 Task: Configure the Slack.
Action: Mouse moved to (1249, 90)
Screenshot: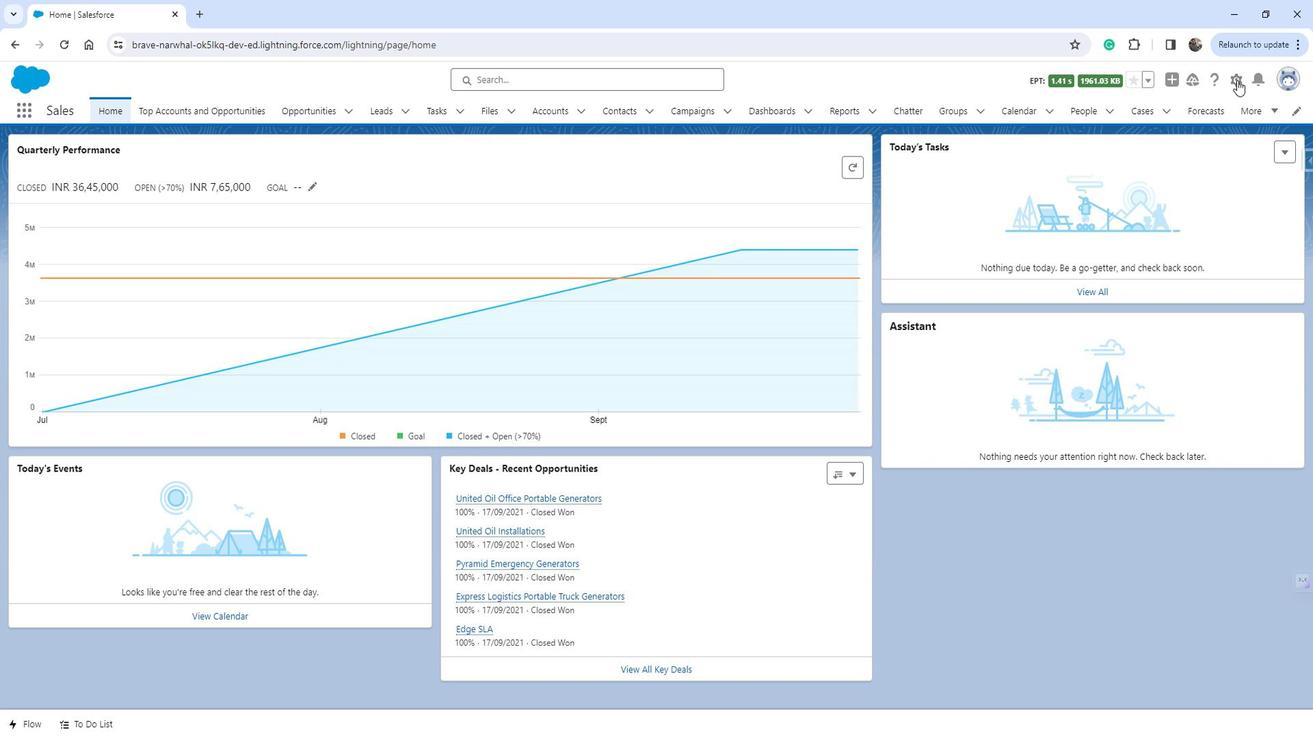 
Action: Mouse pressed left at (1249, 90)
Screenshot: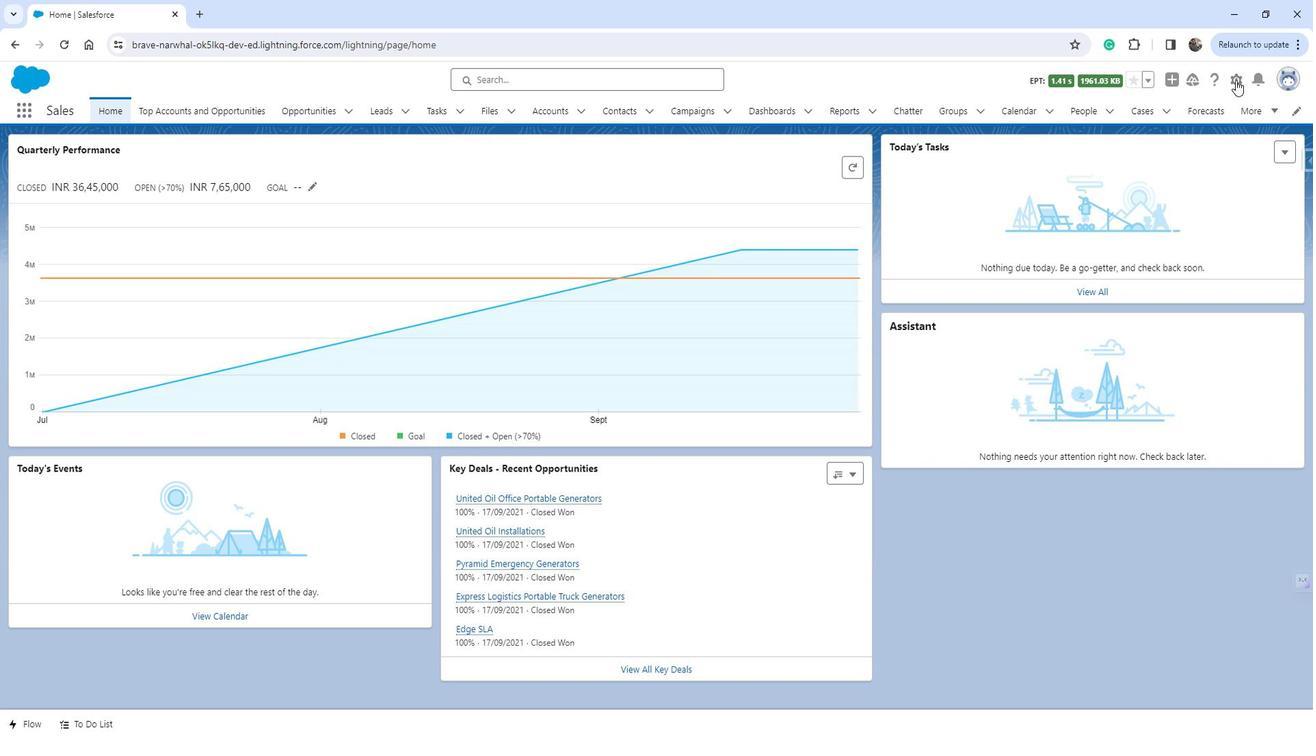 
Action: Mouse moved to (1210, 128)
Screenshot: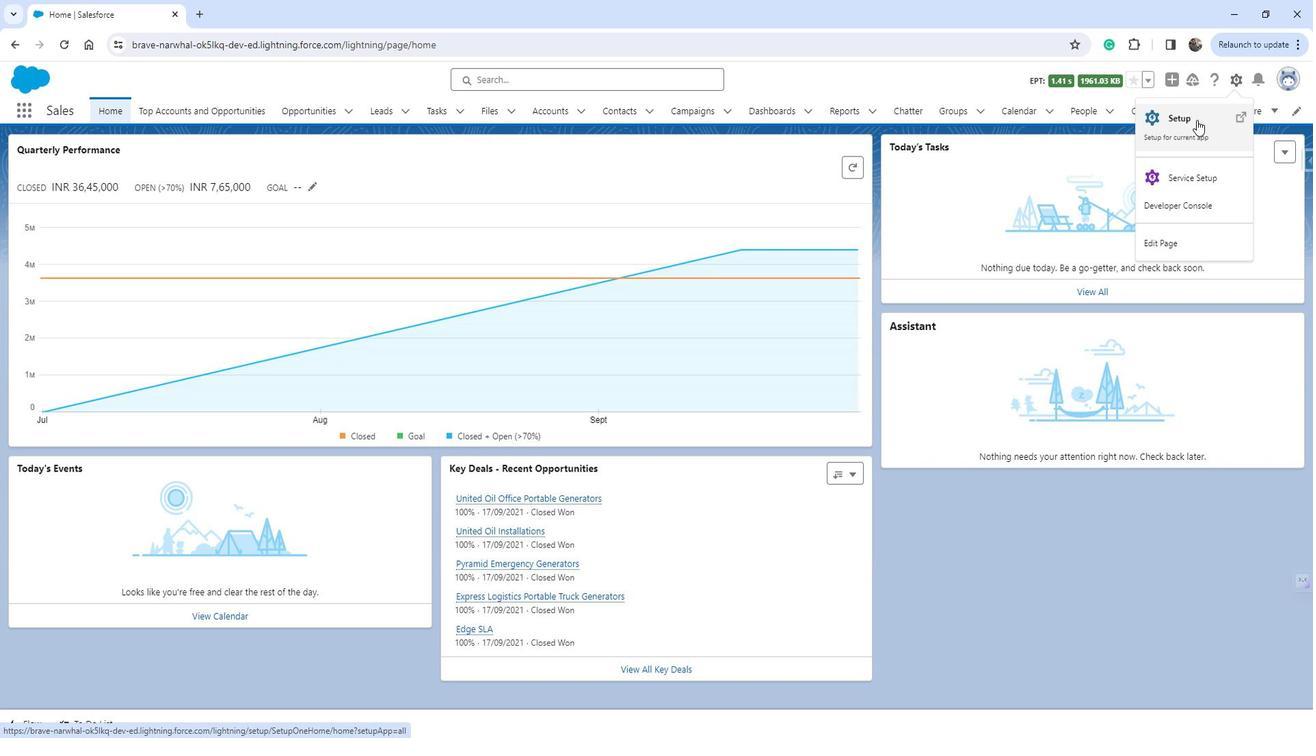 
Action: Mouse pressed left at (1210, 128)
Screenshot: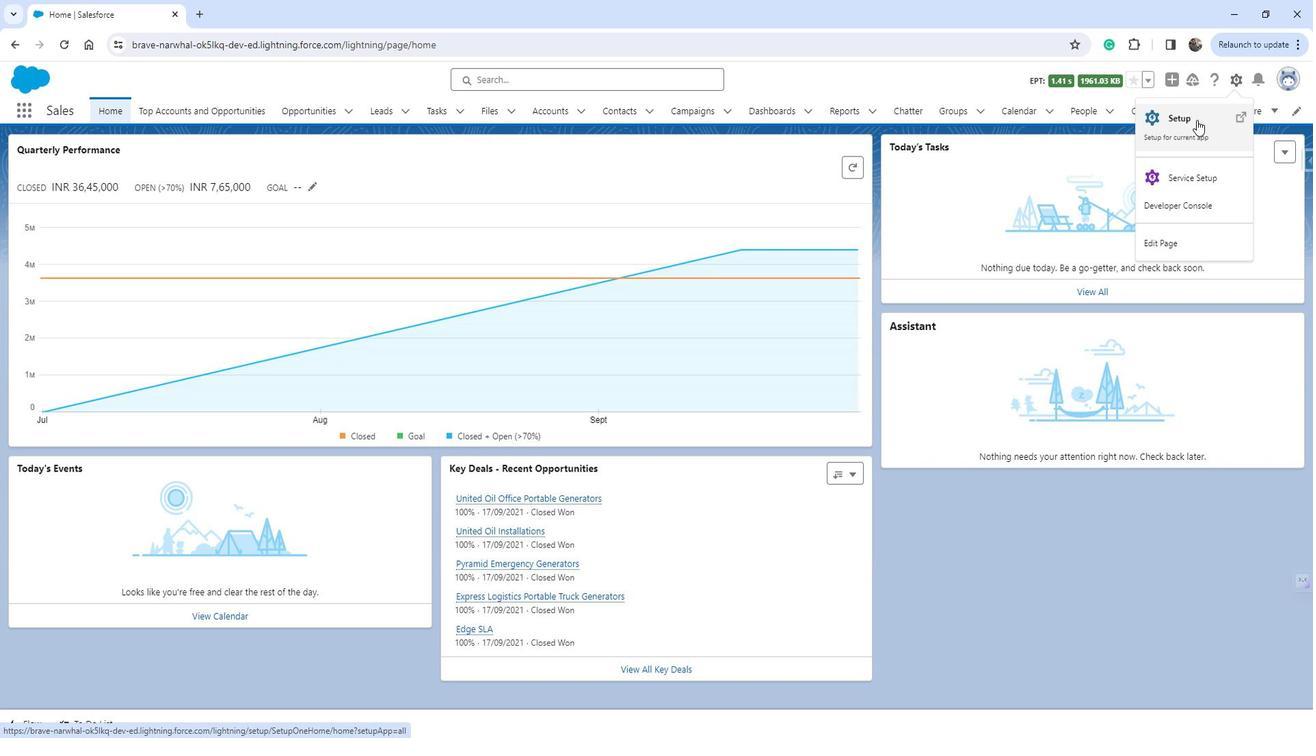 
Action: Mouse moved to (131, 435)
Screenshot: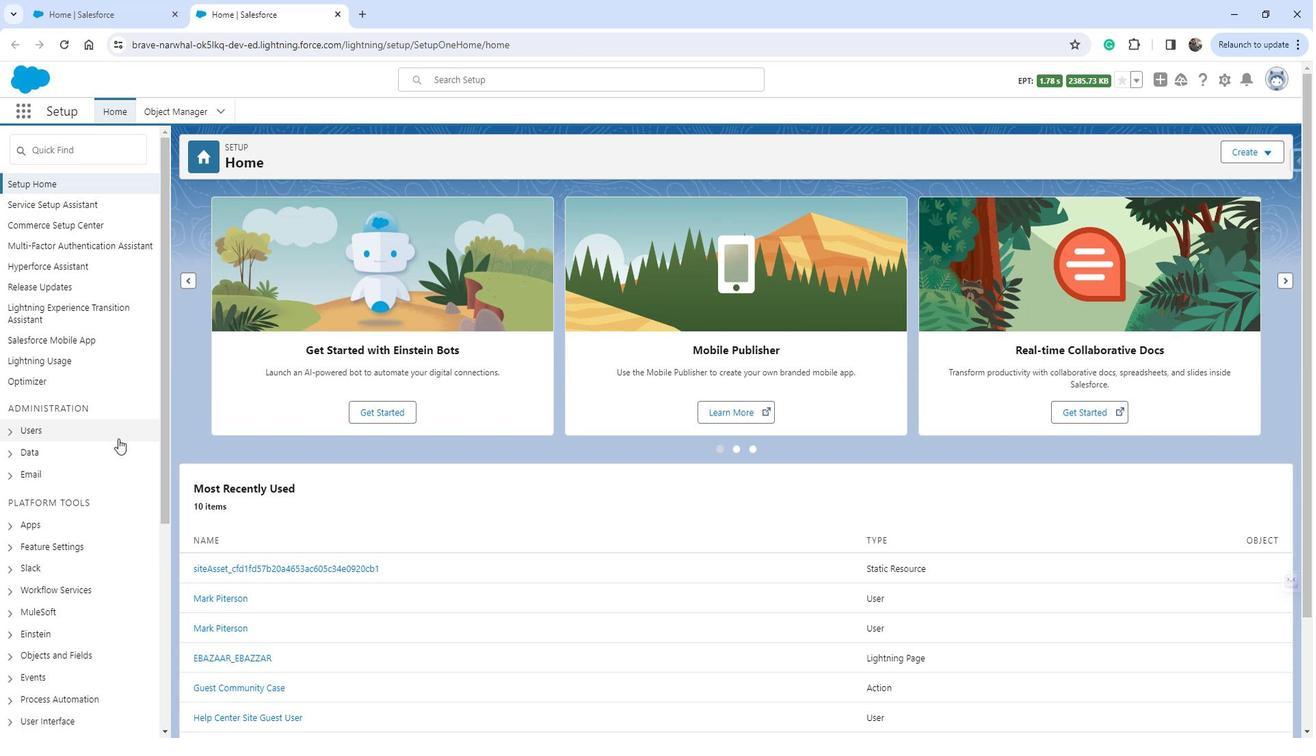 
Action: Mouse scrolled (131, 435) with delta (0, 0)
Screenshot: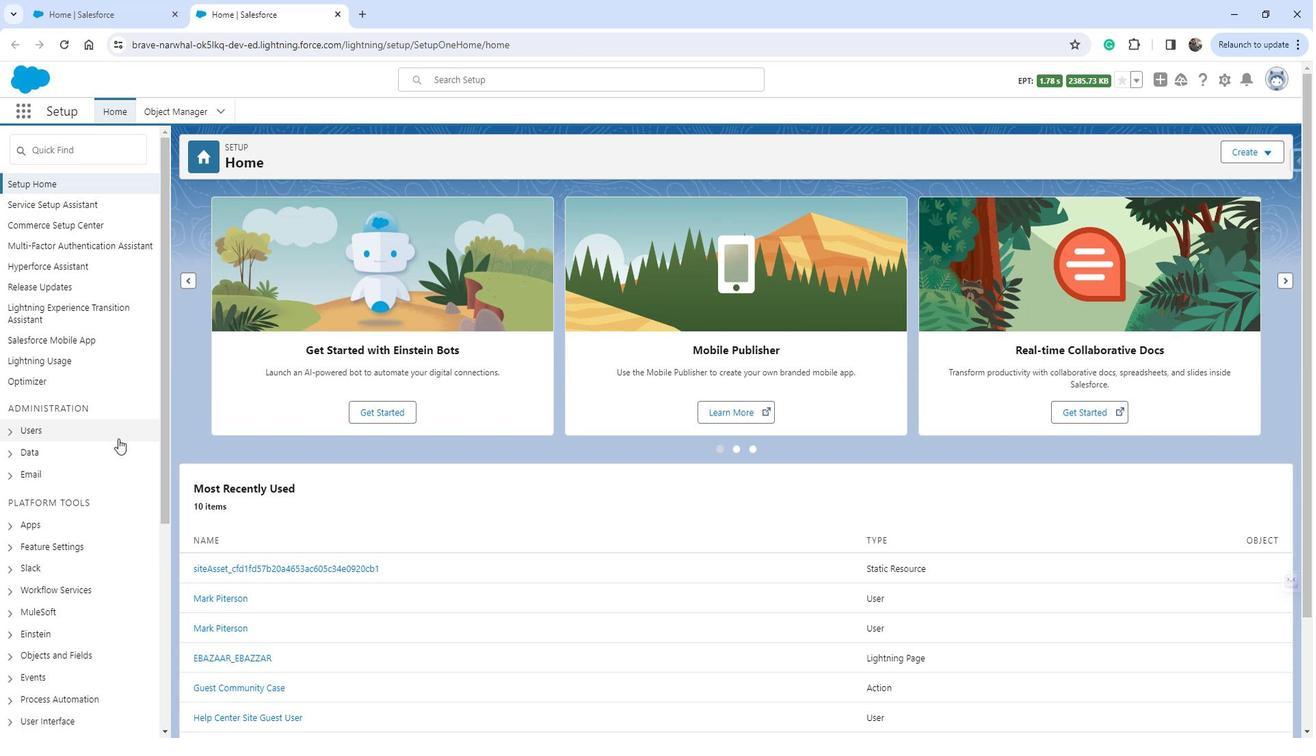
Action: Mouse moved to (130, 436)
Screenshot: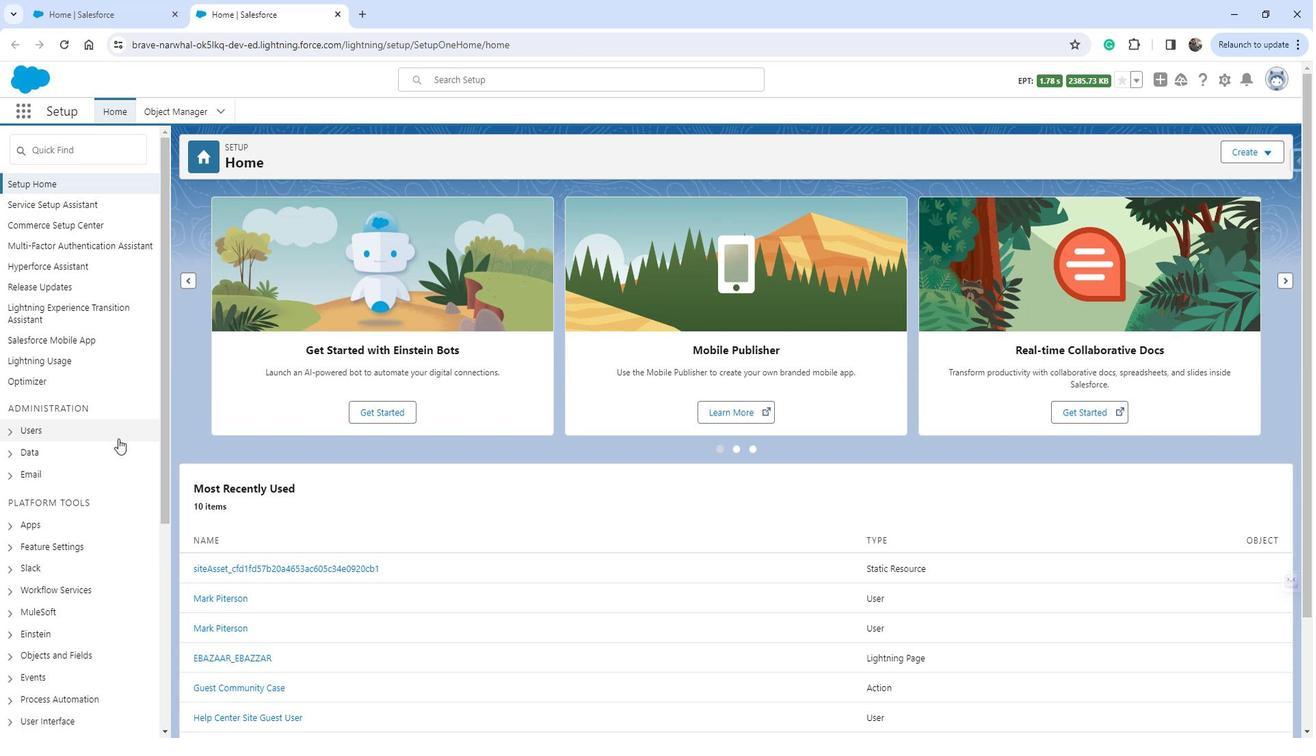 
Action: Mouse scrolled (130, 435) with delta (0, 0)
Screenshot: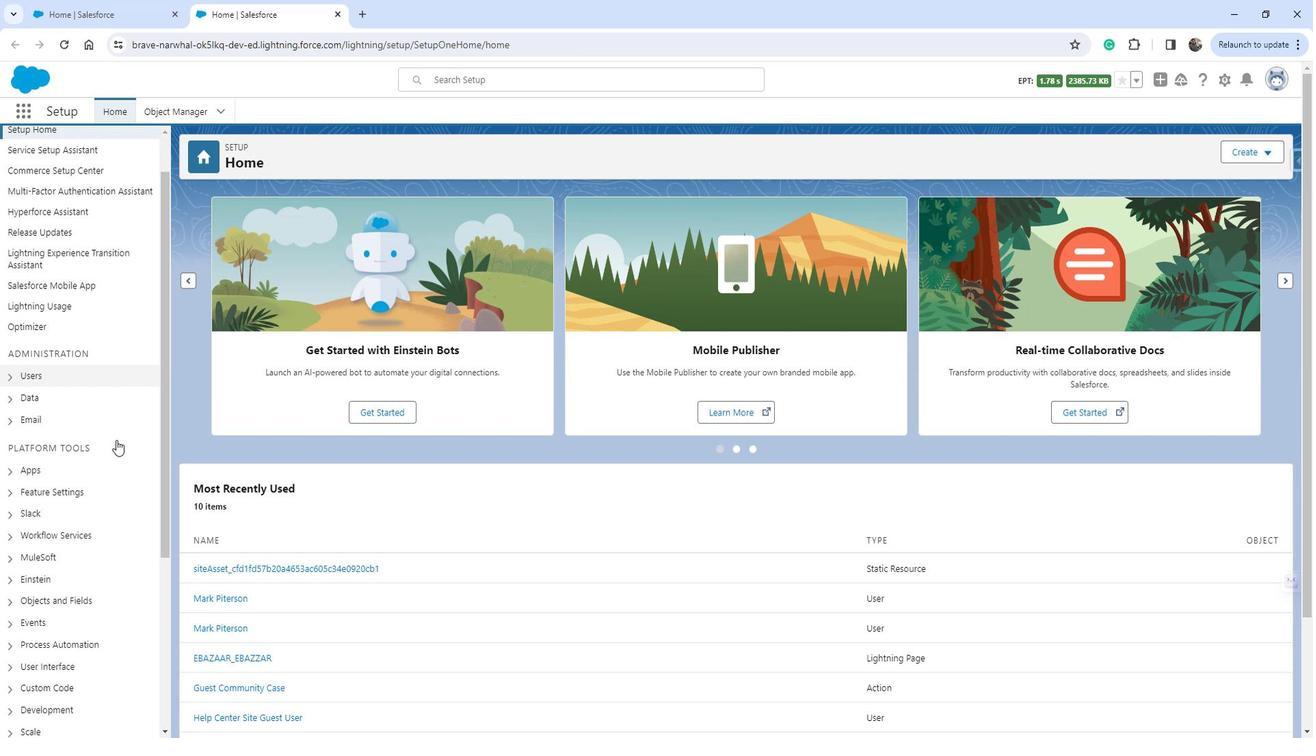 
Action: Mouse moved to (129, 437)
Screenshot: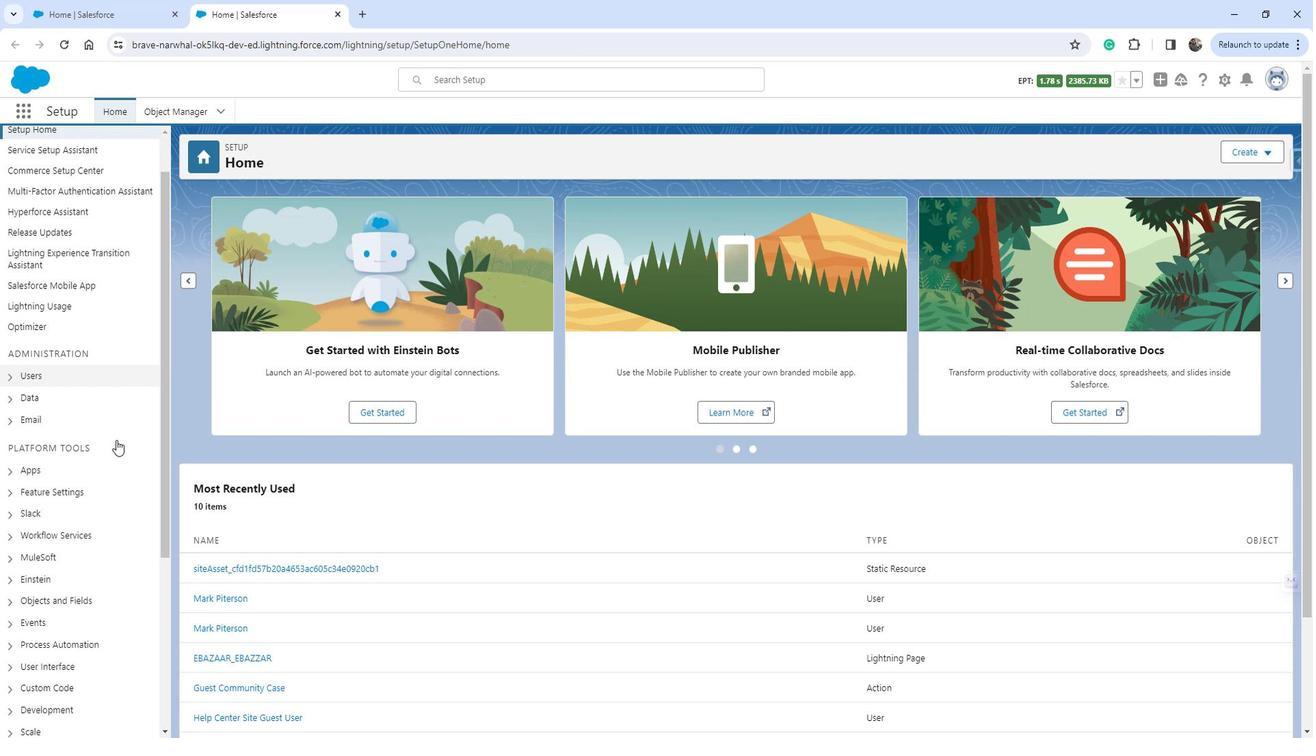 
Action: Mouse scrolled (129, 436) with delta (0, 0)
Screenshot: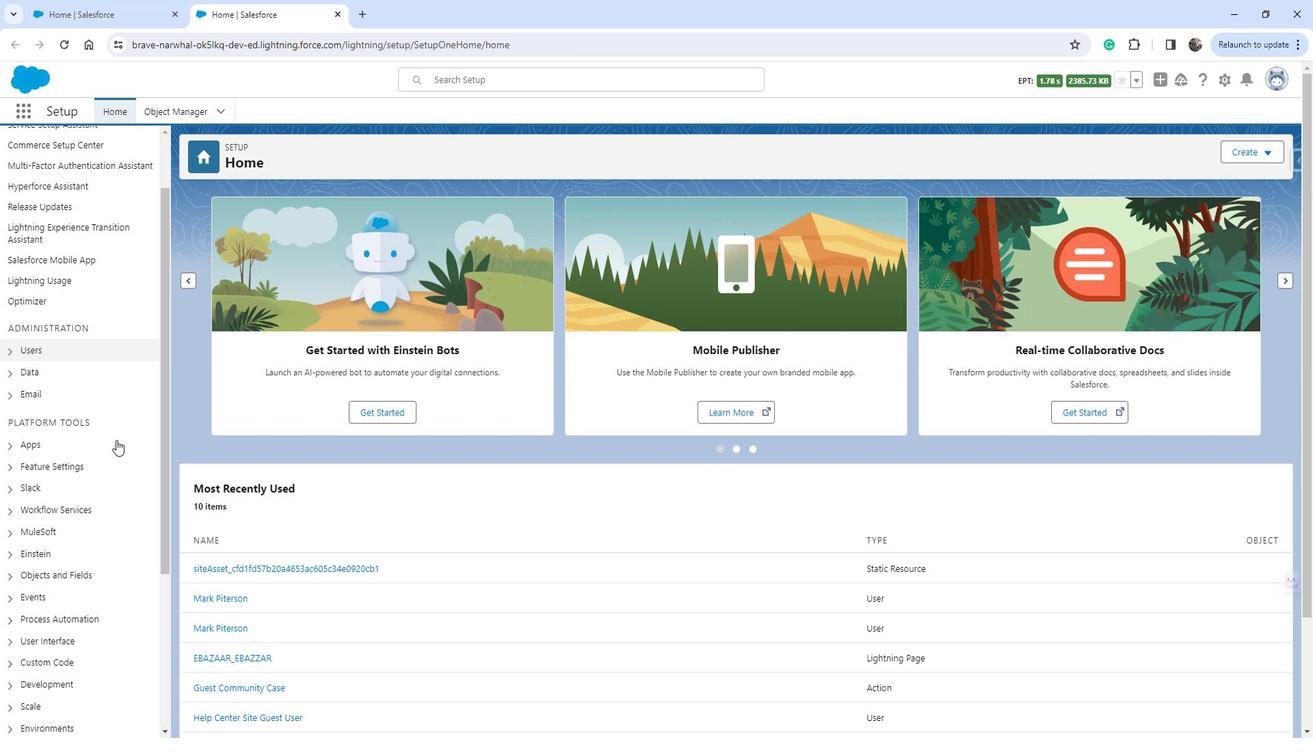 
Action: Mouse moved to (95, 433)
Screenshot: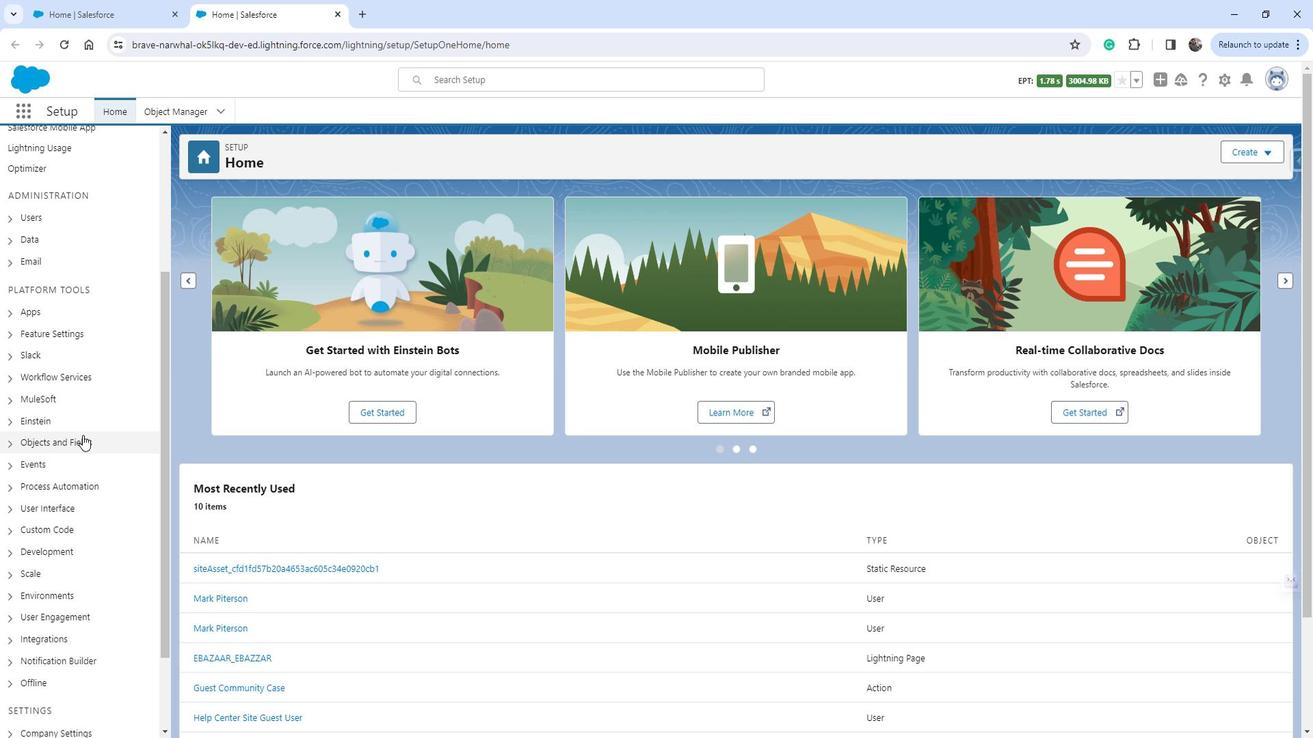
Action: Mouse scrolled (95, 433) with delta (0, 0)
Screenshot: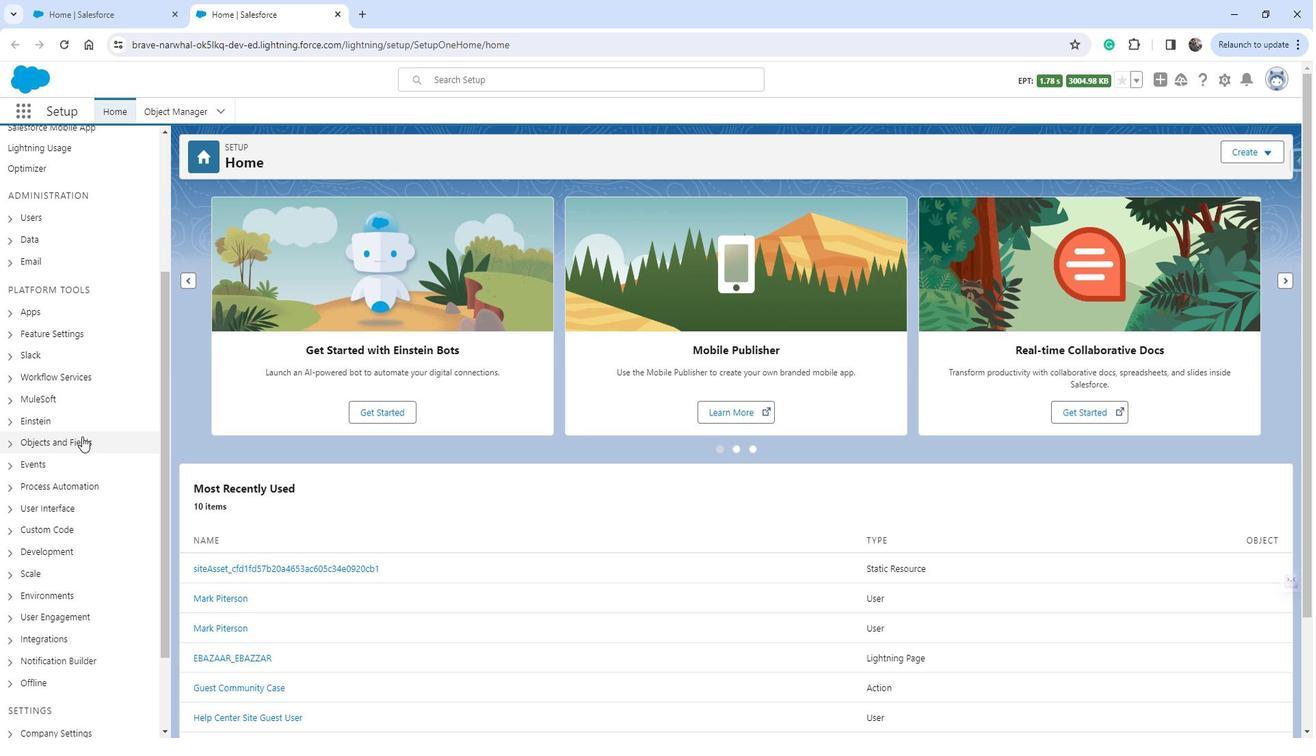
Action: Mouse moved to (40, 288)
Screenshot: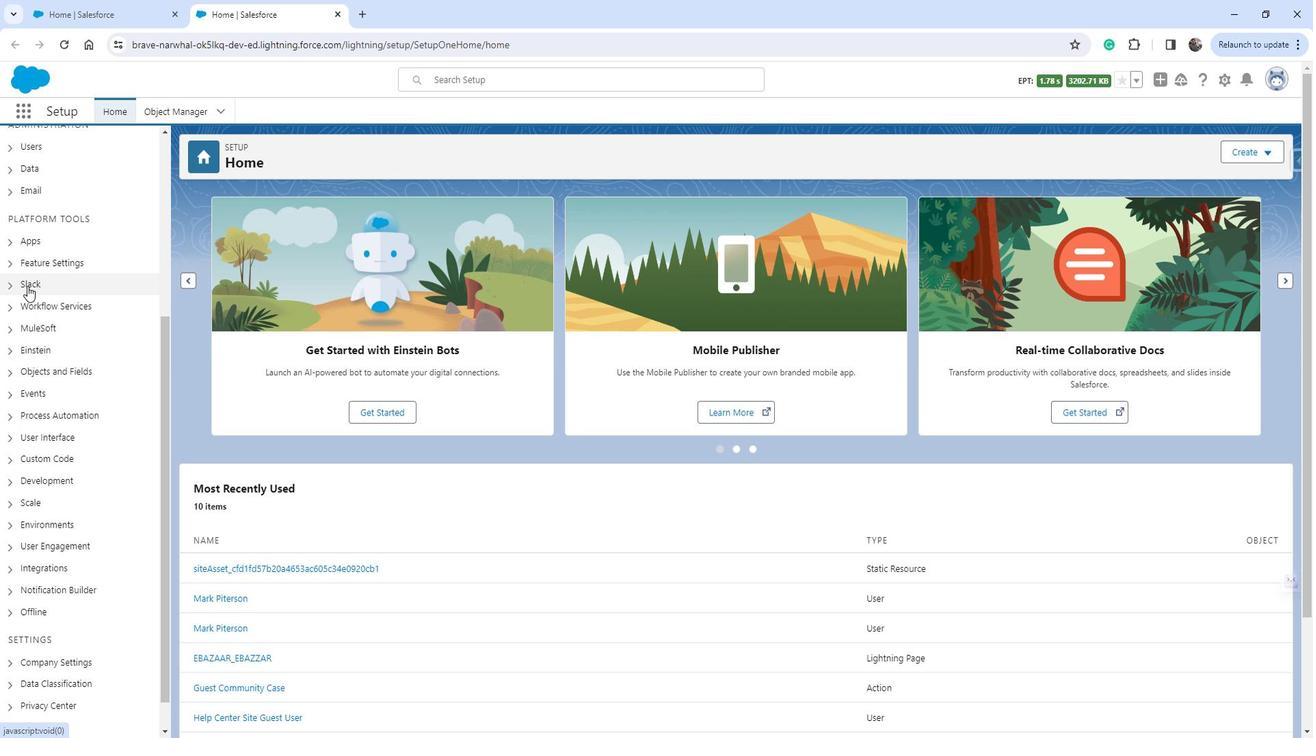 
Action: Mouse pressed left at (40, 288)
Screenshot: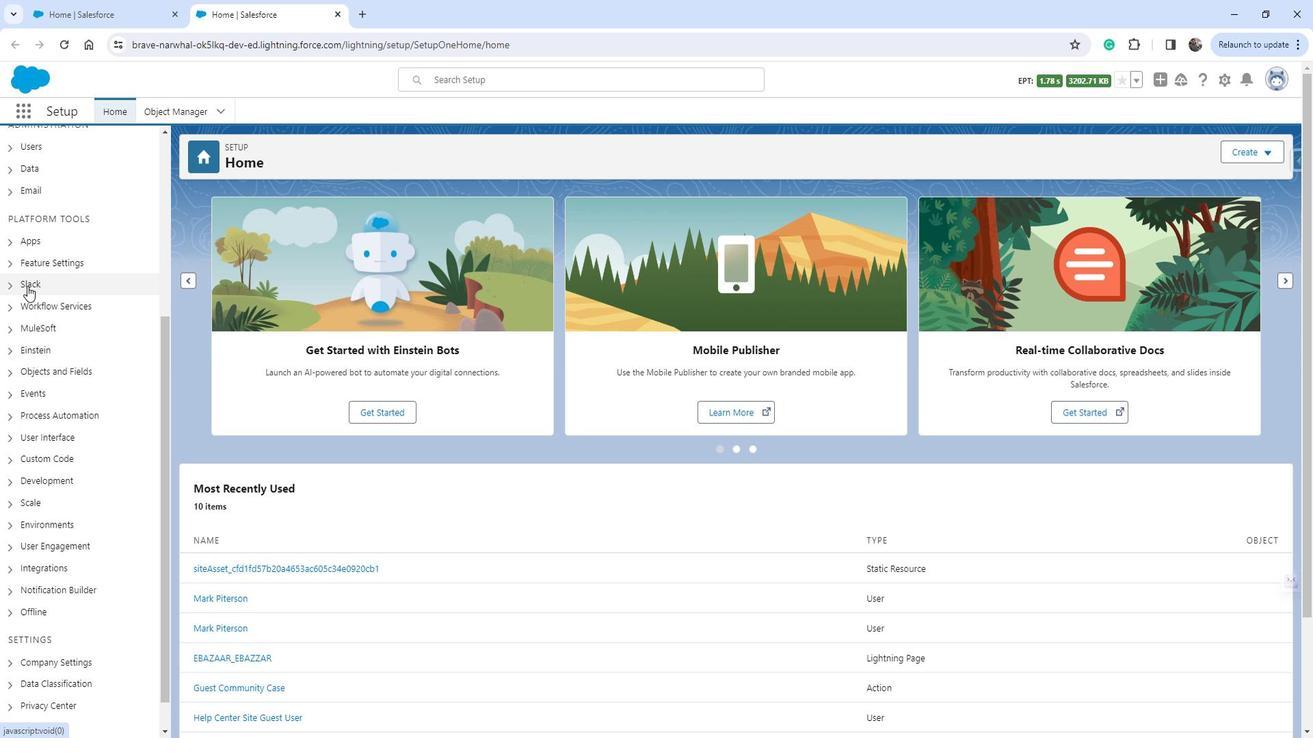 
Action: Mouse moved to (86, 305)
Screenshot: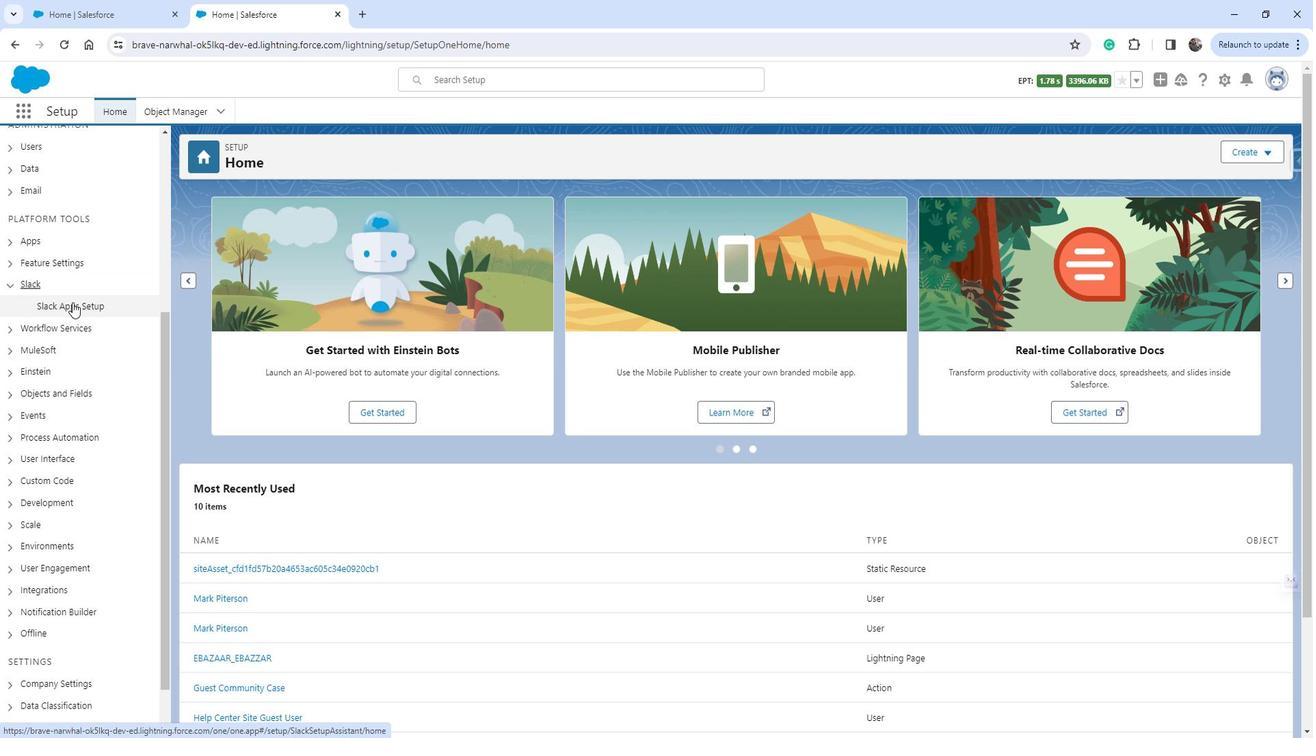 
Action: Mouse pressed left at (86, 305)
Screenshot: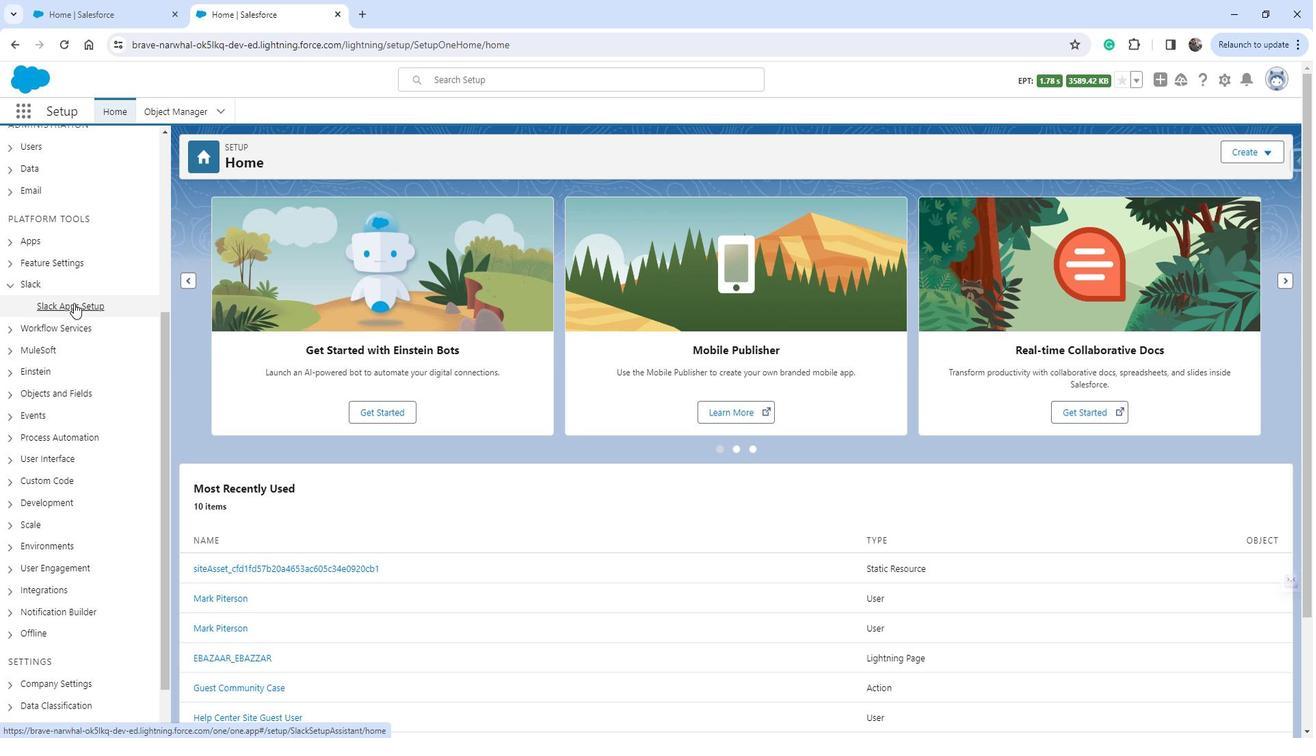 
Action: Mouse moved to (238, 460)
Screenshot: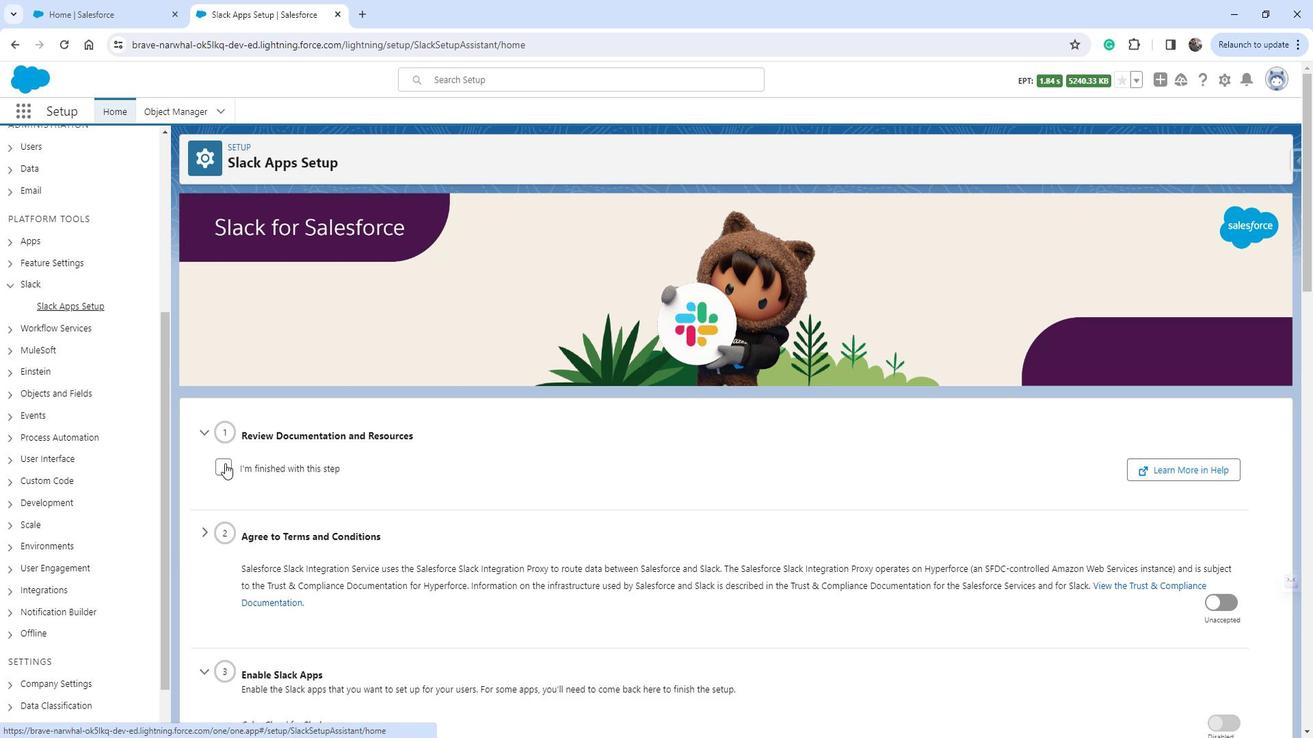 
Action: Mouse pressed left at (238, 460)
Screenshot: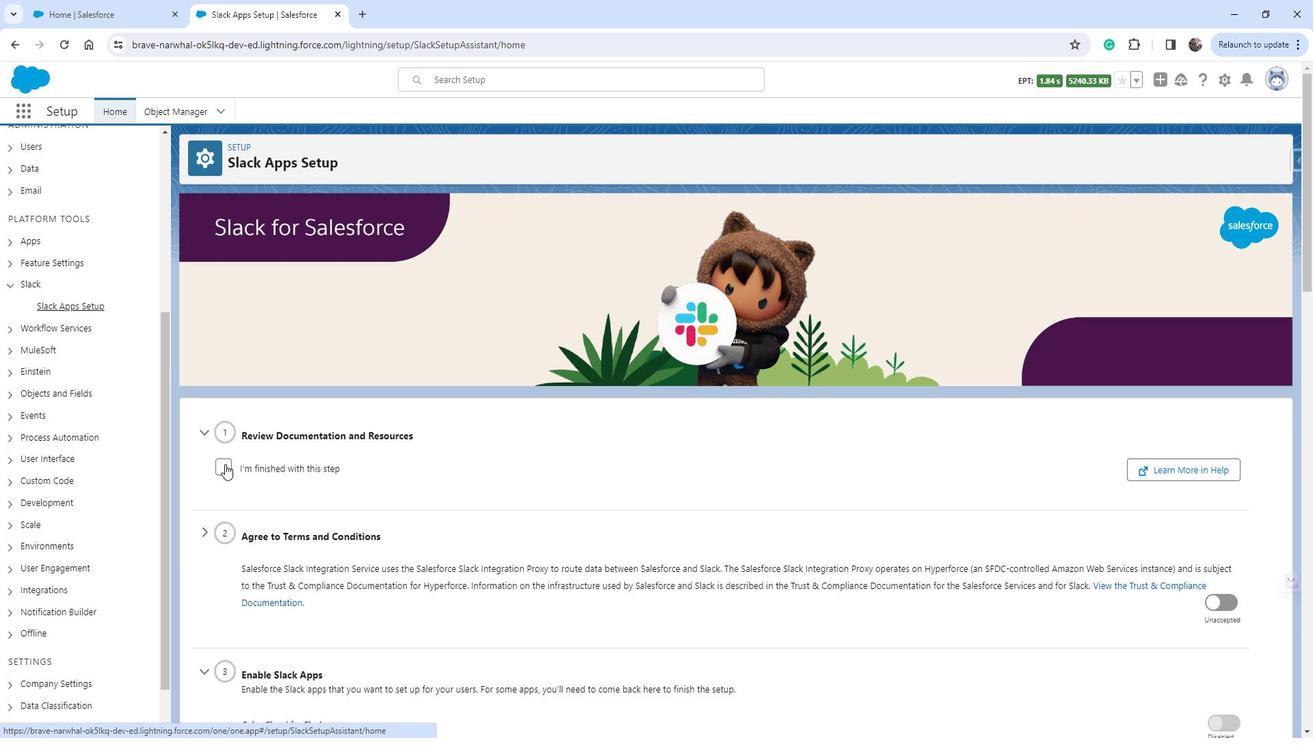 
Action: Mouse moved to (1031, 518)
Screenshot: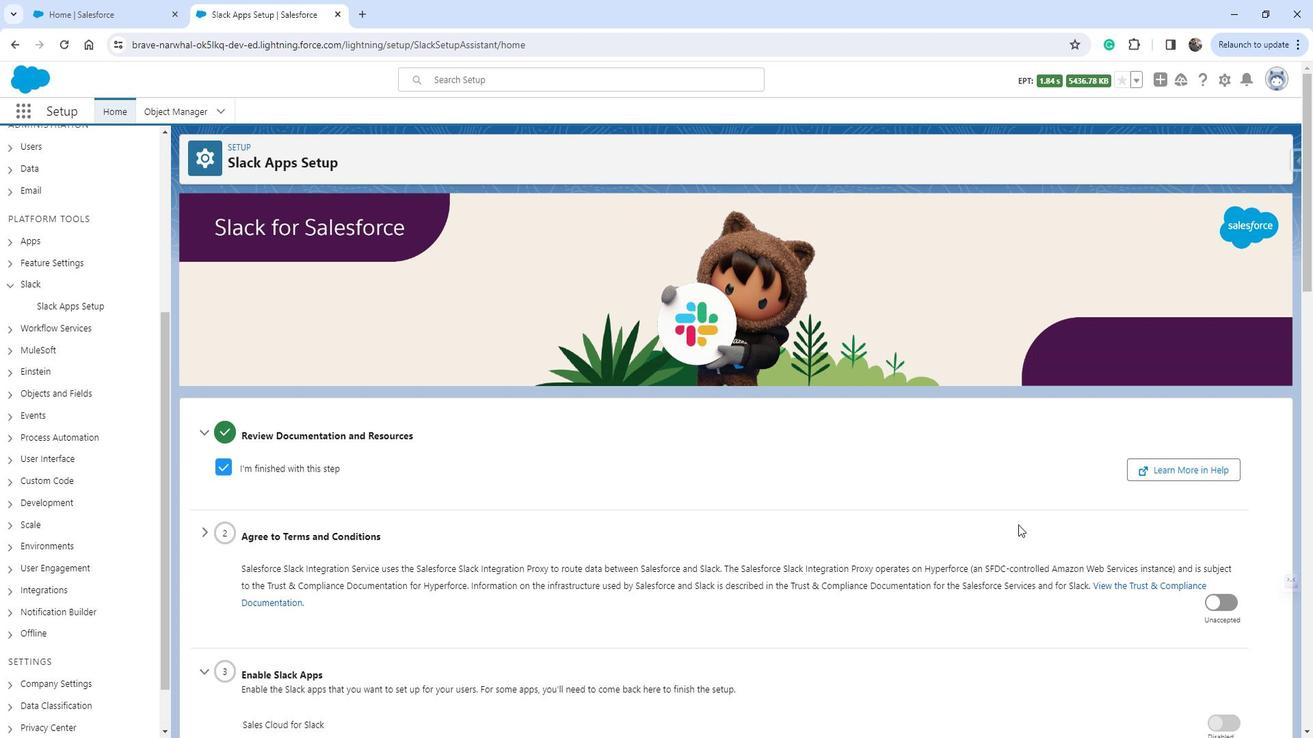 
Action: Mouse scrolled (1031, 517) with delta (0, 0)
Screenshot: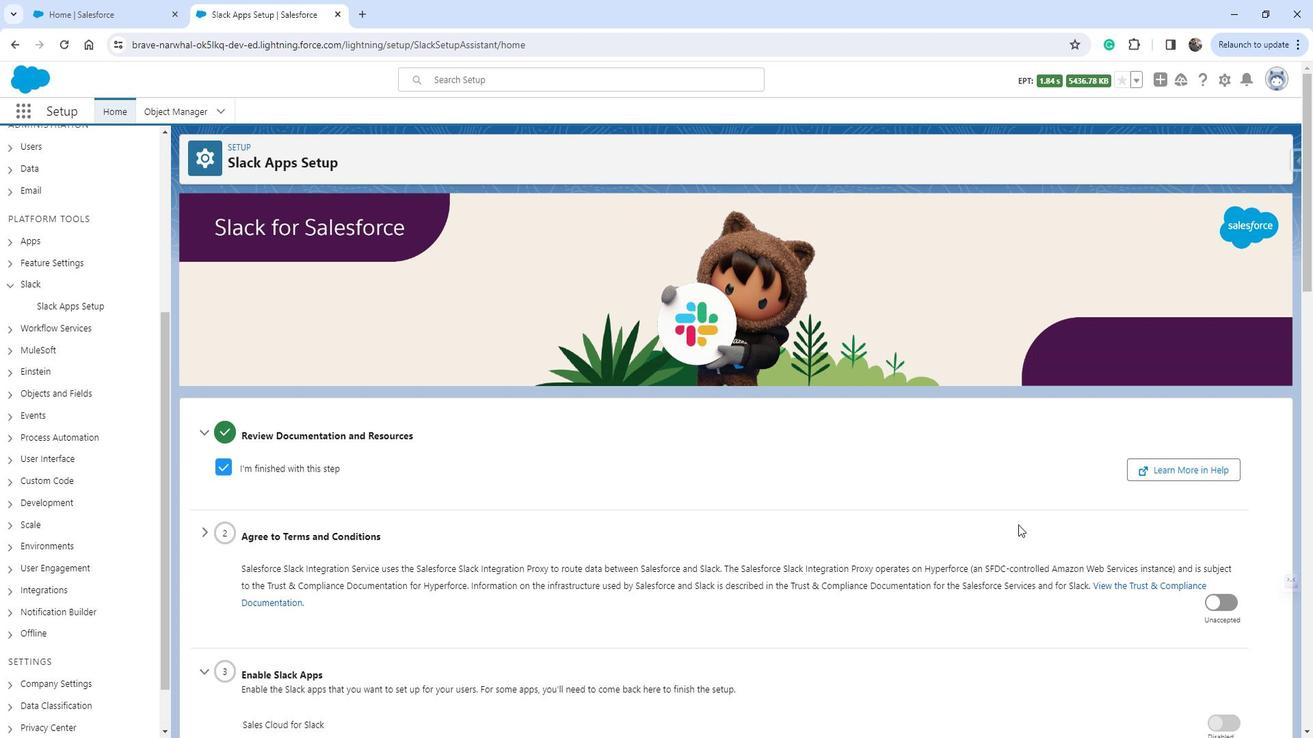 
Action: Mouse moved to (1031, 520)
Screenshot: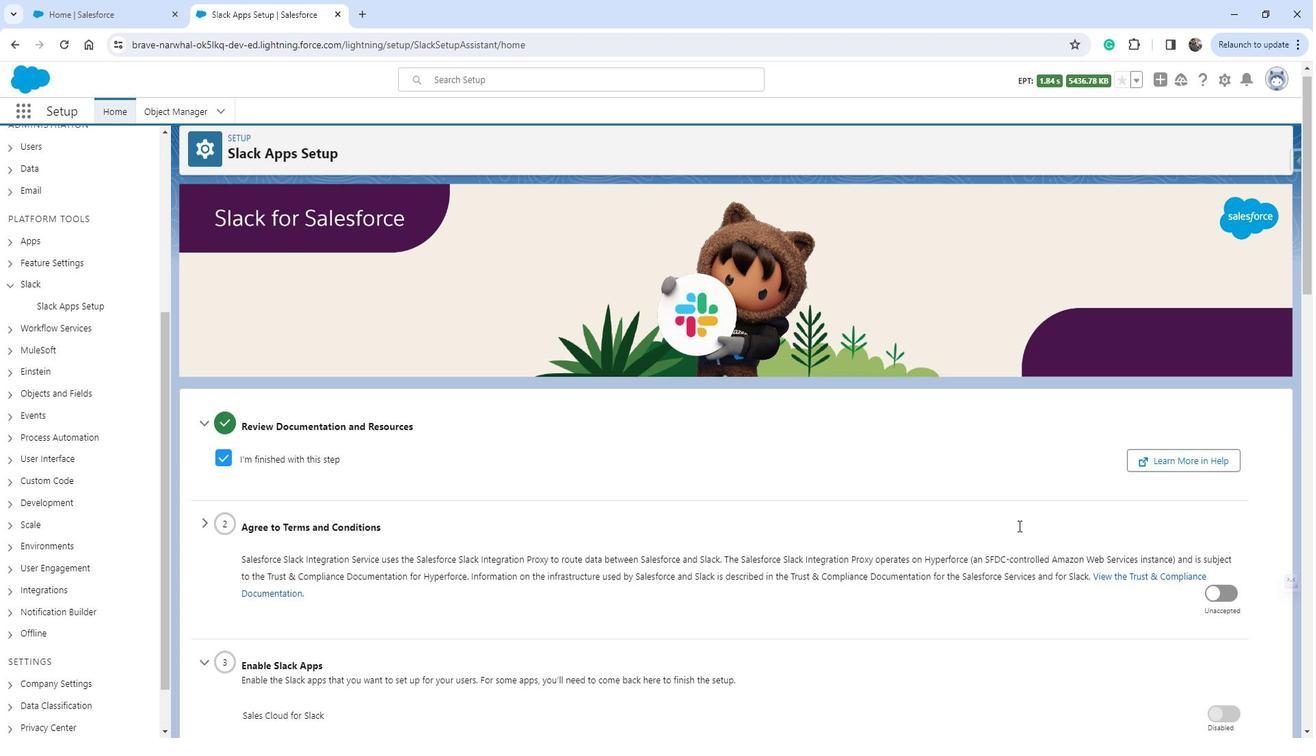 
Action: Mouse scrolled (1031, 519) with delta (0, 0)
Screenshot: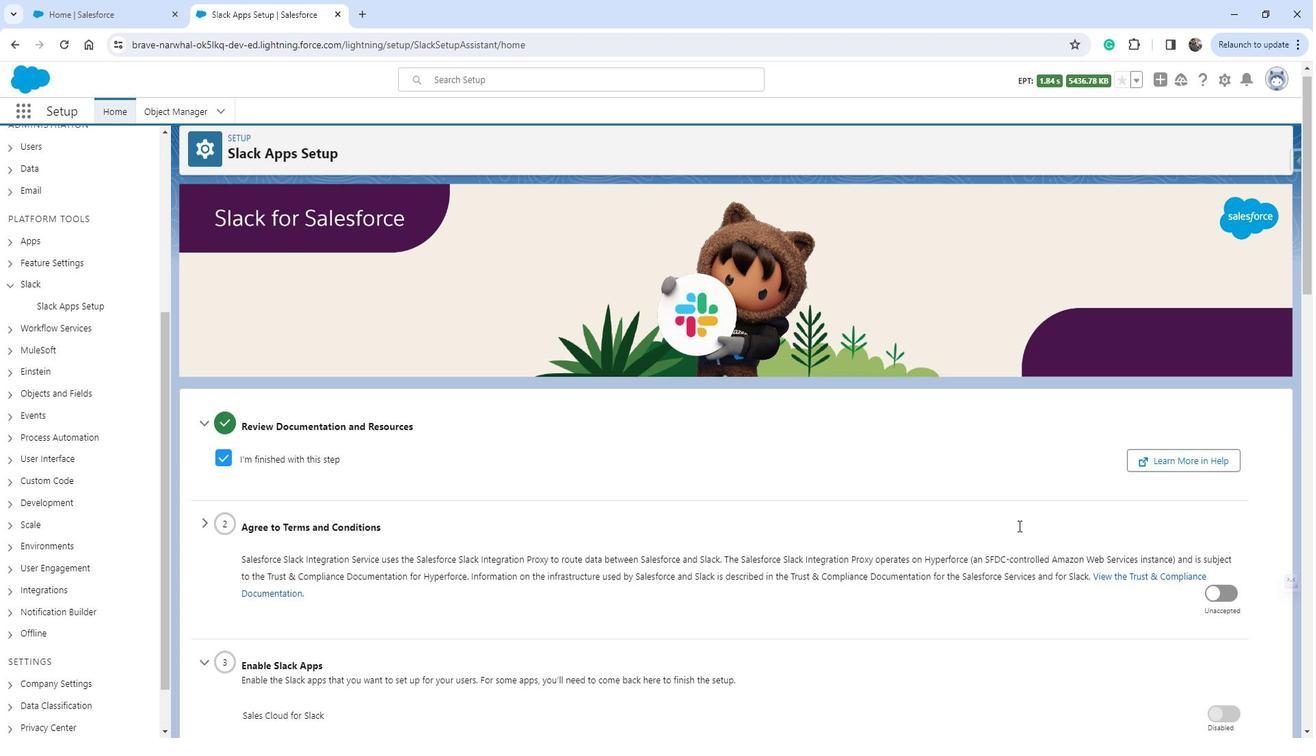 
Action: Mouse moved to (1239, 457)
Screenshot: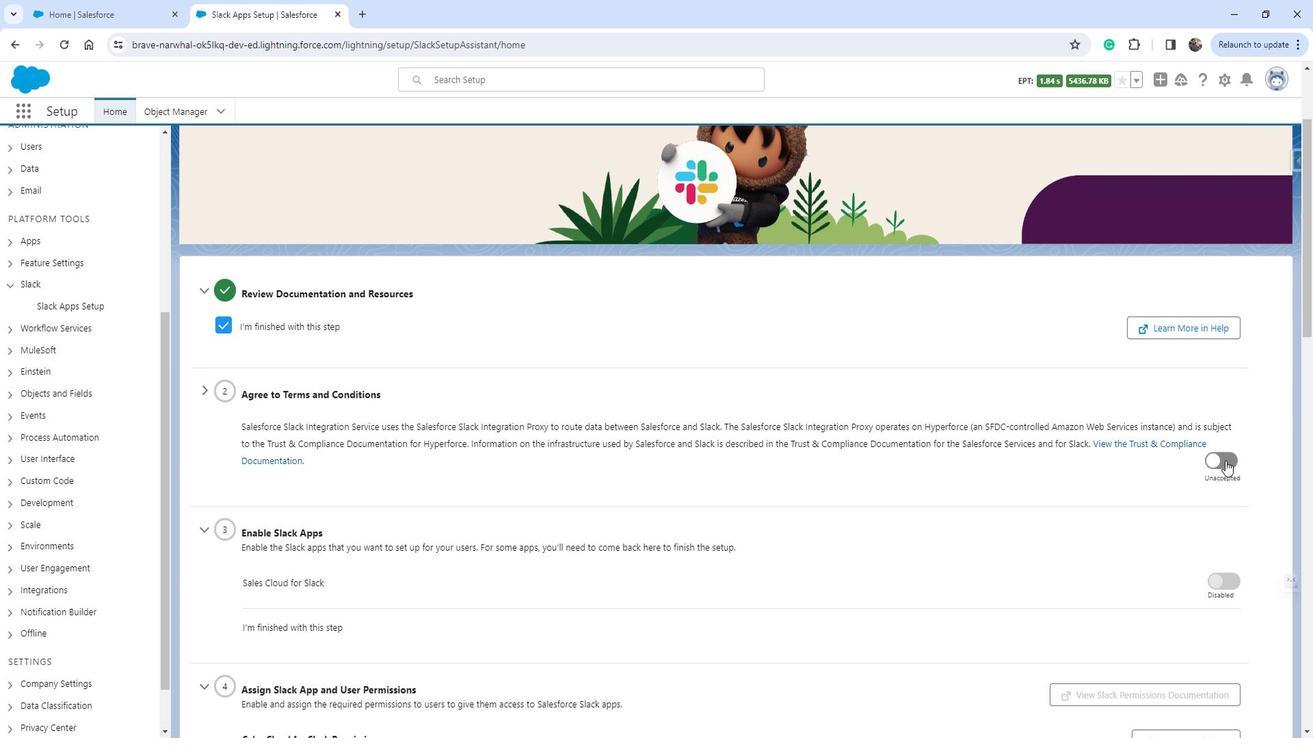 
Action: Mouse pressed left at (1239, 457)
Screenshot: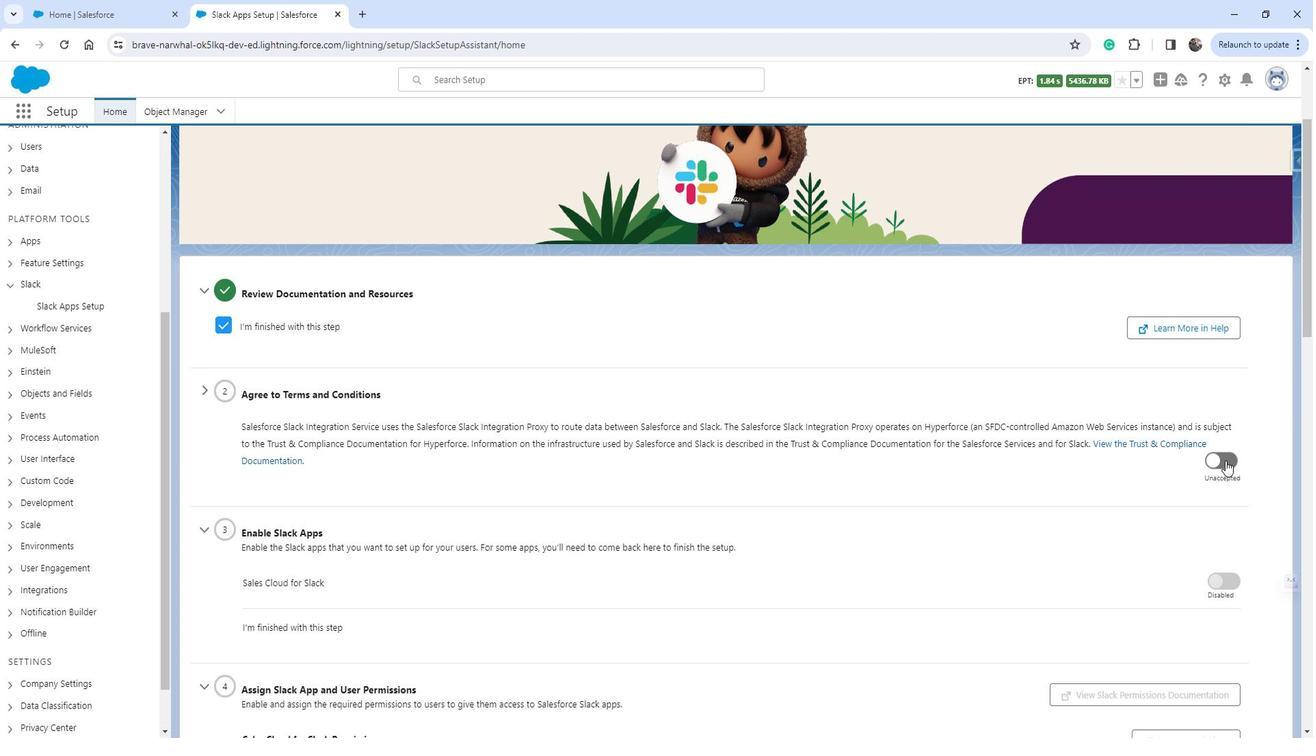 
Action: Mouse moved to (871, 517)
Screenshot: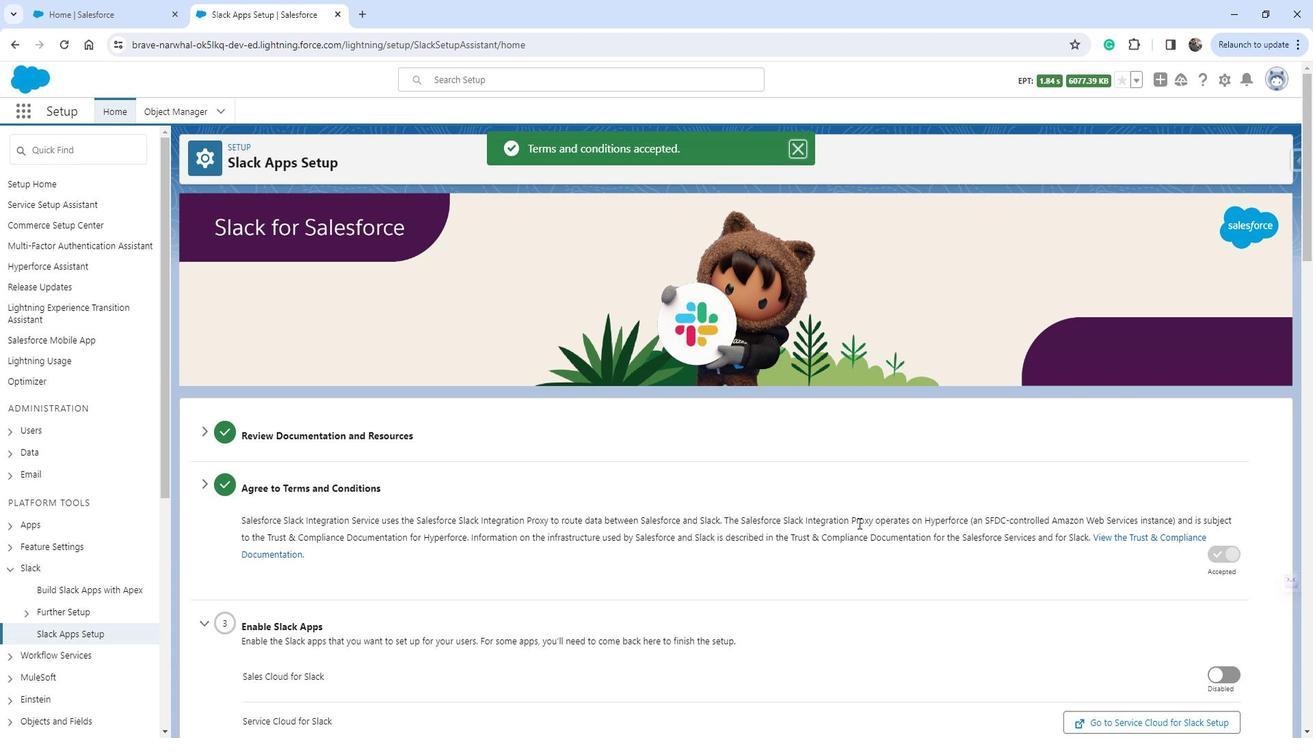 
Action: Mouse scrolled (871, 516) with delta (0, 0)
Screenshot: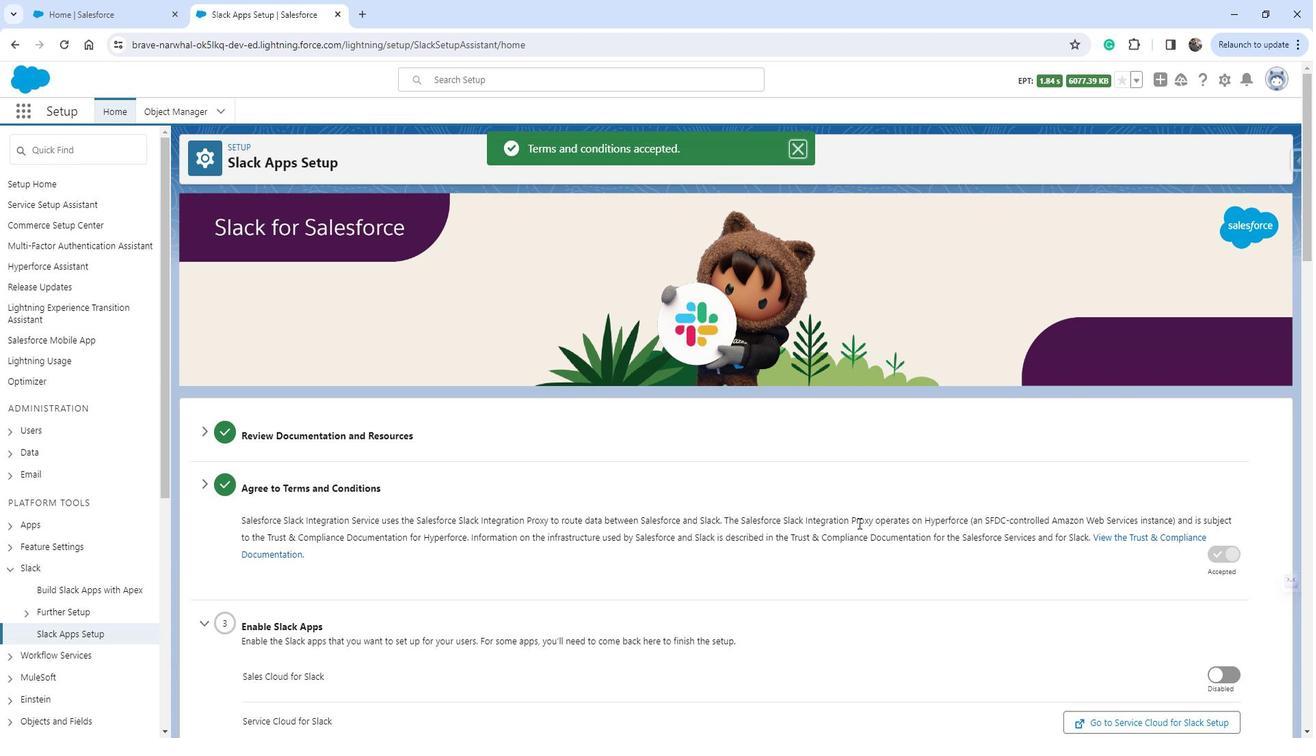 
Action: Mouse scrolled (871, 516) with delta (0, 0)
Screenshot: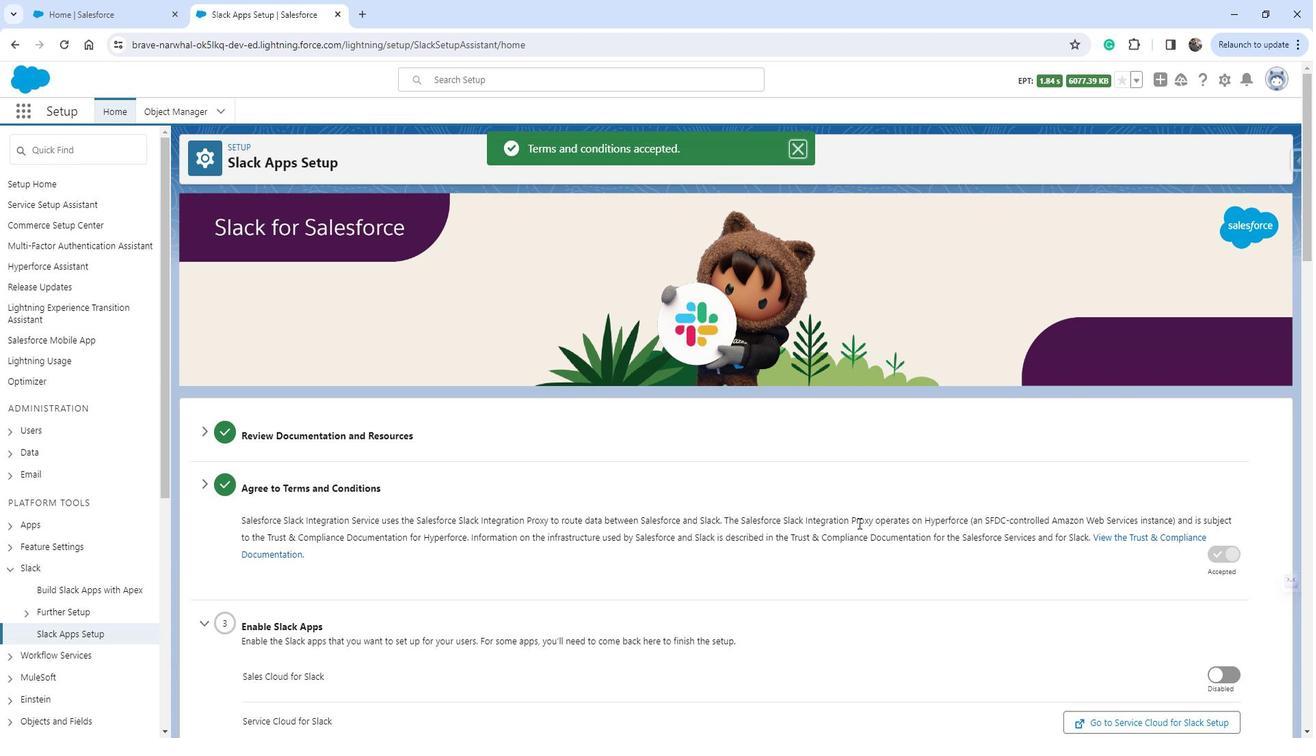 
Action: Mouse scrolled (871, 516) with delta (0, 0)
Screenshot: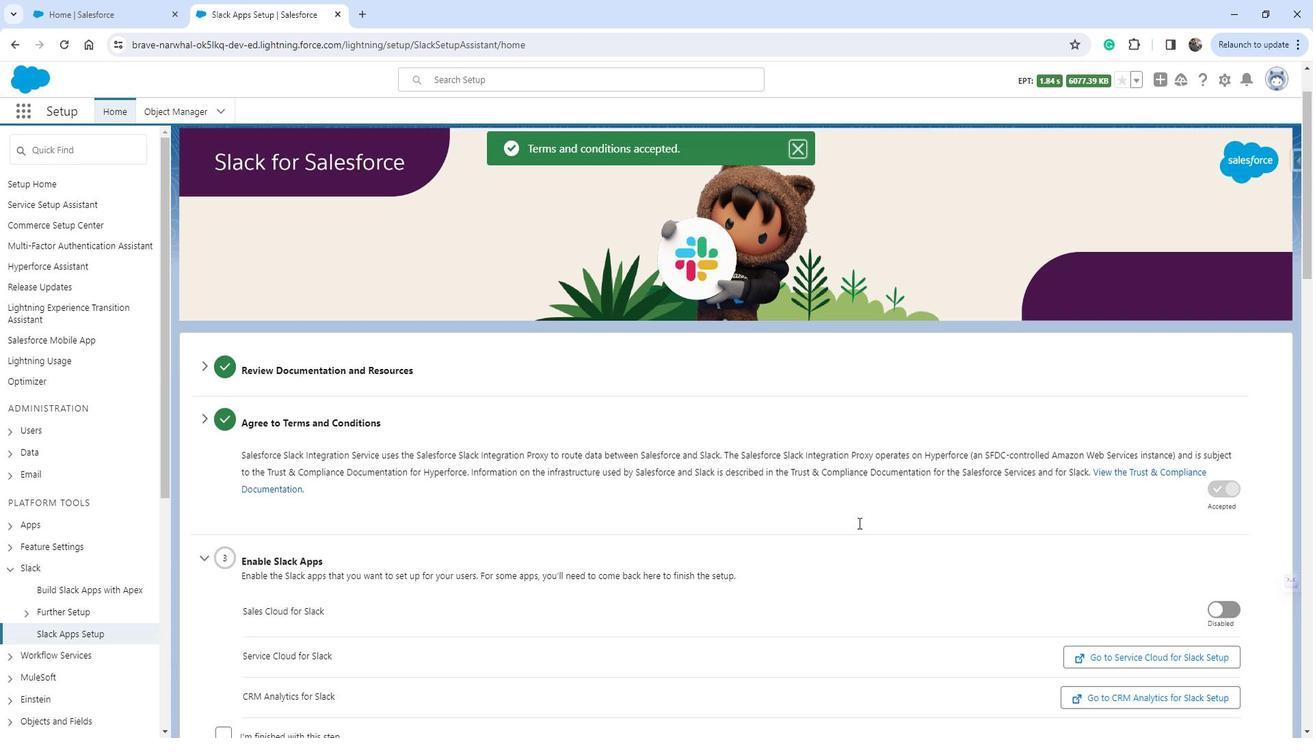
Action: Mouse moved to (1242, 459)
Screenshot: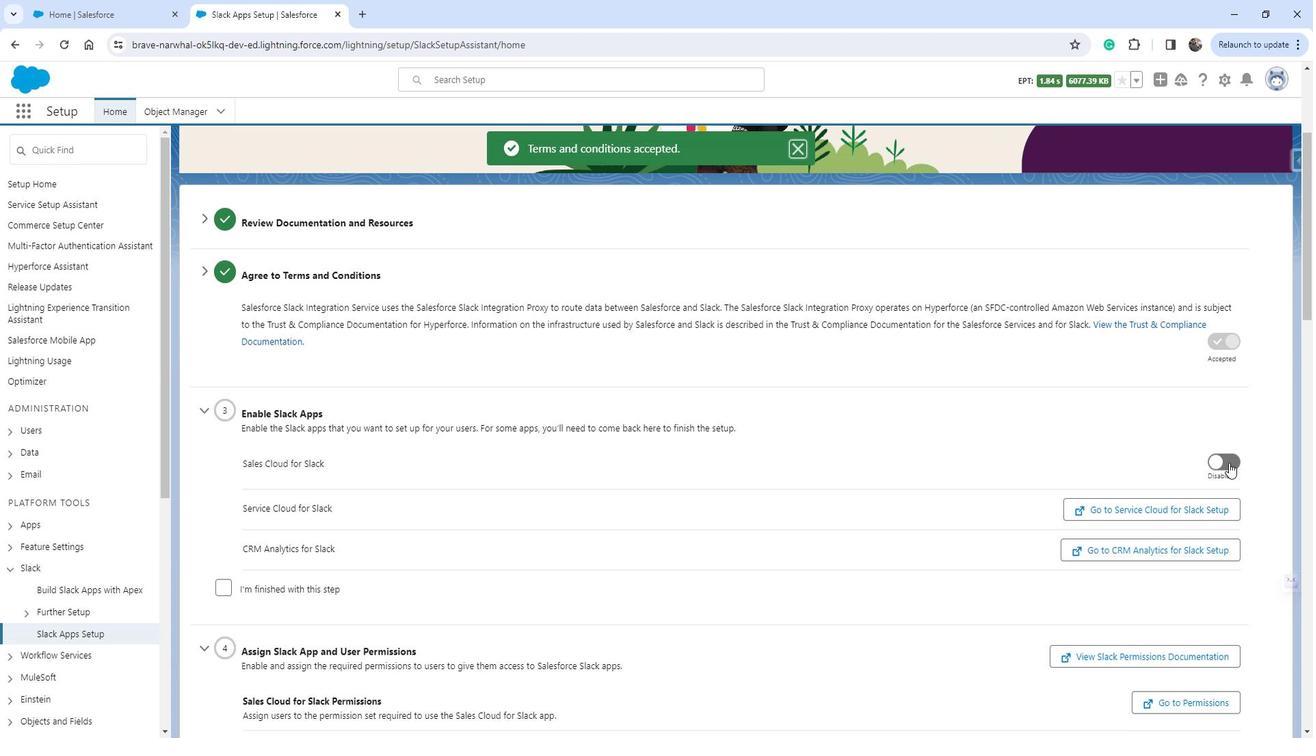 
Action: Mouse pressed left at (1242, 459)
Screenshot: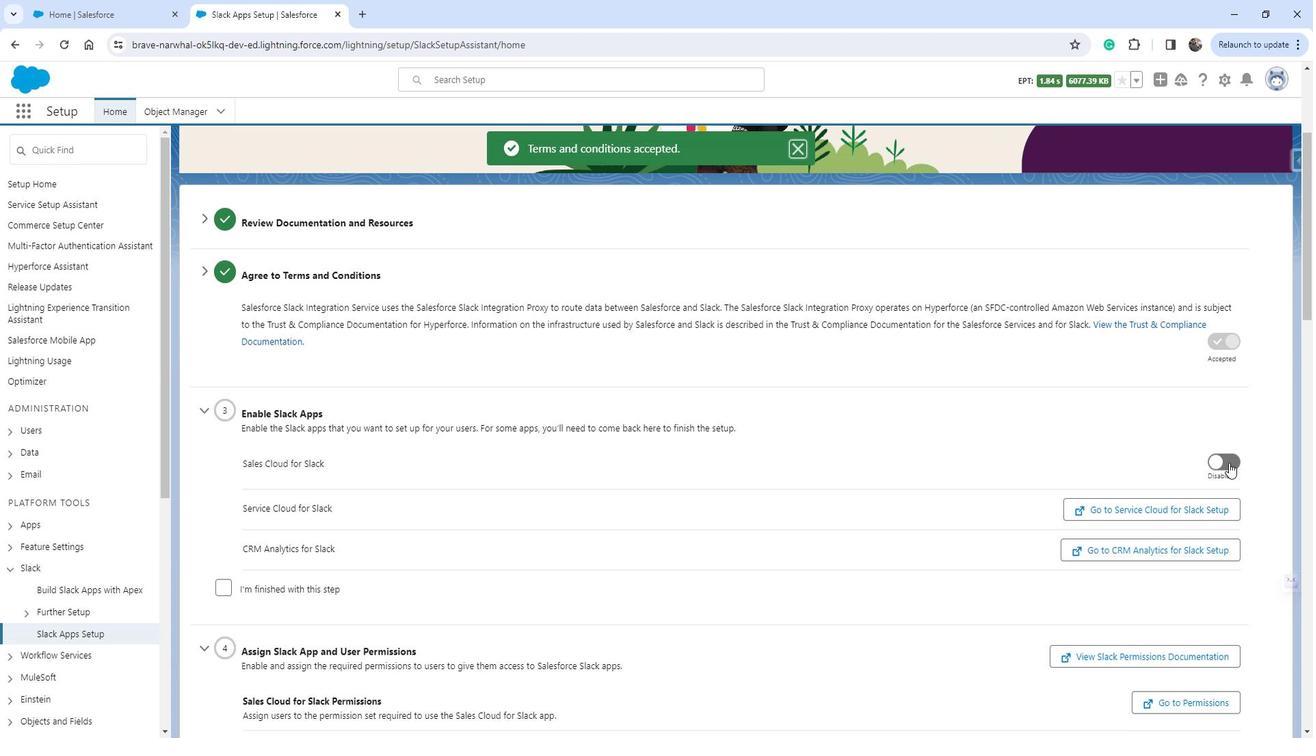
Action: Mouse moved to (567, 604)
Screenshot: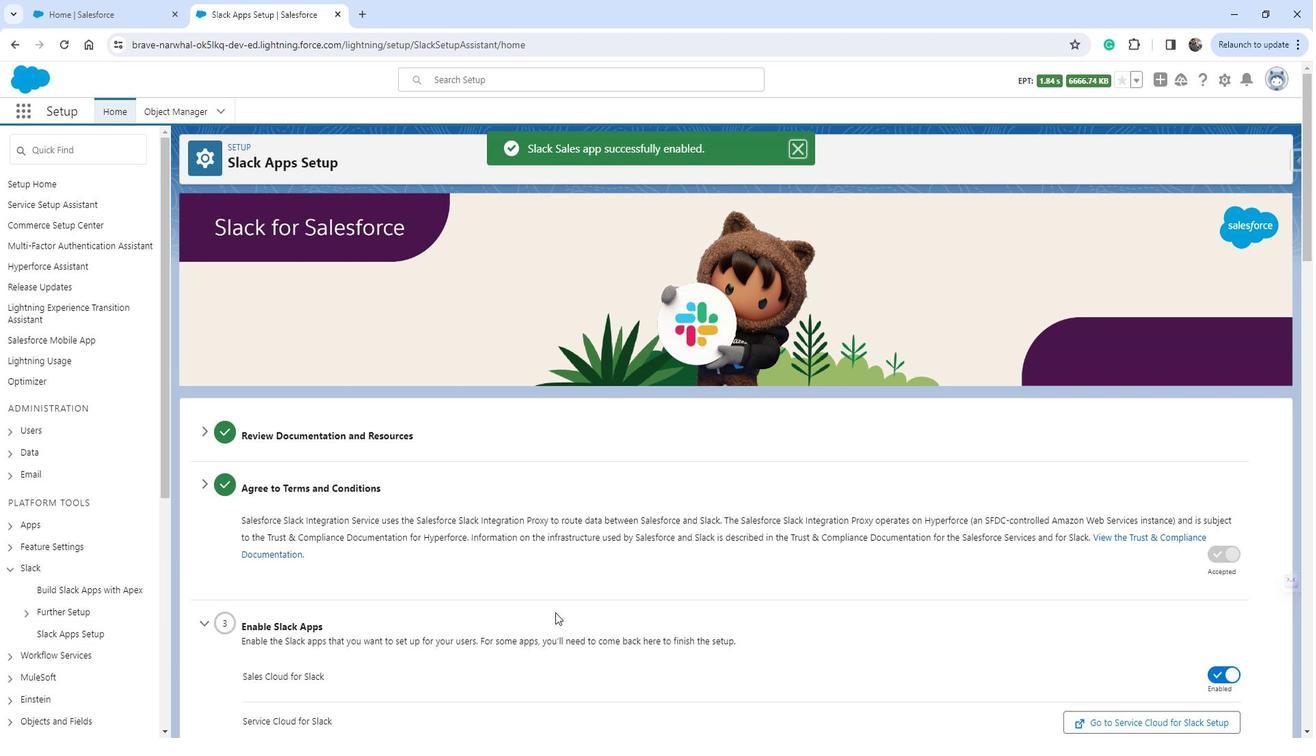 
Action: Mouse scrolled (567, 604) with delta (0, 0)
Screenshot: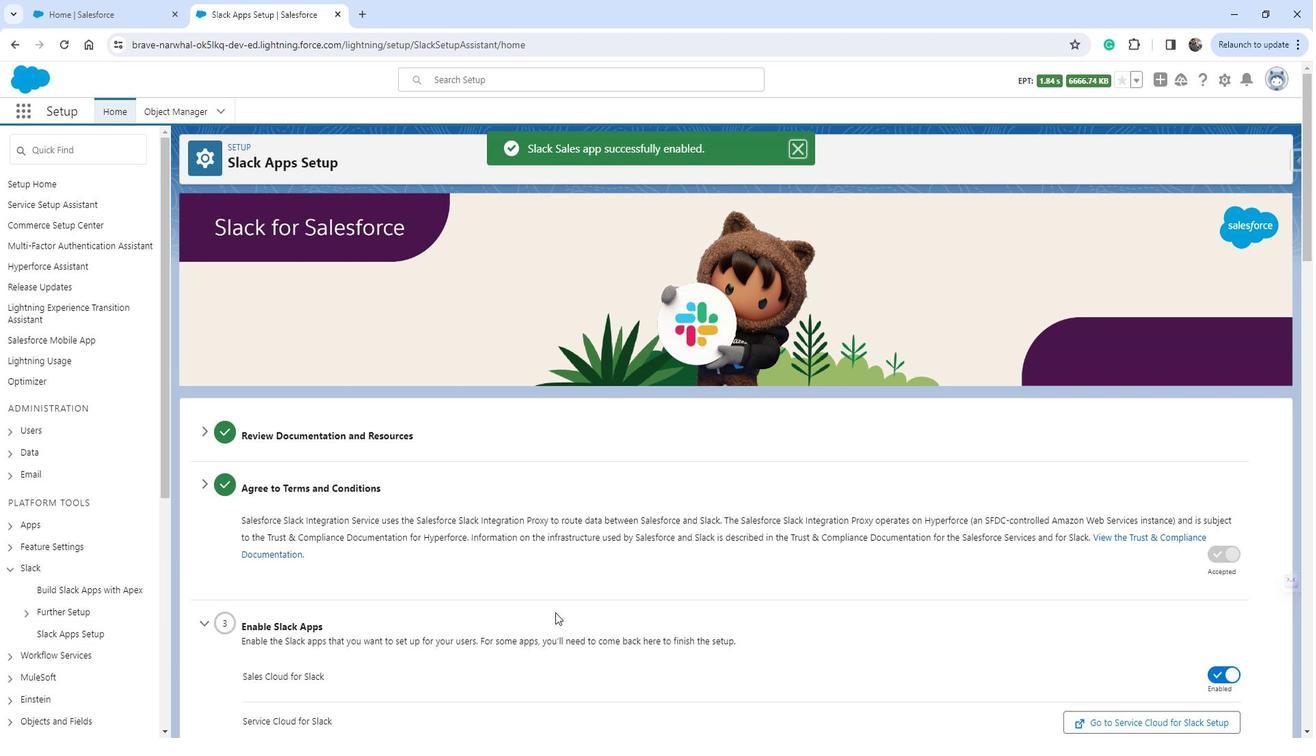 
Action: Mouse moved to (559, 609)
Screenshot: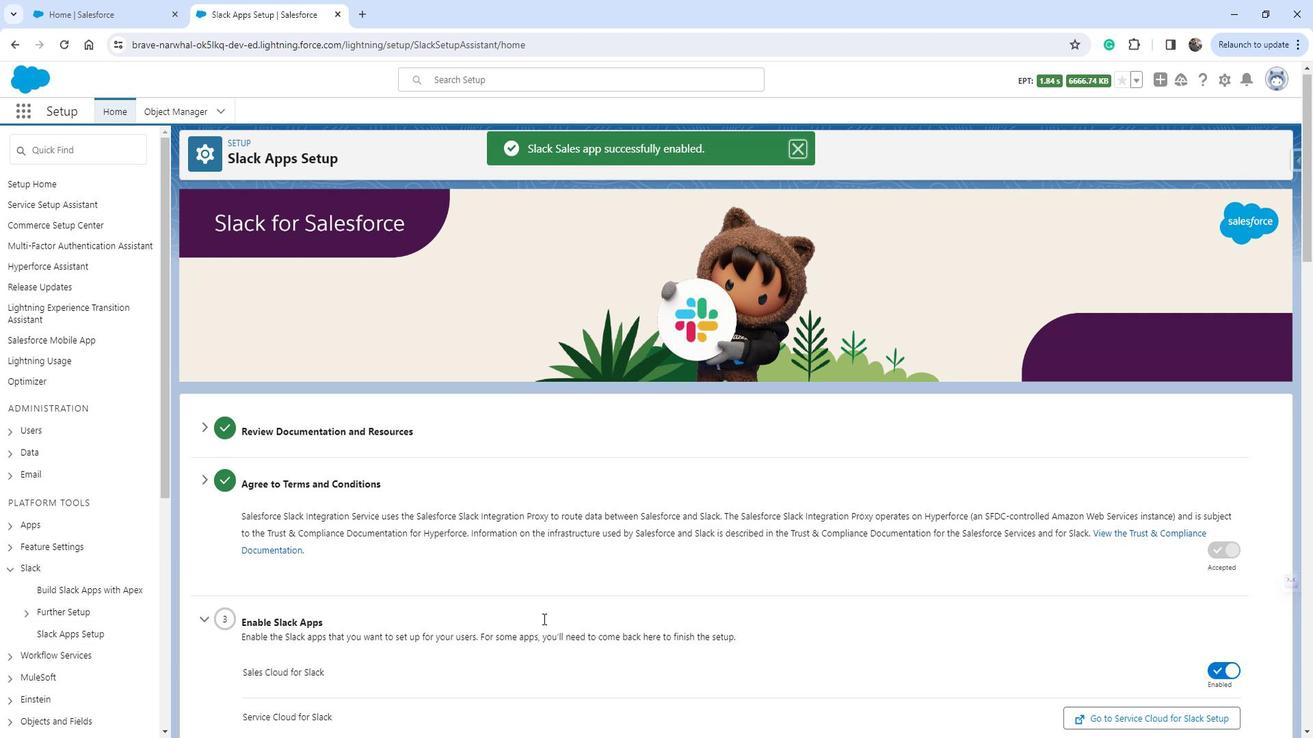 
Action: Mouse scrolled (559, 608) with delta (0, 0)
Screenshot: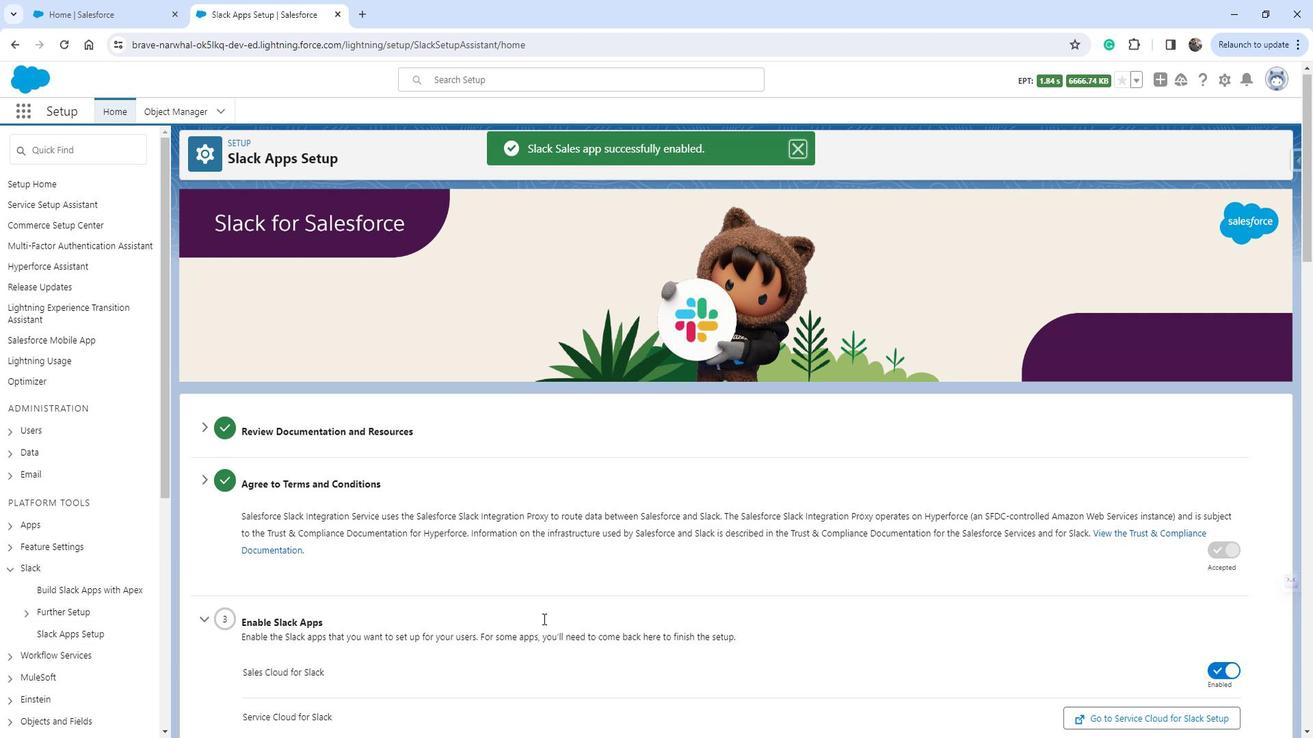 
Action: Mouse moved to (541, 609)
Screenshot: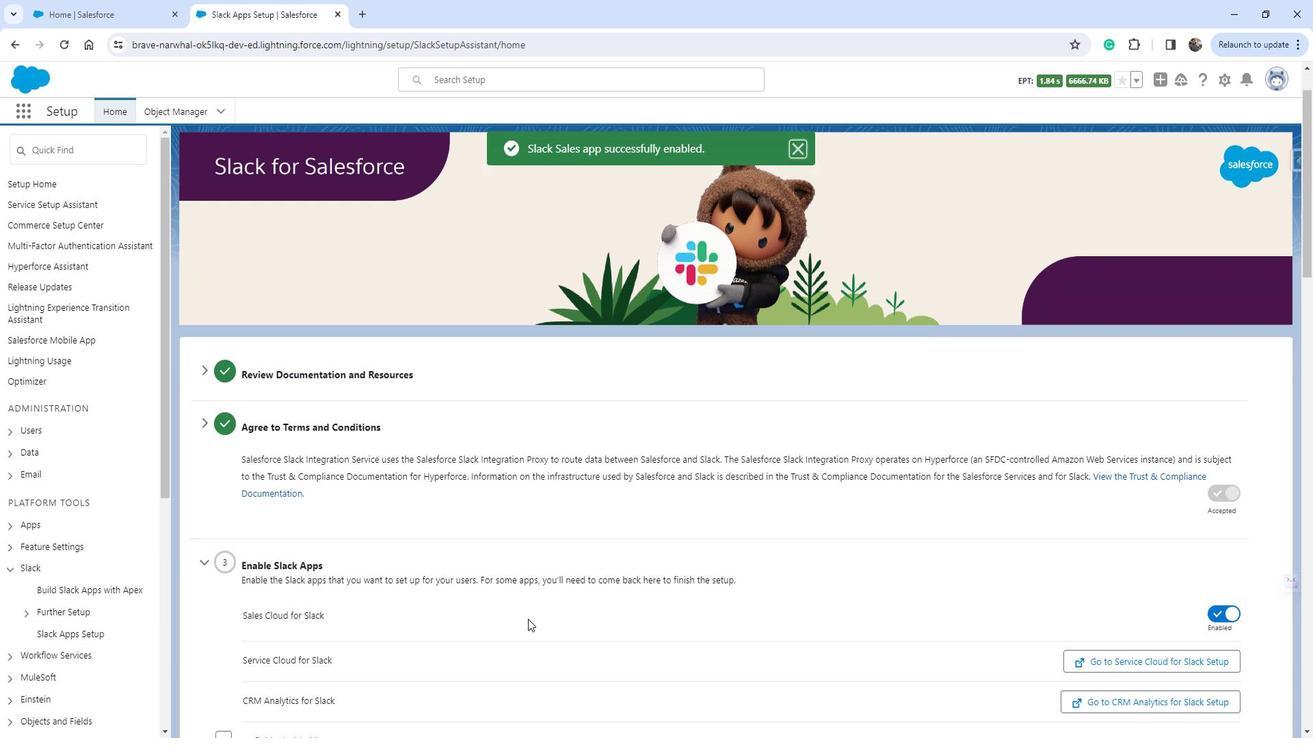 
Action: Mouse scrolled (541, 608) with delta (0, 0)
Screenshot: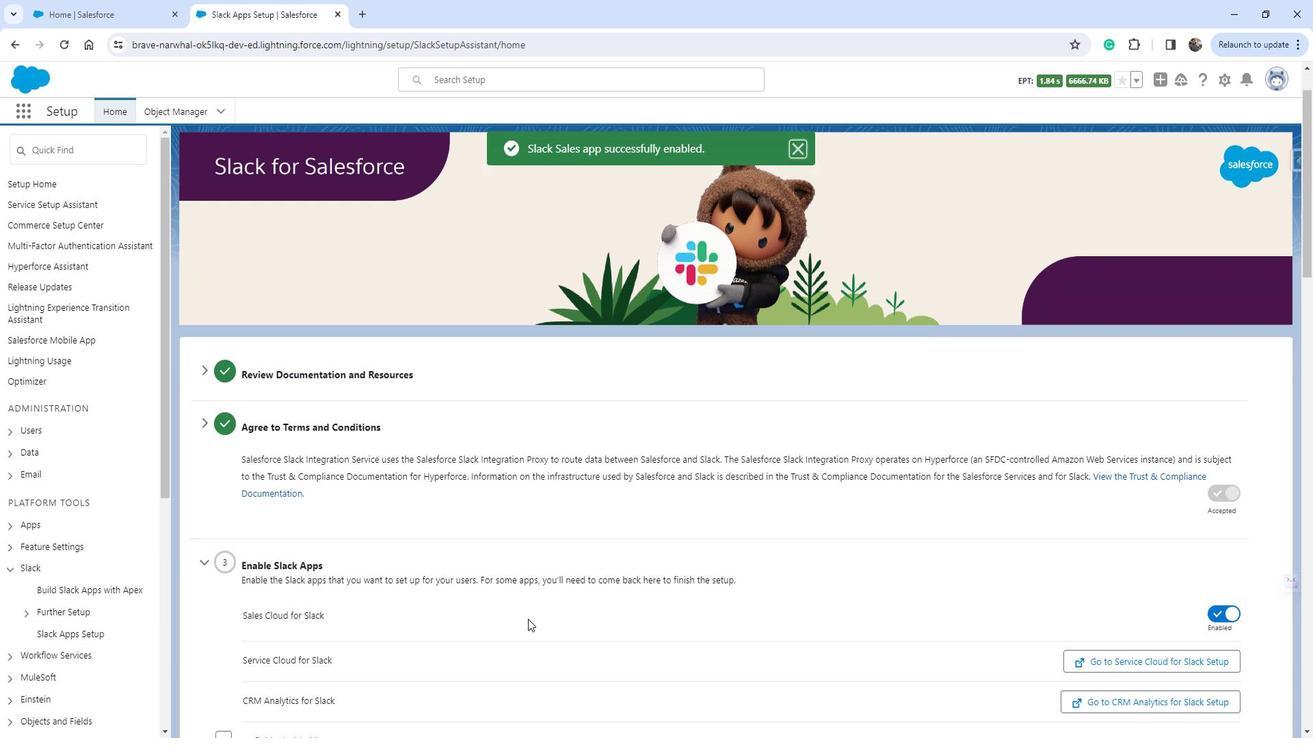 
Action: Mouse moved to (516, 606)
Screenshot: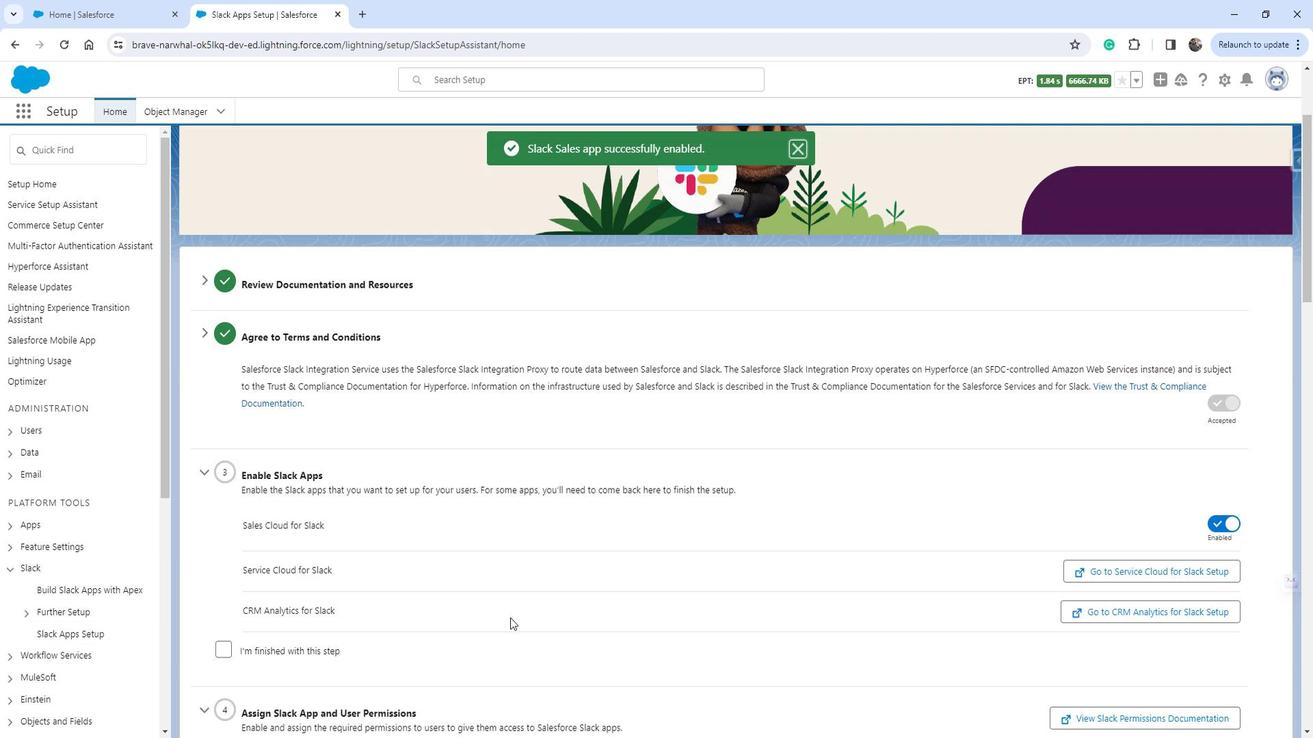 
Action: Mouse scrolled (516, 605) with delta (0, 0)
Screenshot: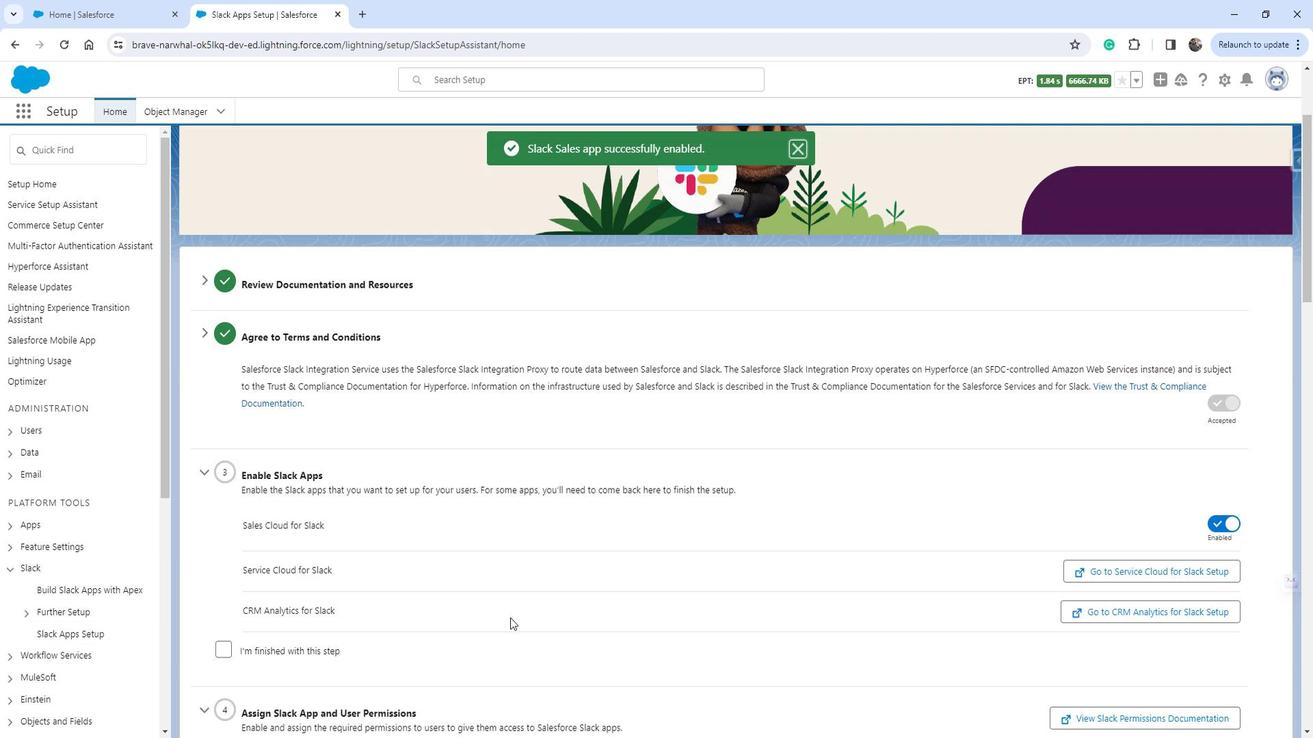 
Action: Mouse moved to (234, 507)
Screenshot: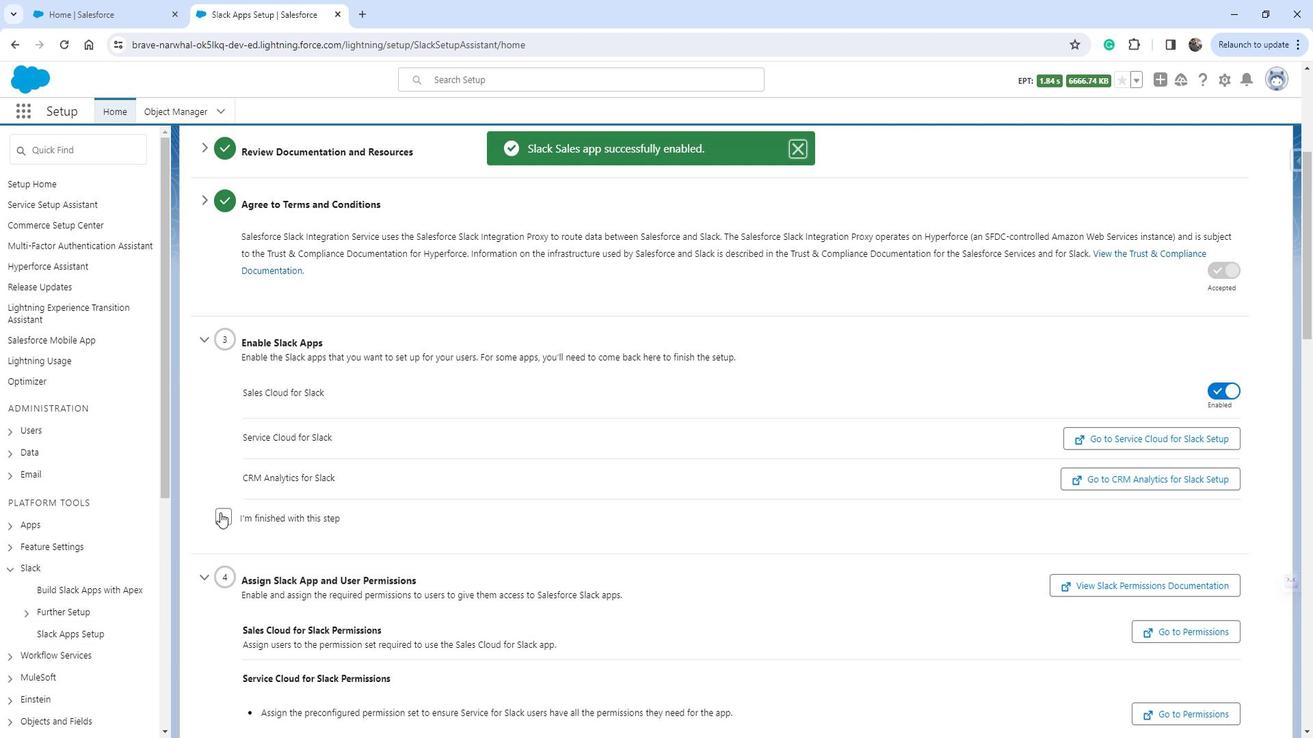 
Action: Mouse pressed left at (234, 507)
Screenshot: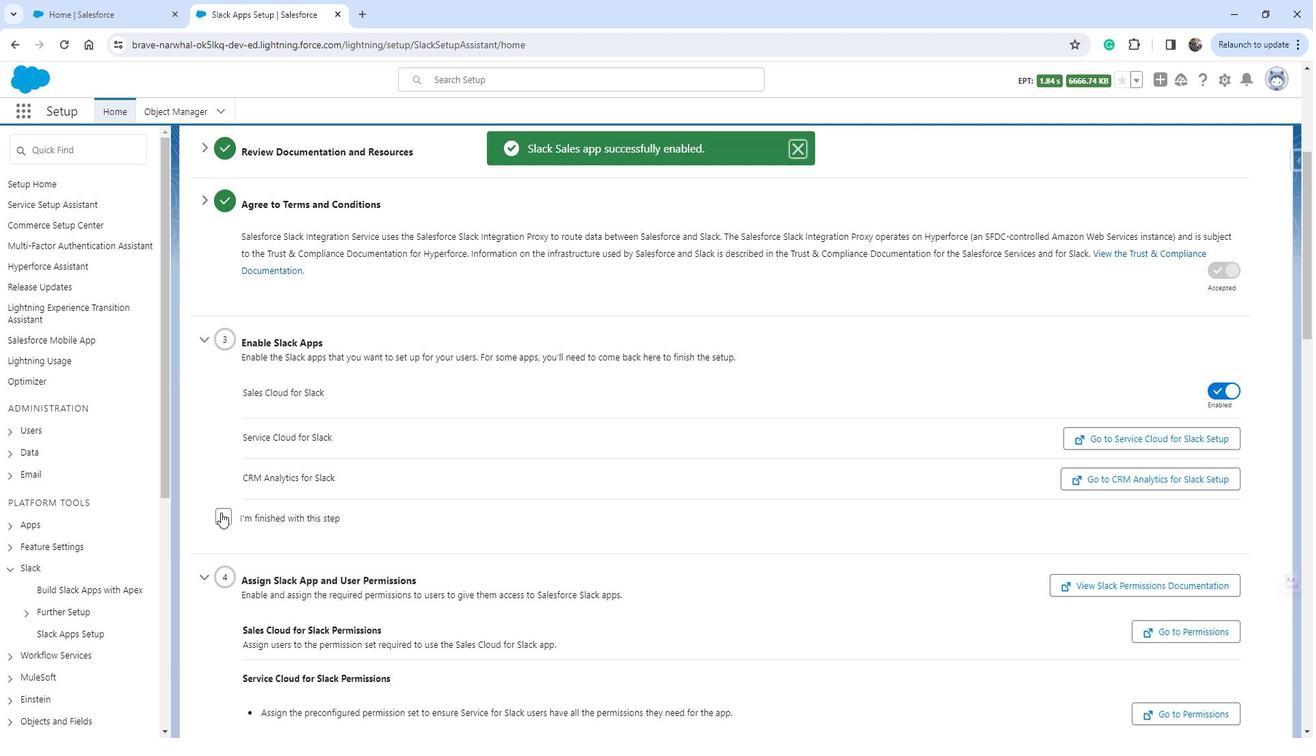 
Action: Mouse moved to (536, 539)
Screenshot: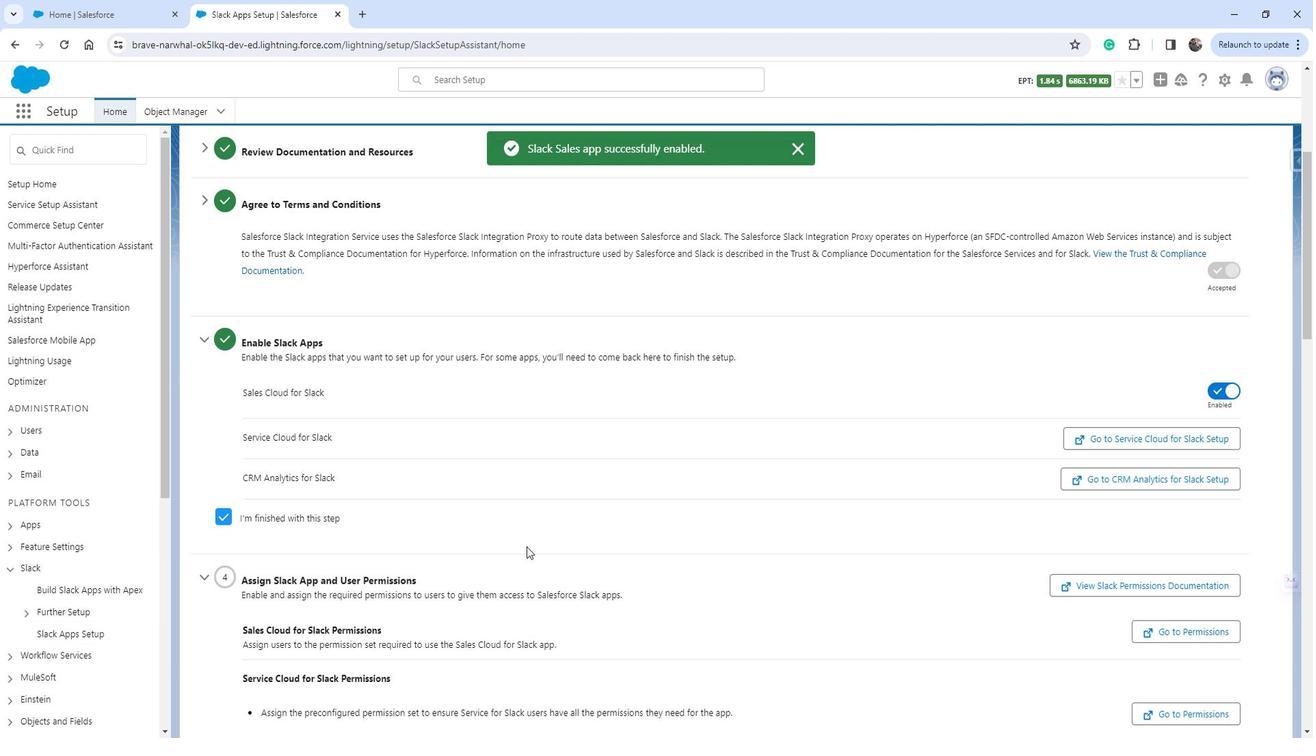 
Action: Mouse scrolled (536, 539) with delta (0, 0)
Screenshot: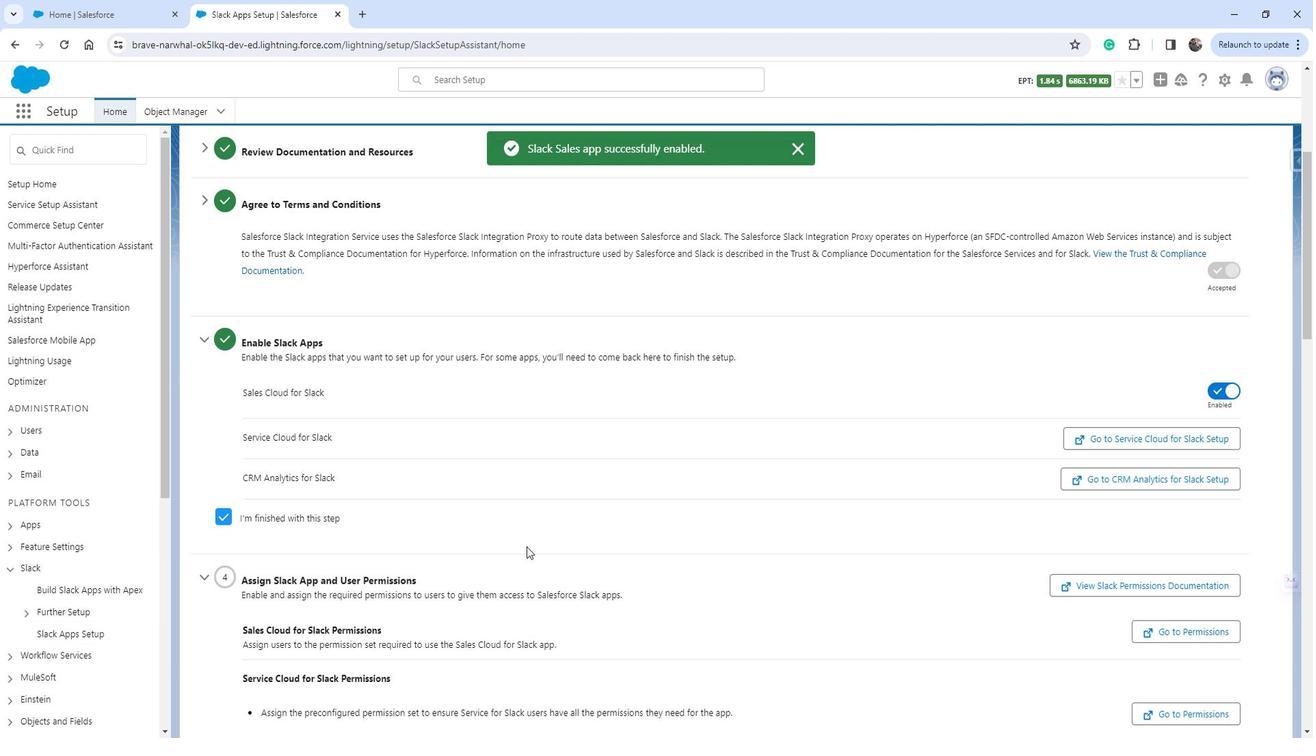 
Action: Mouse moved to (540, 539)
Screenshot: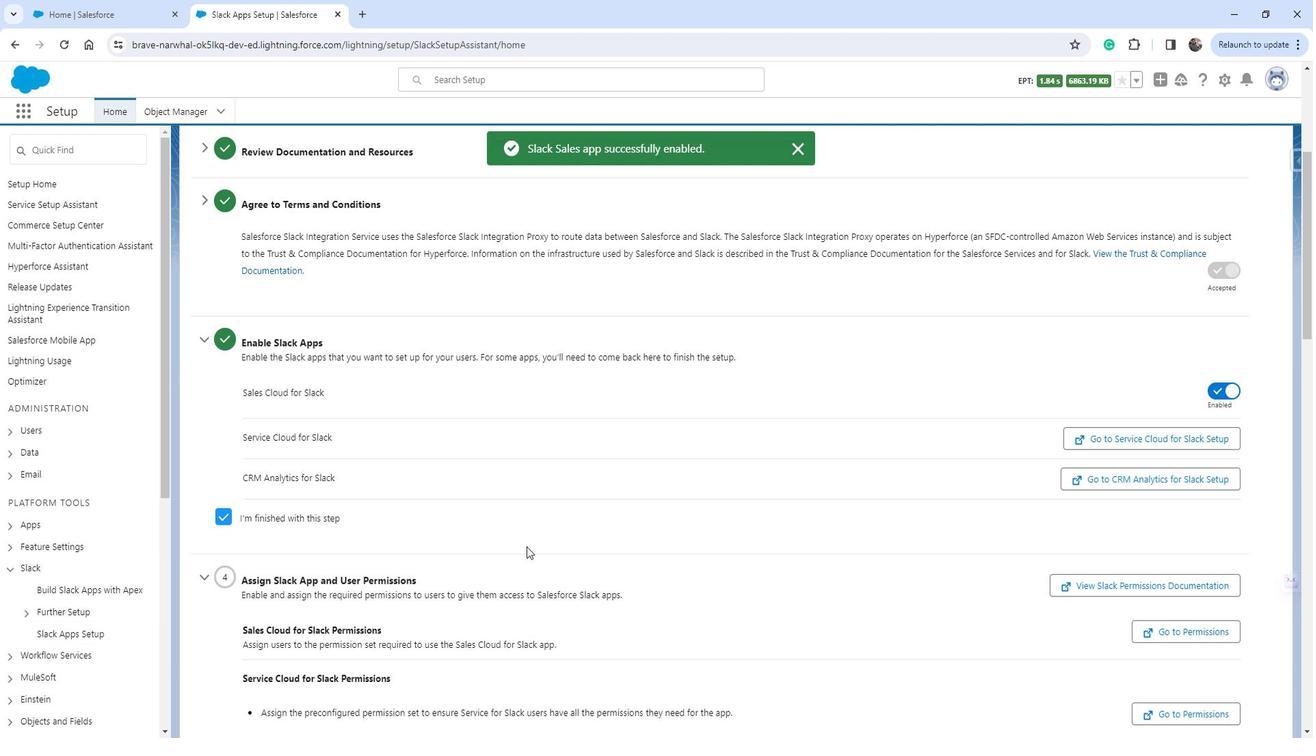
Action: Mouse scrolled (540, 539) with delta (0, 0)
Screenshot: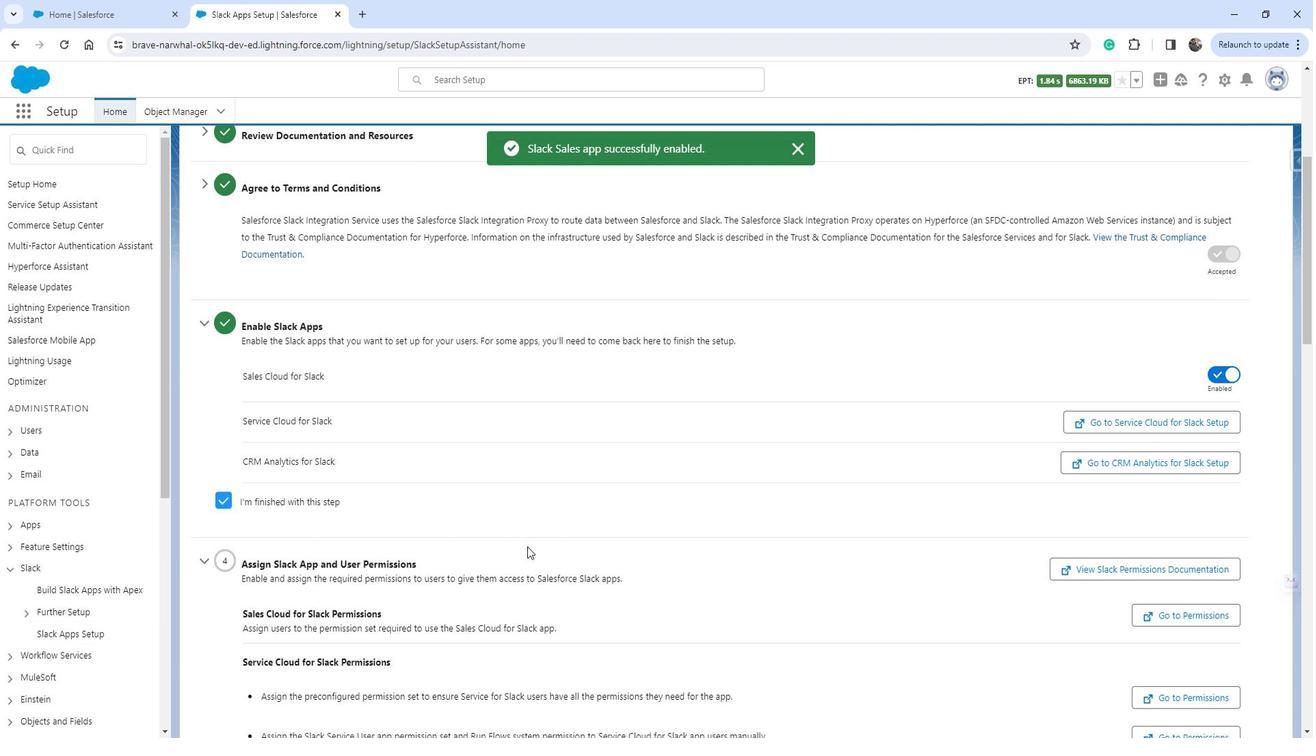 
Action: Mouse scrolled (540, 539) with delta (0, 0)
Screenshot: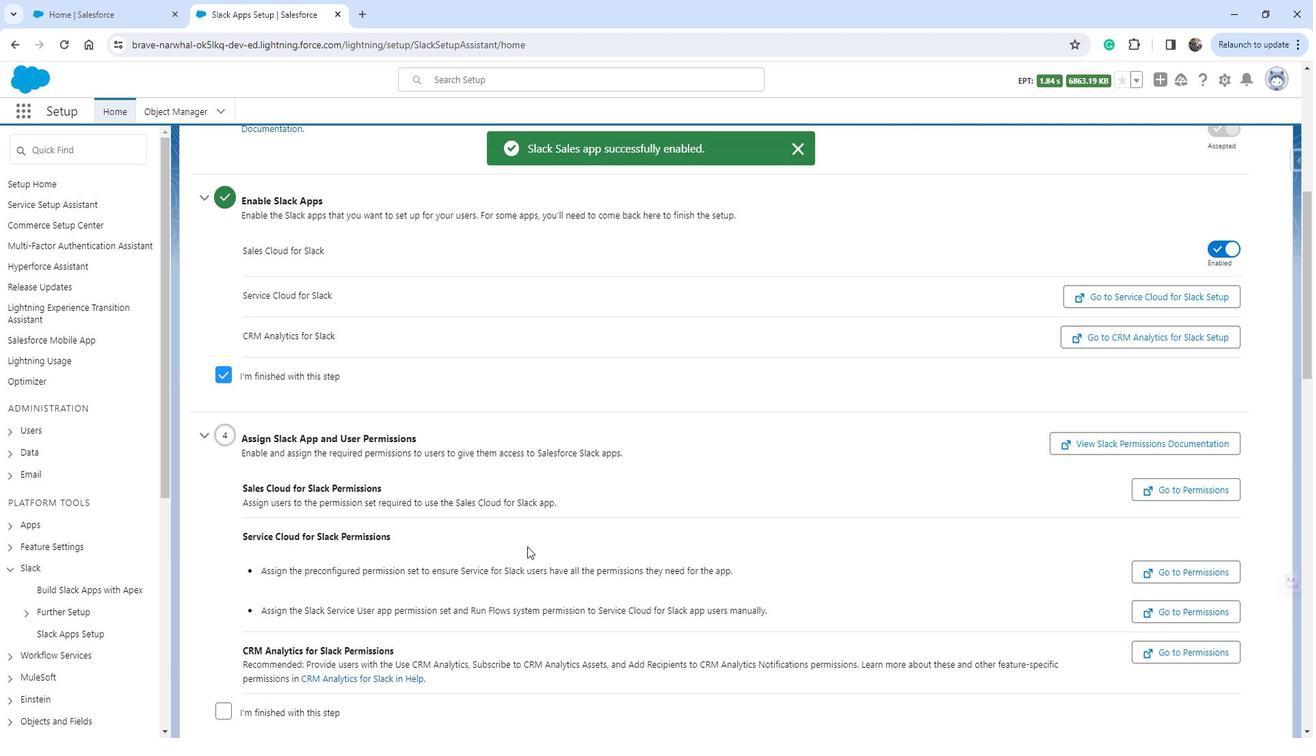 
Action: Mouse scrolled (540, 539) with delta (0, 0)
Screenshot: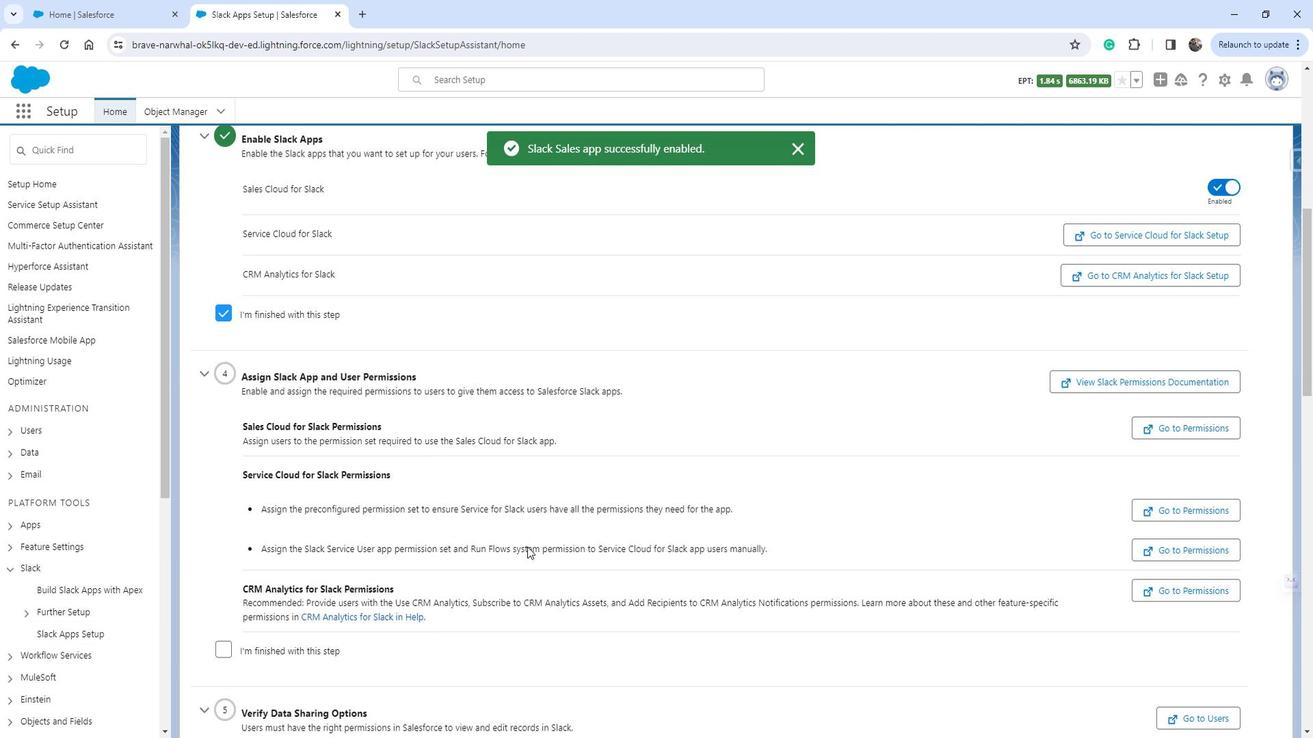 
Action: Mouse moved to (237, 554)
Screenshot: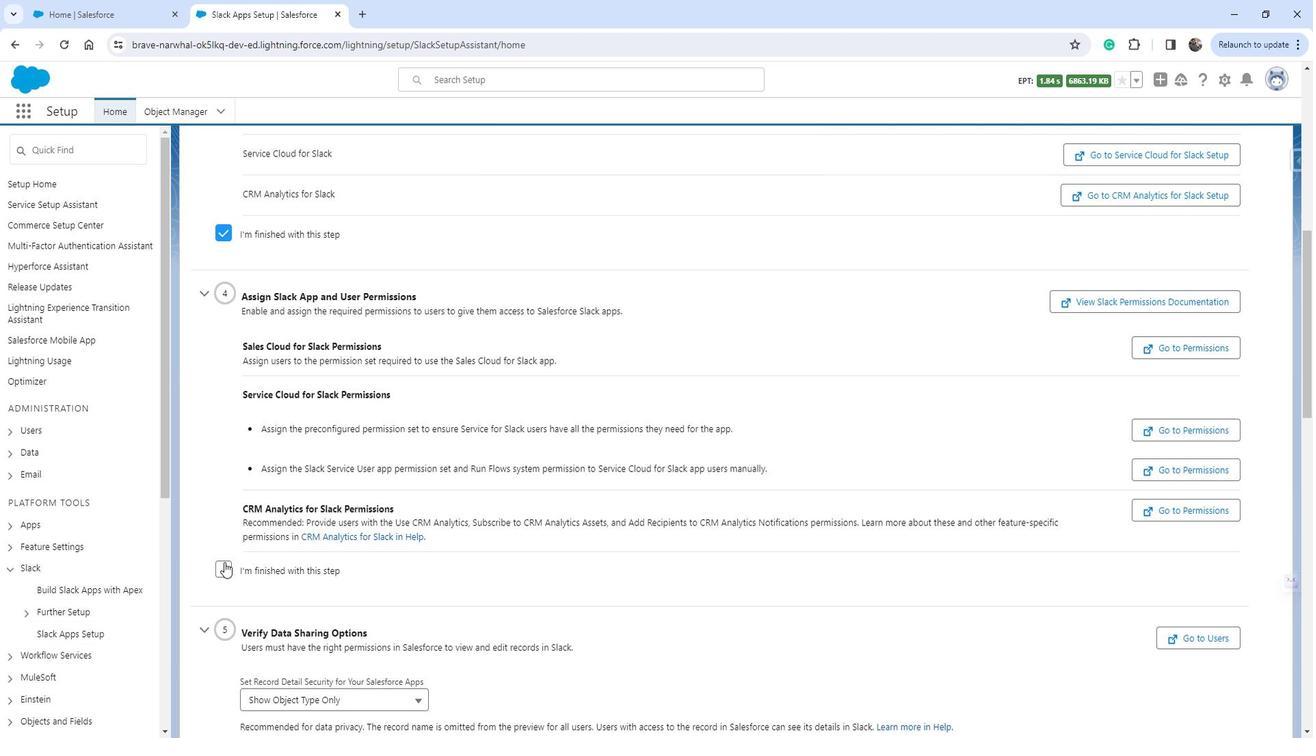 
Action: Mouse pressed left at (237, 554)
Screenshot: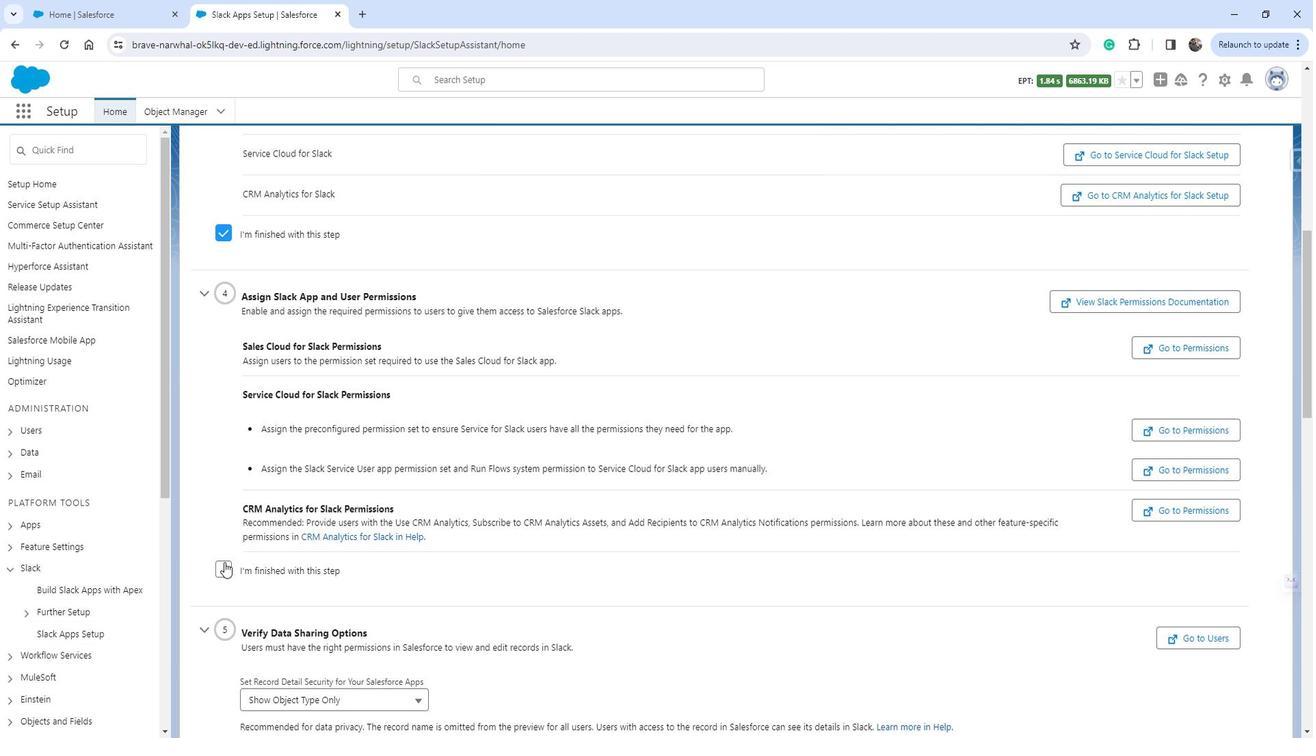 
Action: Mouse moved to (690, 560)
Screenshot: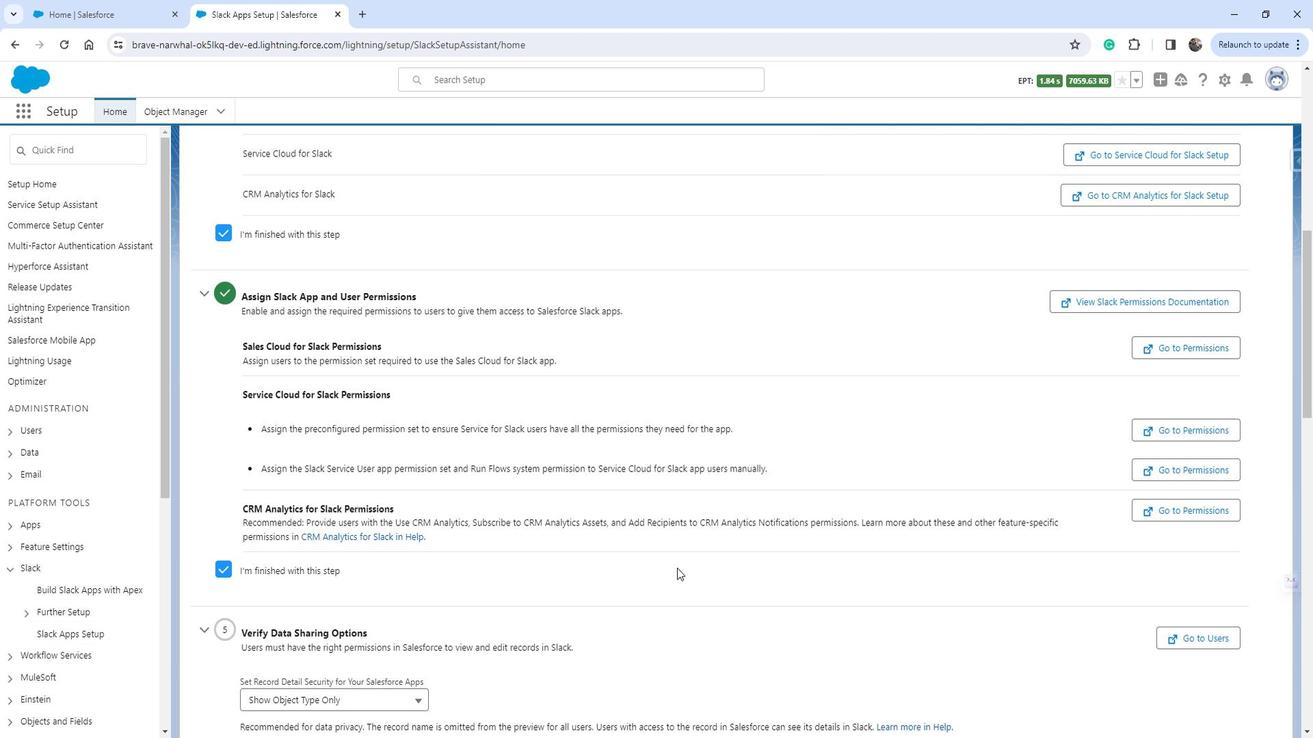
Action: Mouse scrolled (690, 559) with delta (0, 0)
Screenshot: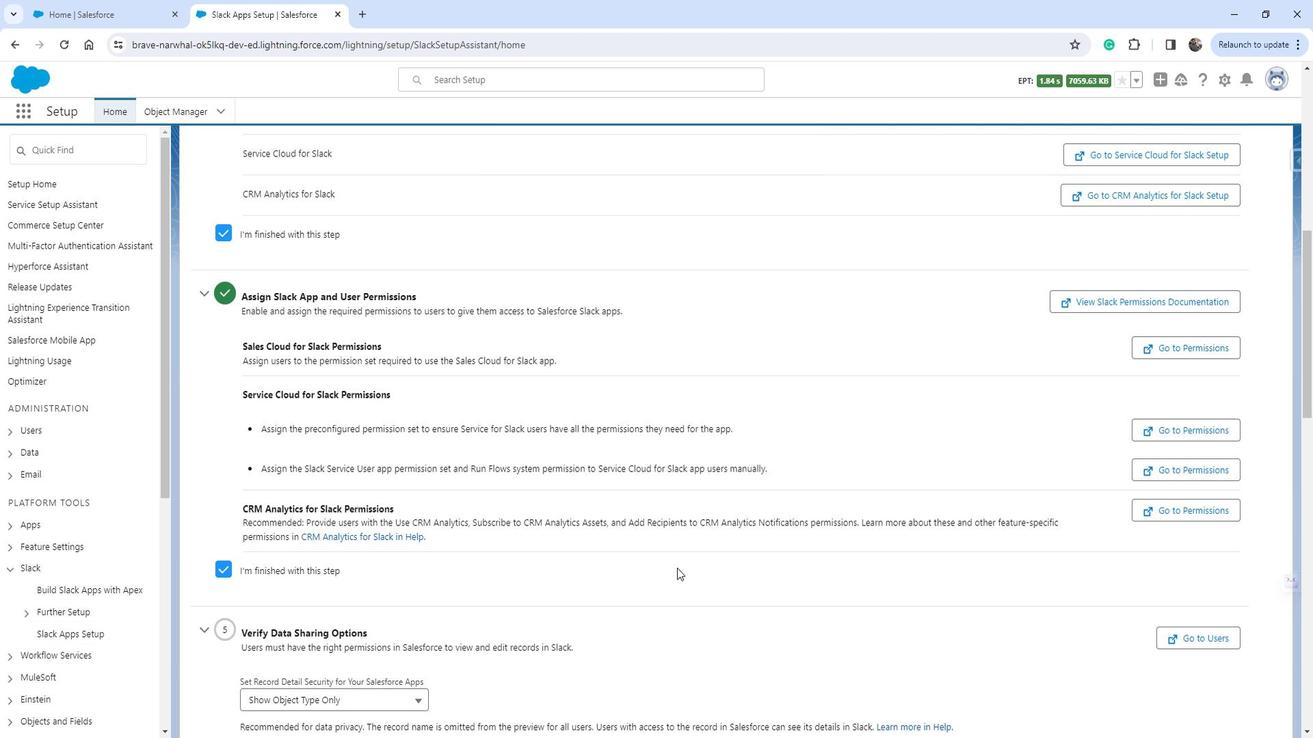 
Action: Mouse scrolled (690, 559) with delta (0, 0)
Screenshot: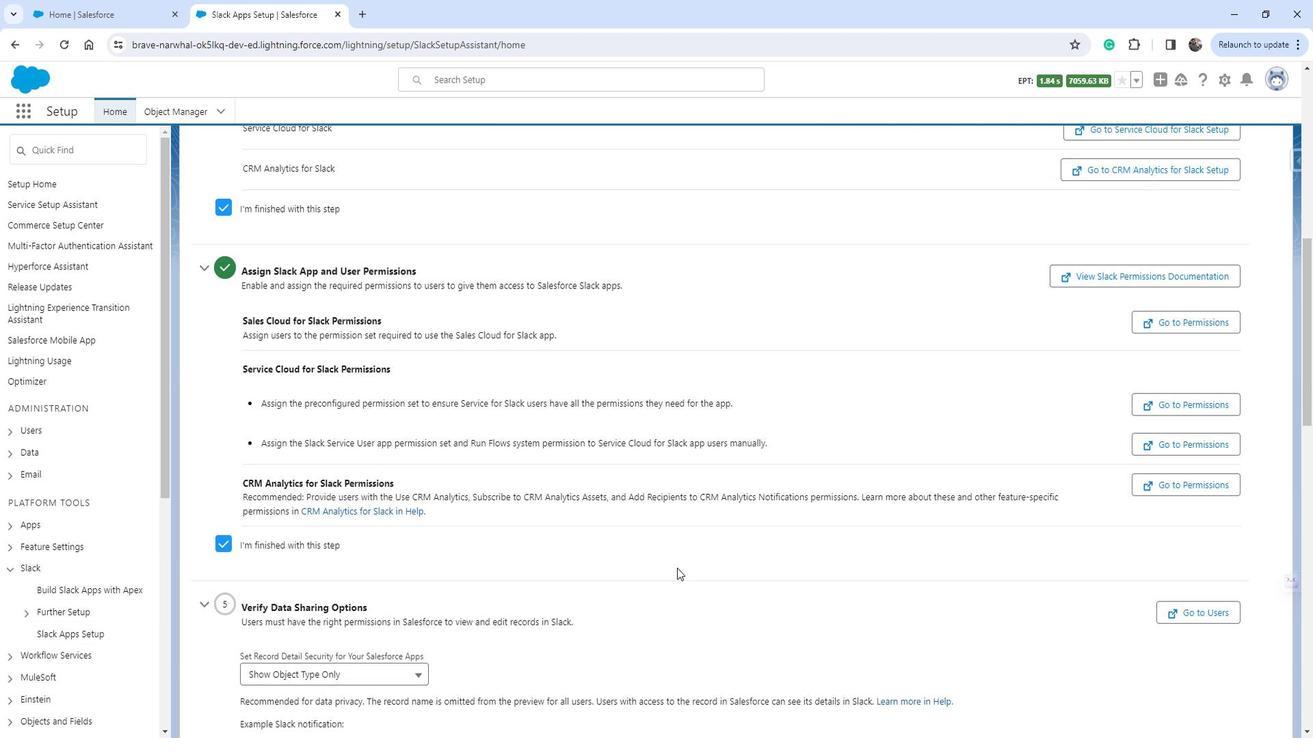 
Action: Mouse scrolled (690, 559) with delta (0, 0)
Screenshot: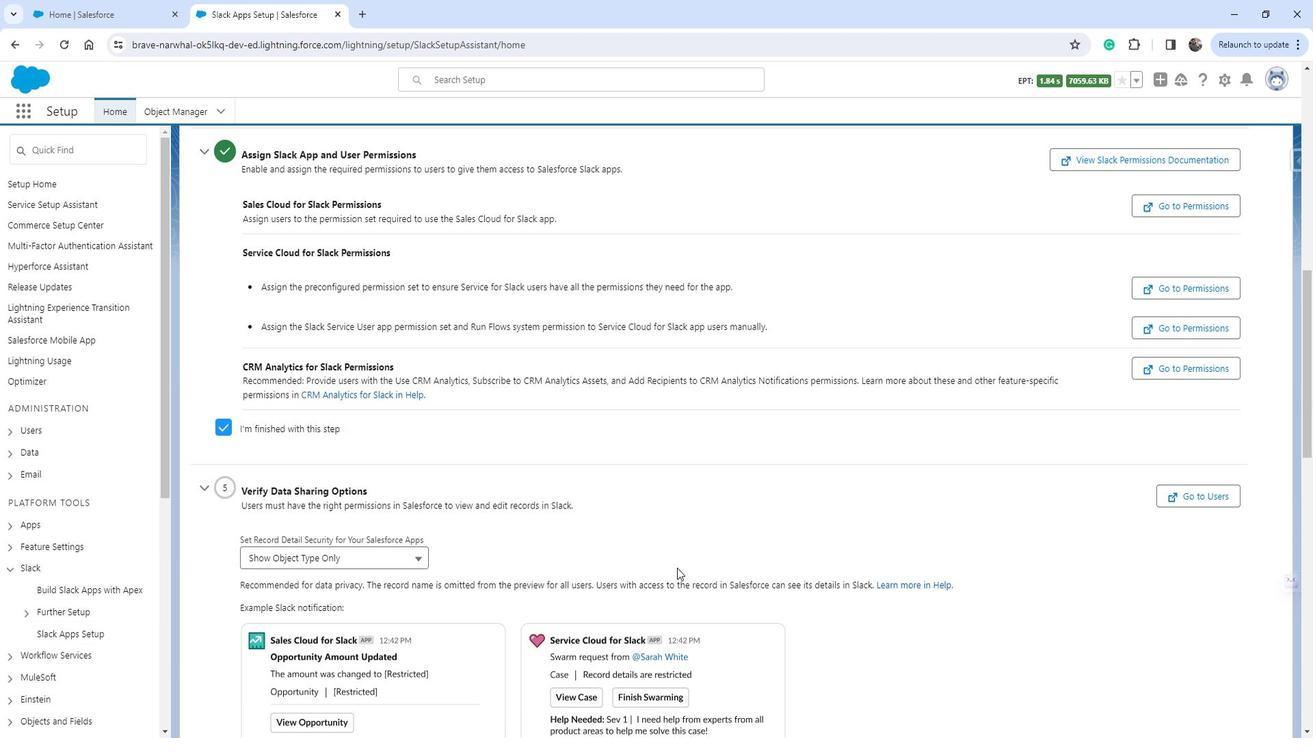 
Action: Mouse moved to (774, 524)
Screenshot: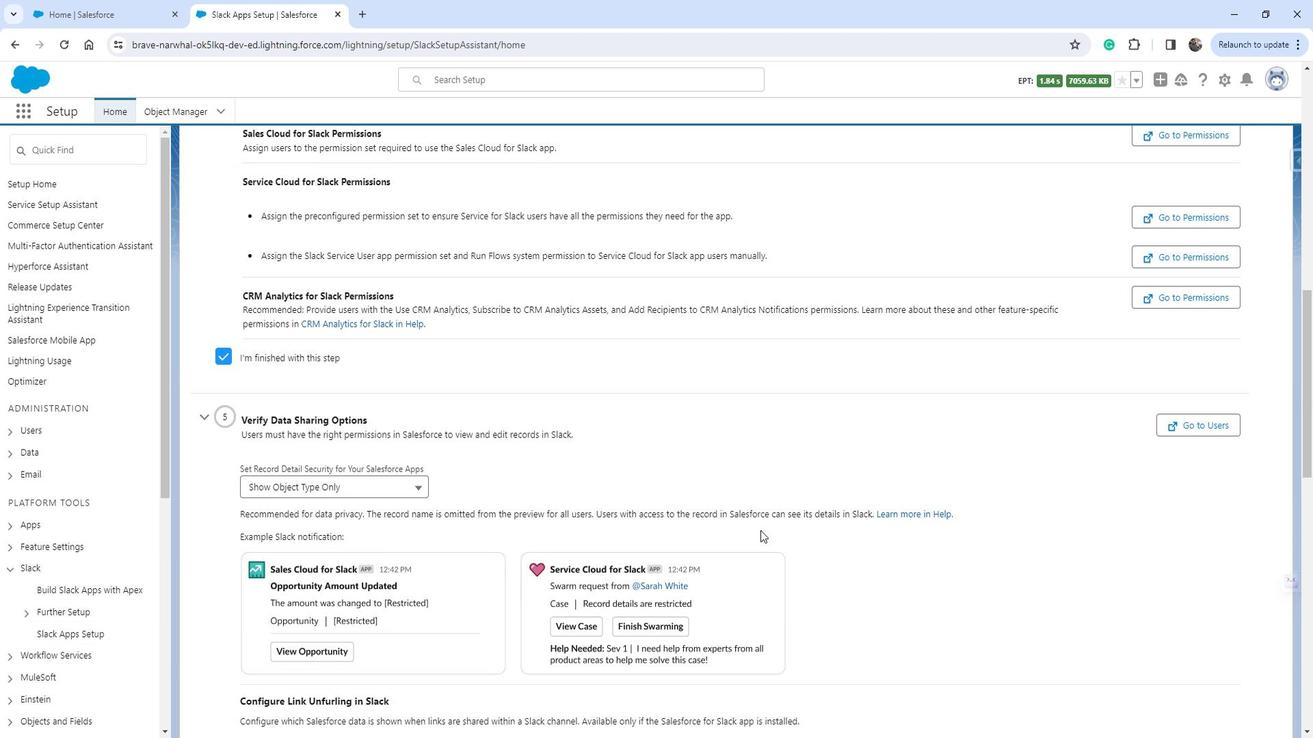 
Action: Mouse scrolled (774, 523) with delta (0, 0)
Screenshot: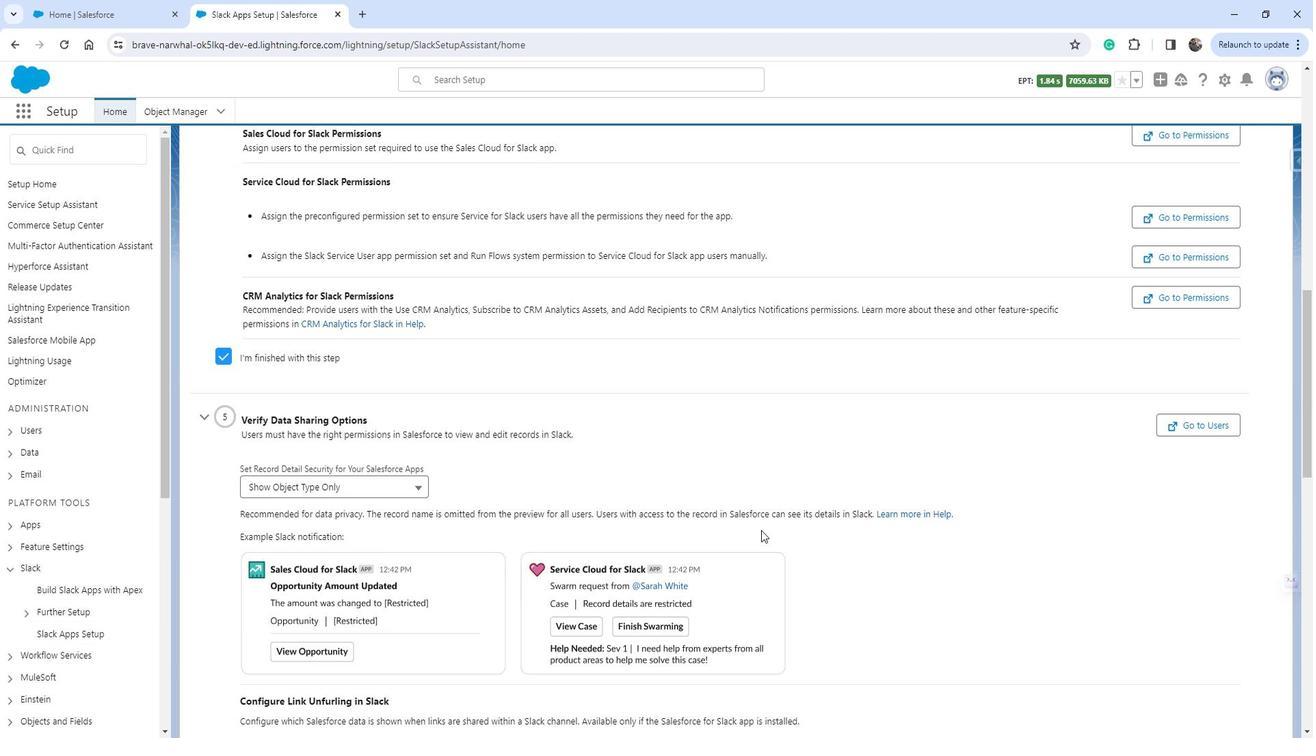 
Action: Mouse scrolled (774, 523) with delta (0, 0)
Screenshot: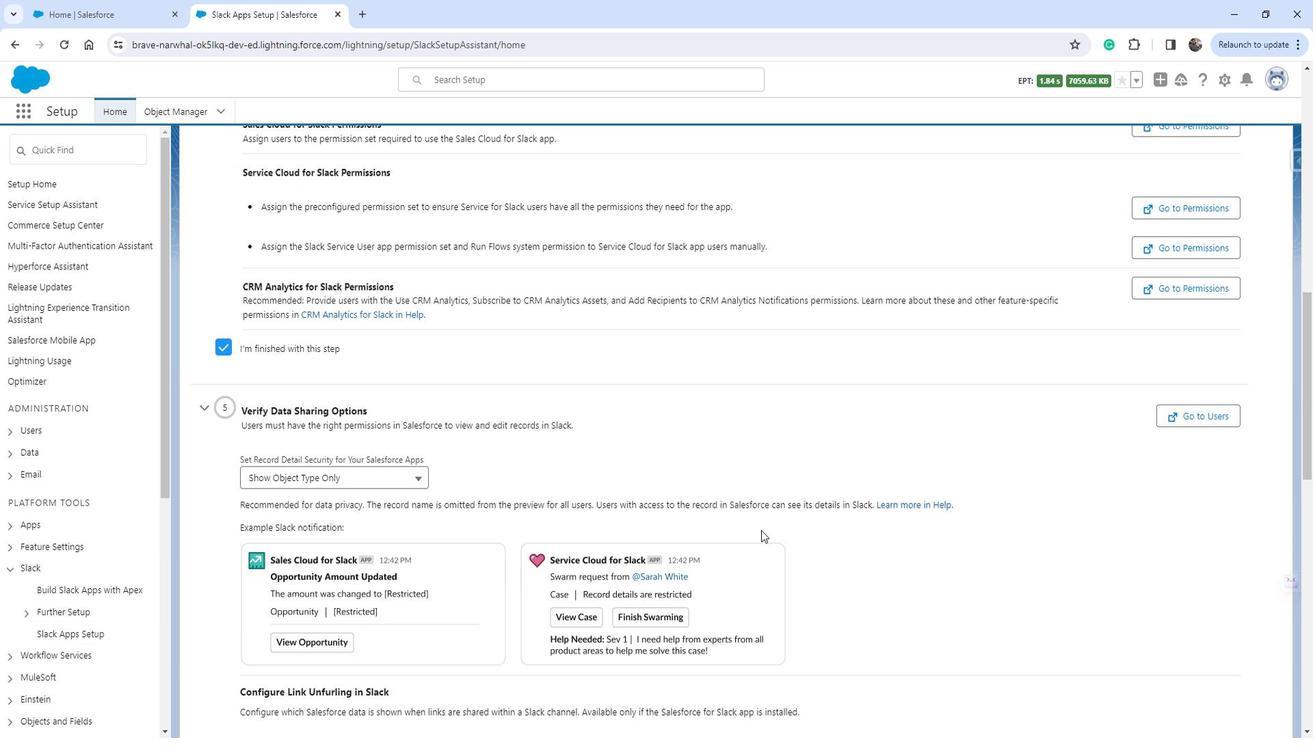 
Action: Mouse scrolled (774, 523) with delta (0, 0)
Screenshot: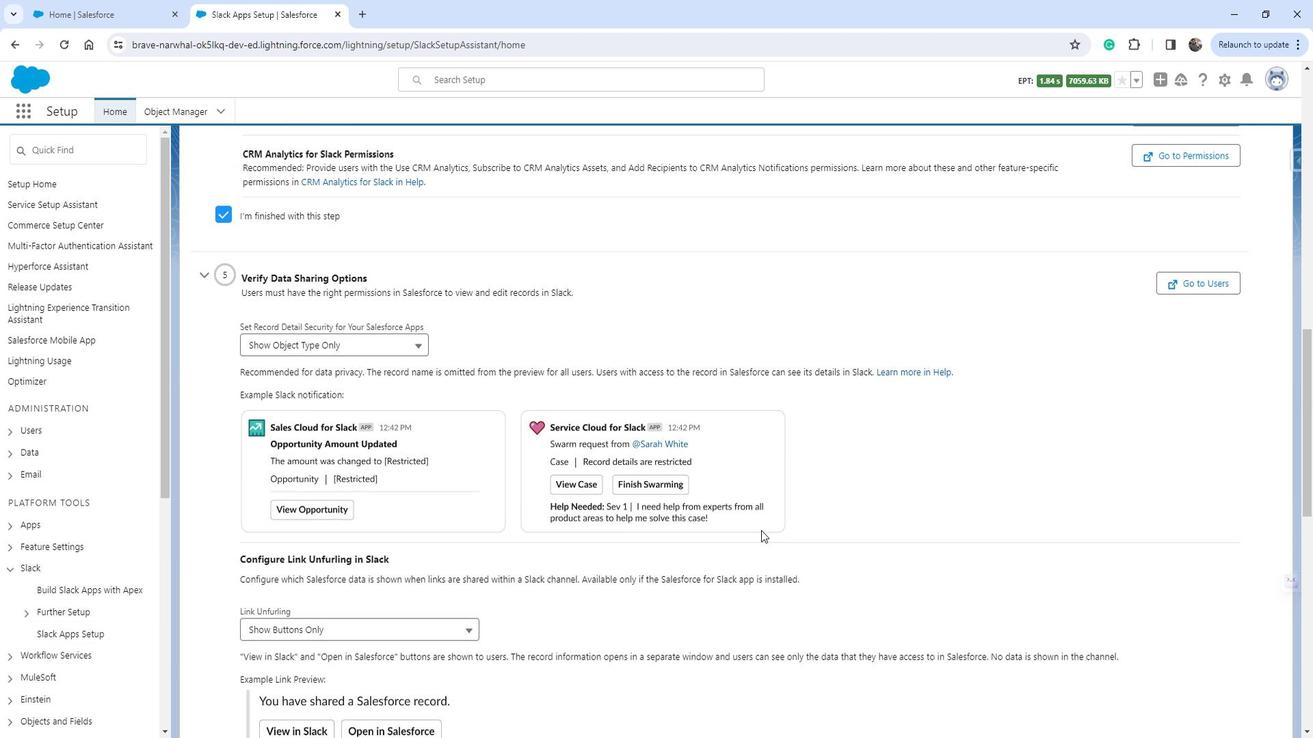 
Action: Mouse scrolled (774, 523) with delta (0, 0)
Screenshot: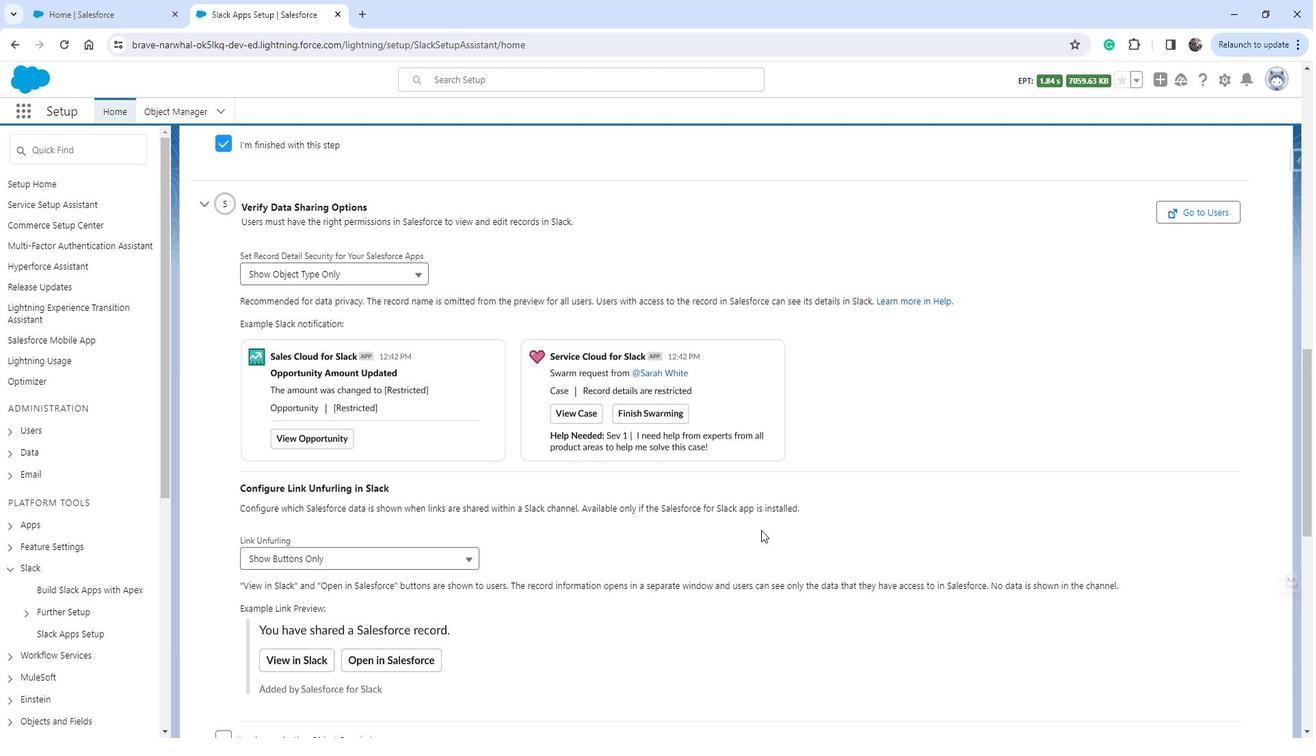 
Action: Mouse scrolled (774, 523) with delta (0, 0)
Screenshot: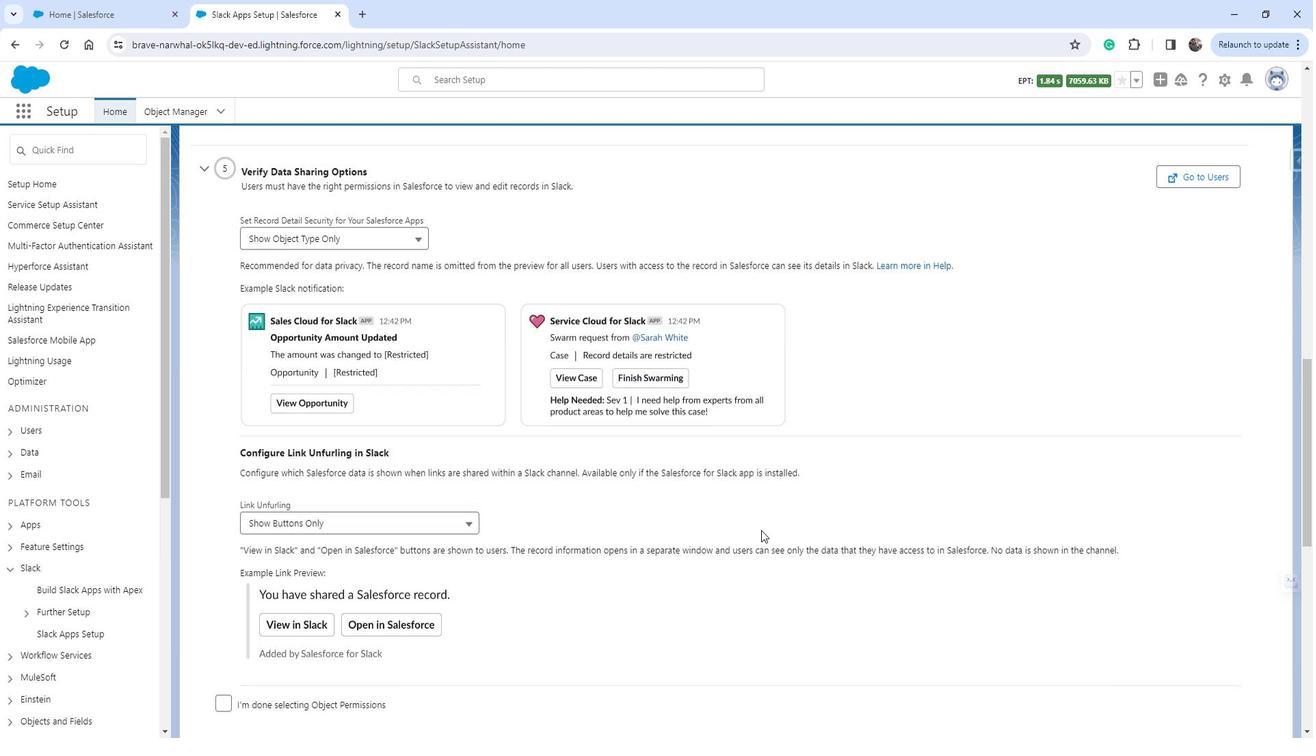 
Action: Mouse moved to (765, 524)
Screenshot: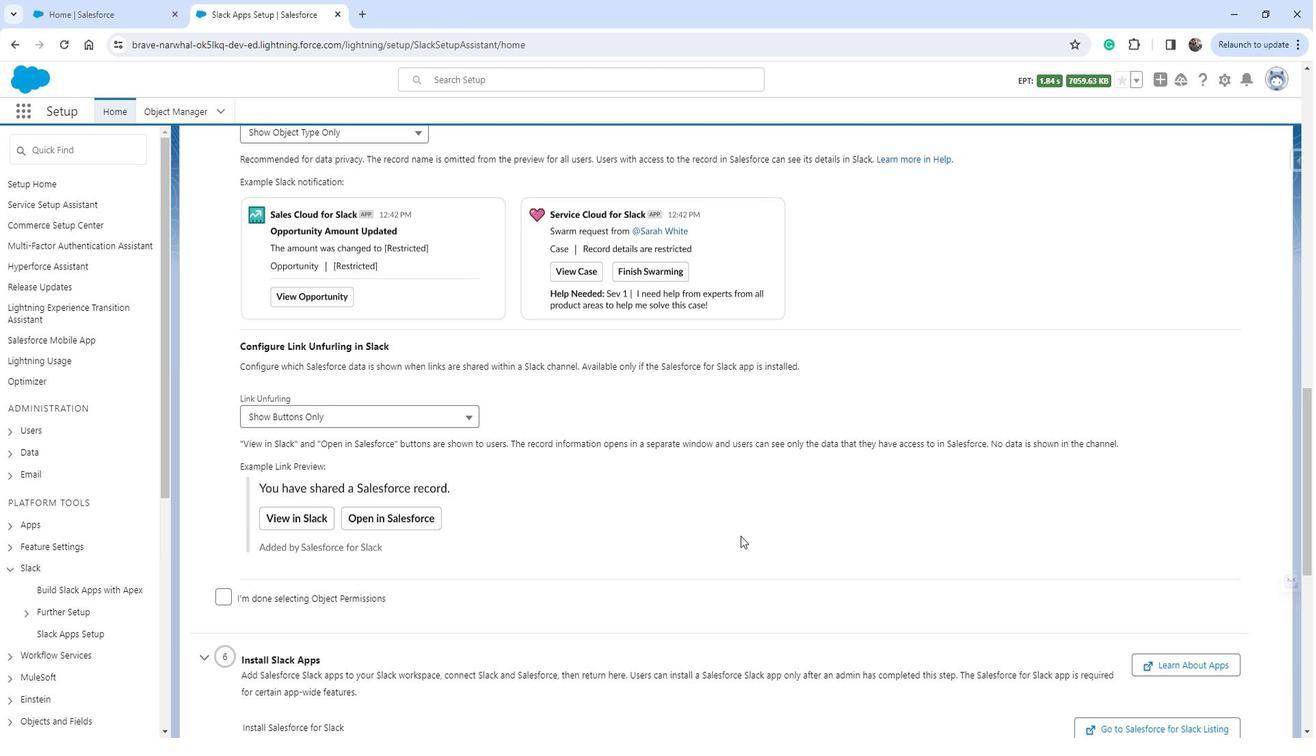 
Action: Mouse scrolled (765, 524) with delta (0, 0)
Screenshot: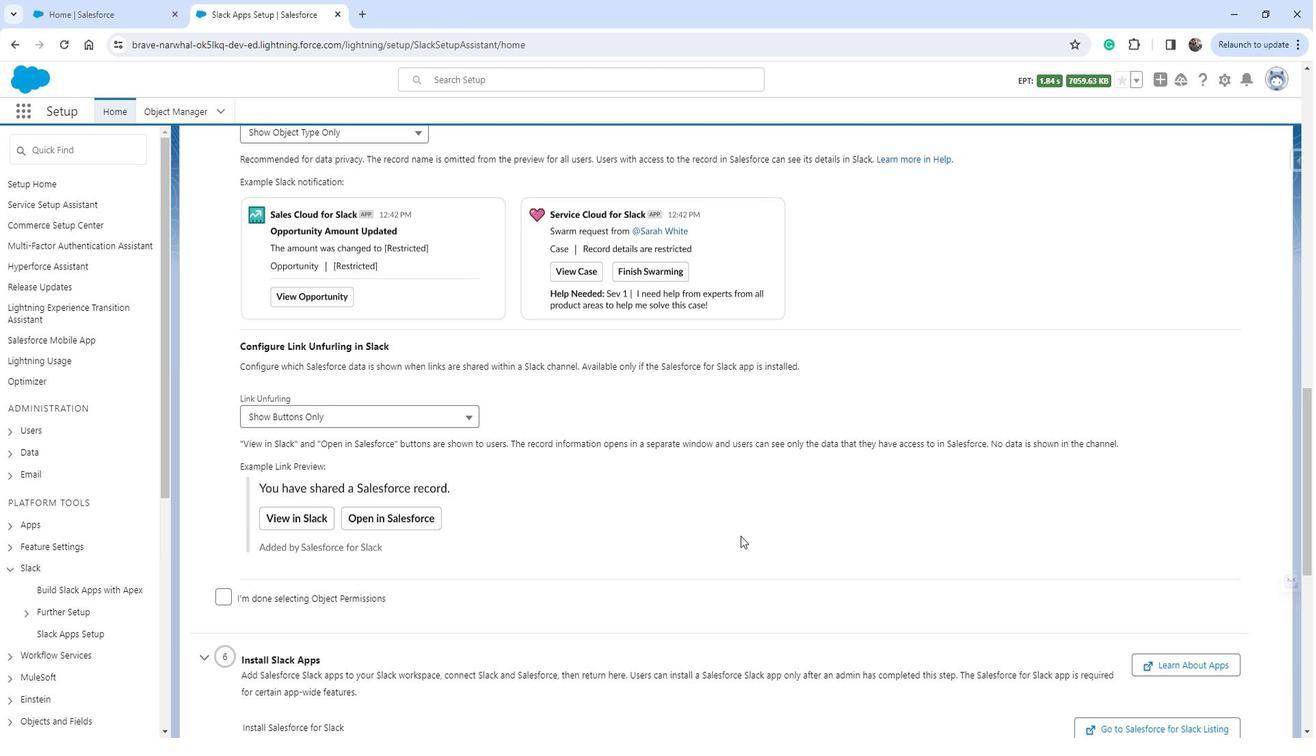 
Action: Mouse moved to (748, 530)
Screenshot: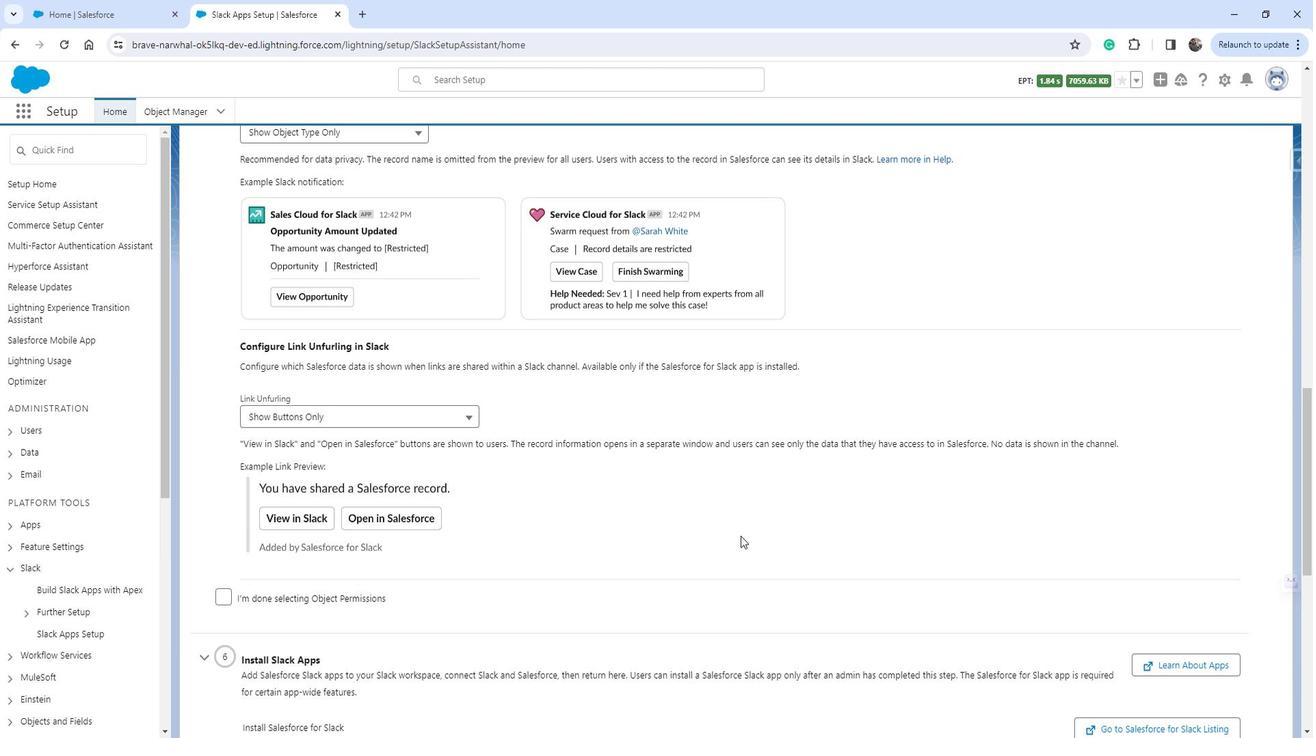 
Action: Mouse scrolled (748, 529) with delta (0, 0)
Screenshot: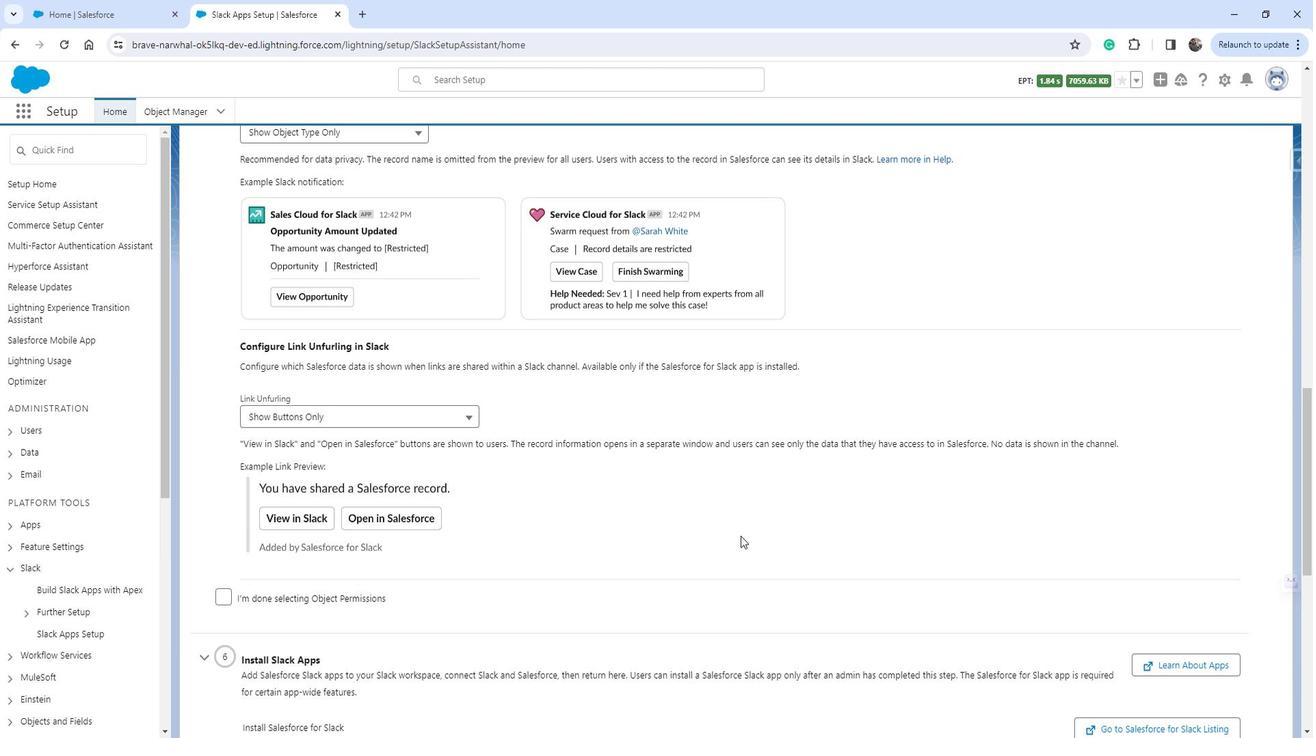 
Action: Mouse moved to (227, 456)
Screenshot: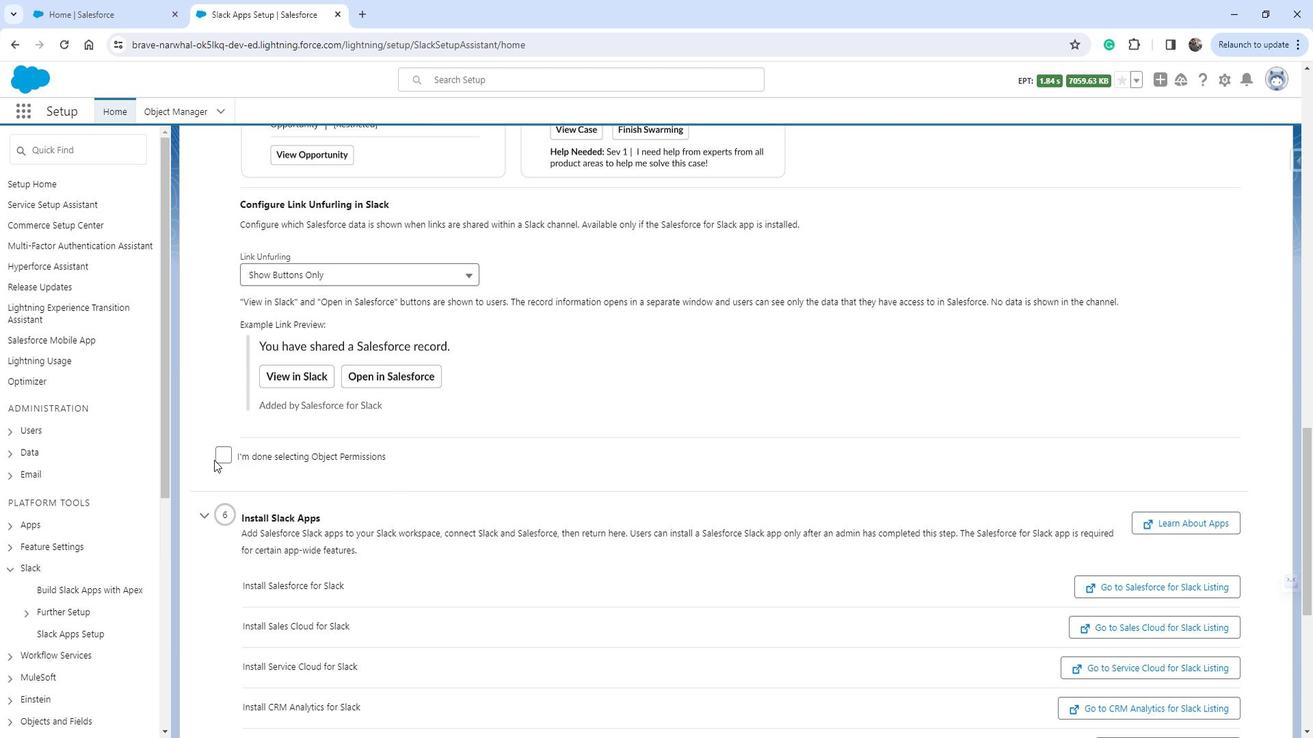 
Action: Mouse pressed left at (227, 456)
Screenshot: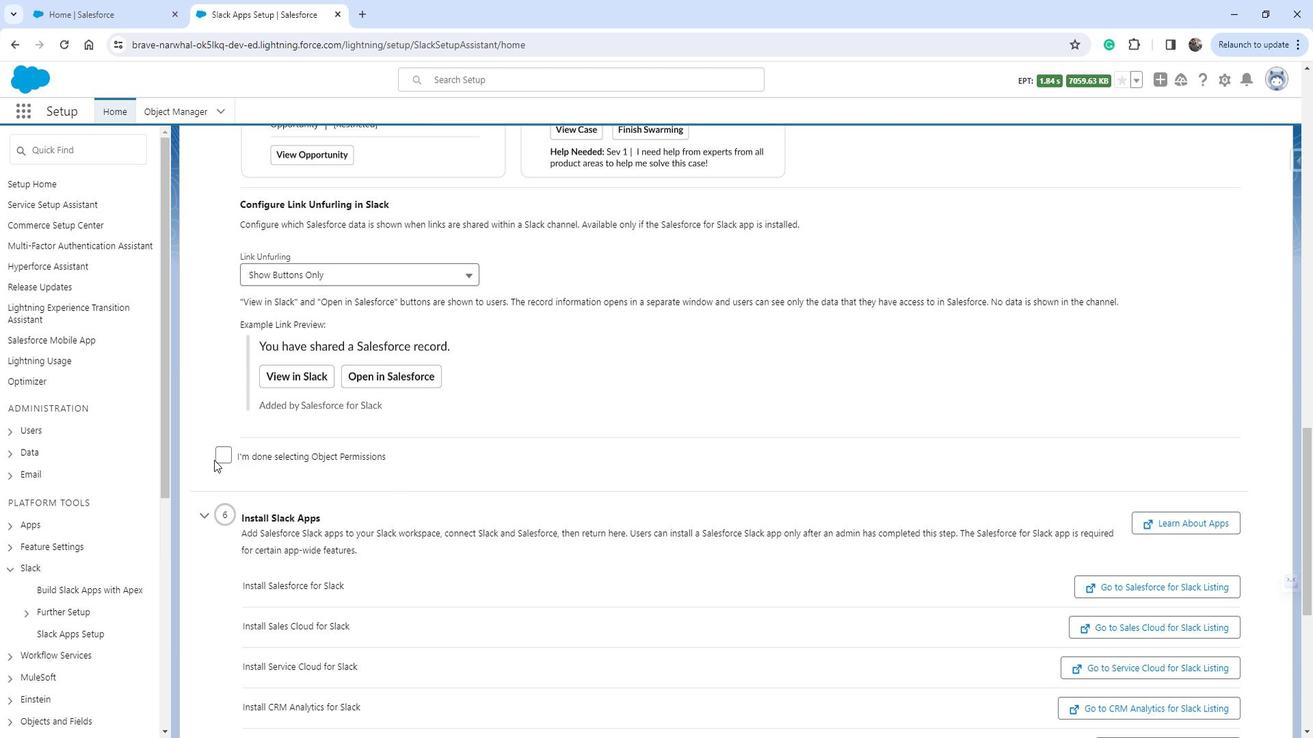 
Action: Mouse moved to (236, 452)
Screenshot: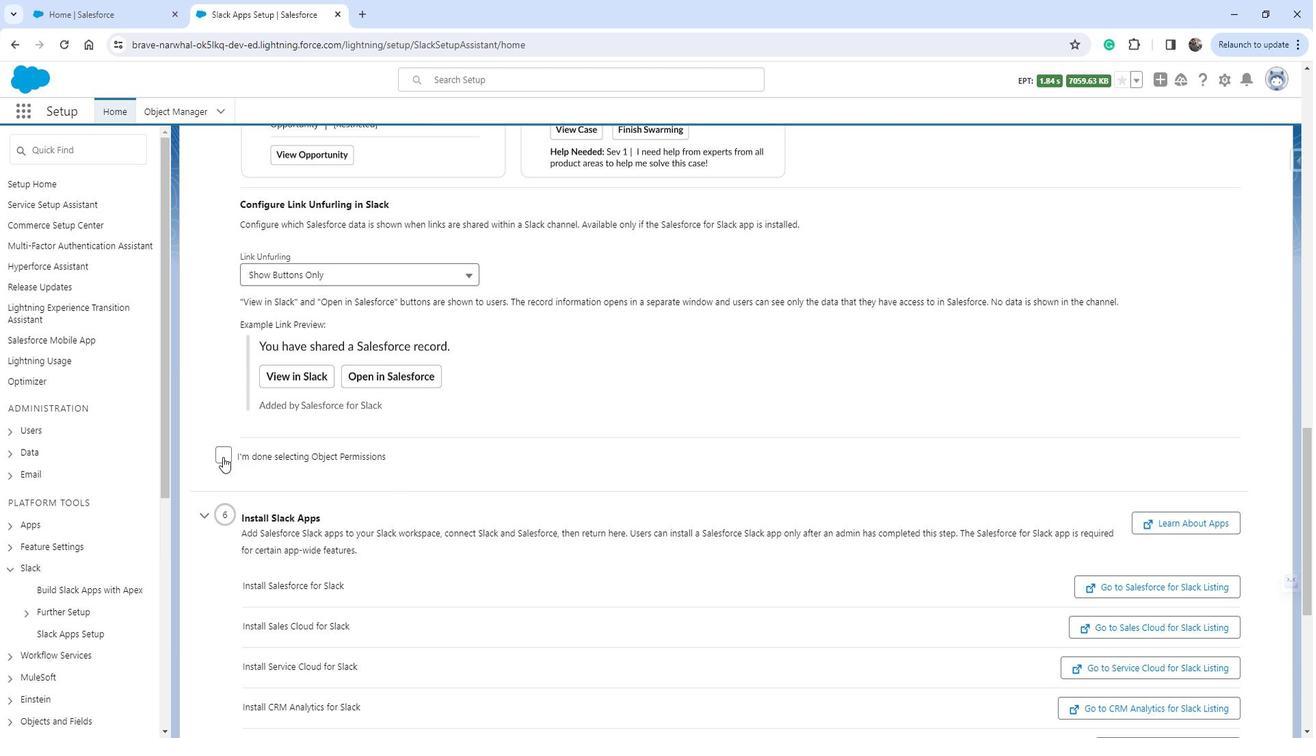 
Action: Mouse pressed left at (236, 452)
Screenshot: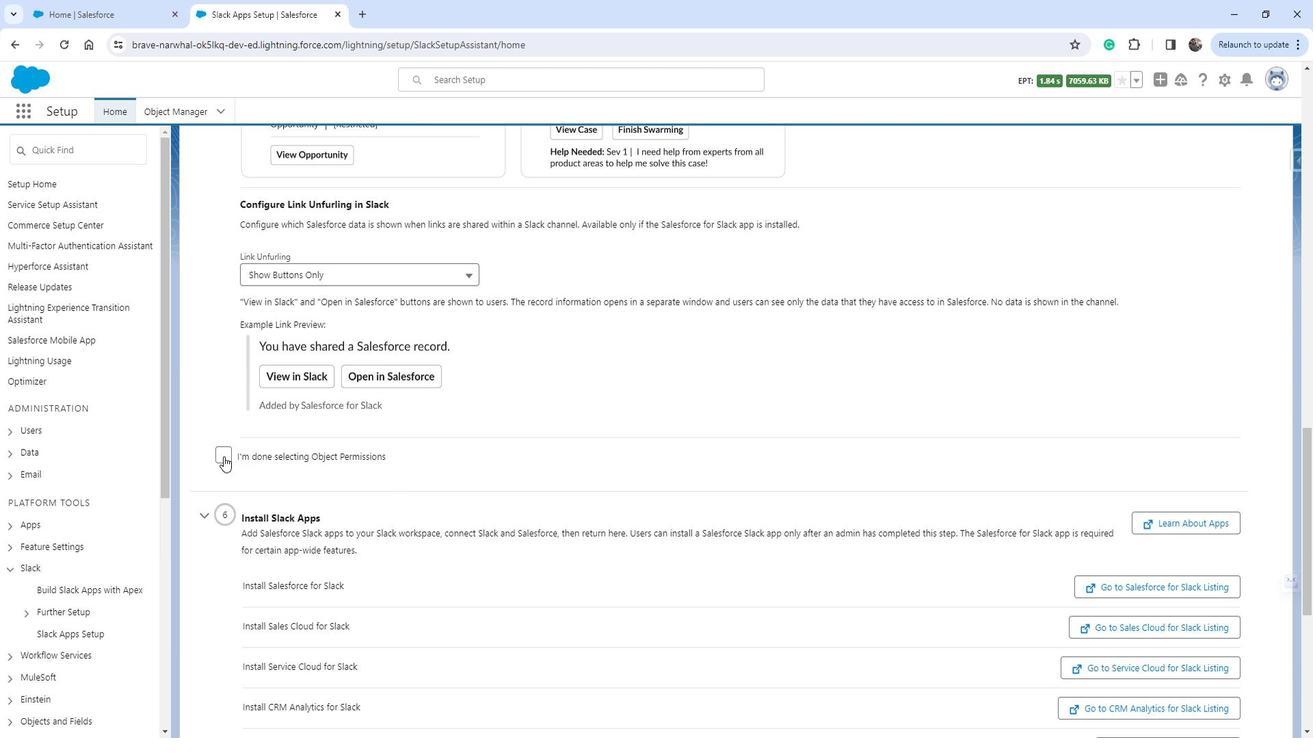 
Action: Mouse moved to (581, 461)
Screenshot: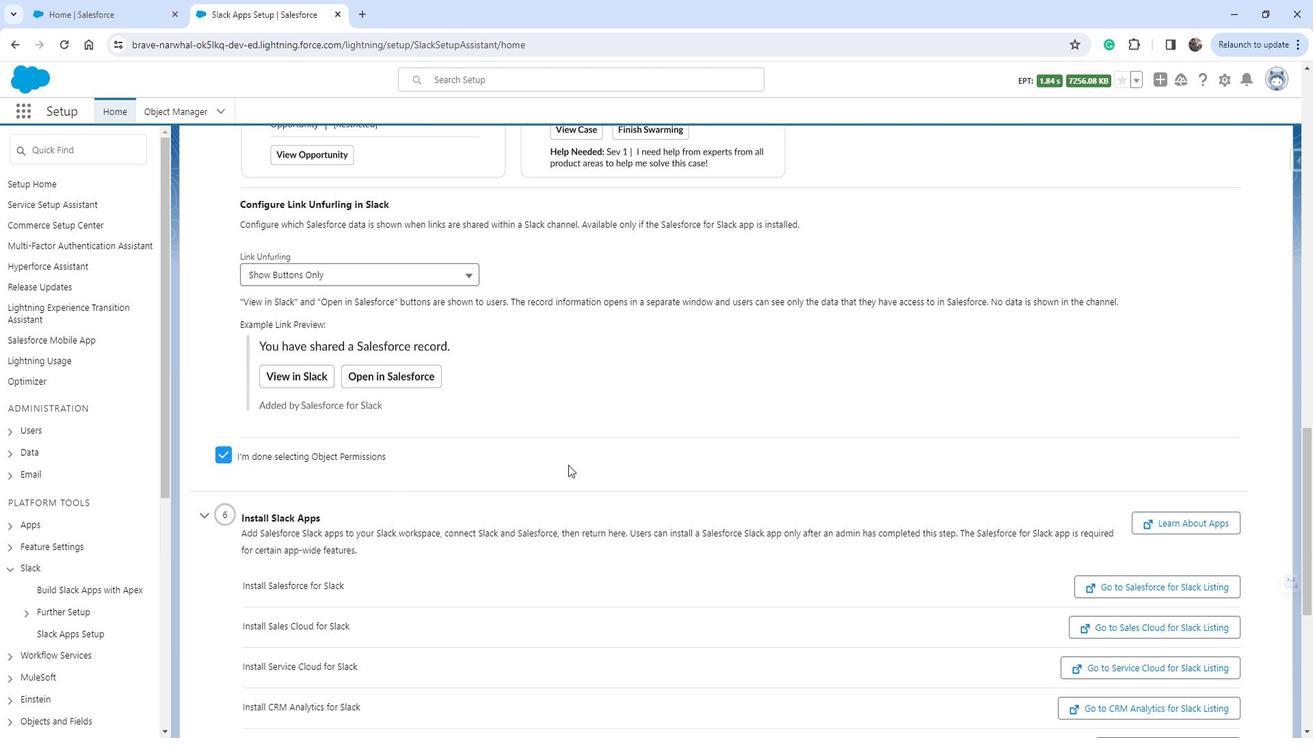
Action: Mouse scrolled (581, 460) with delta (0, 0)
Screenshot: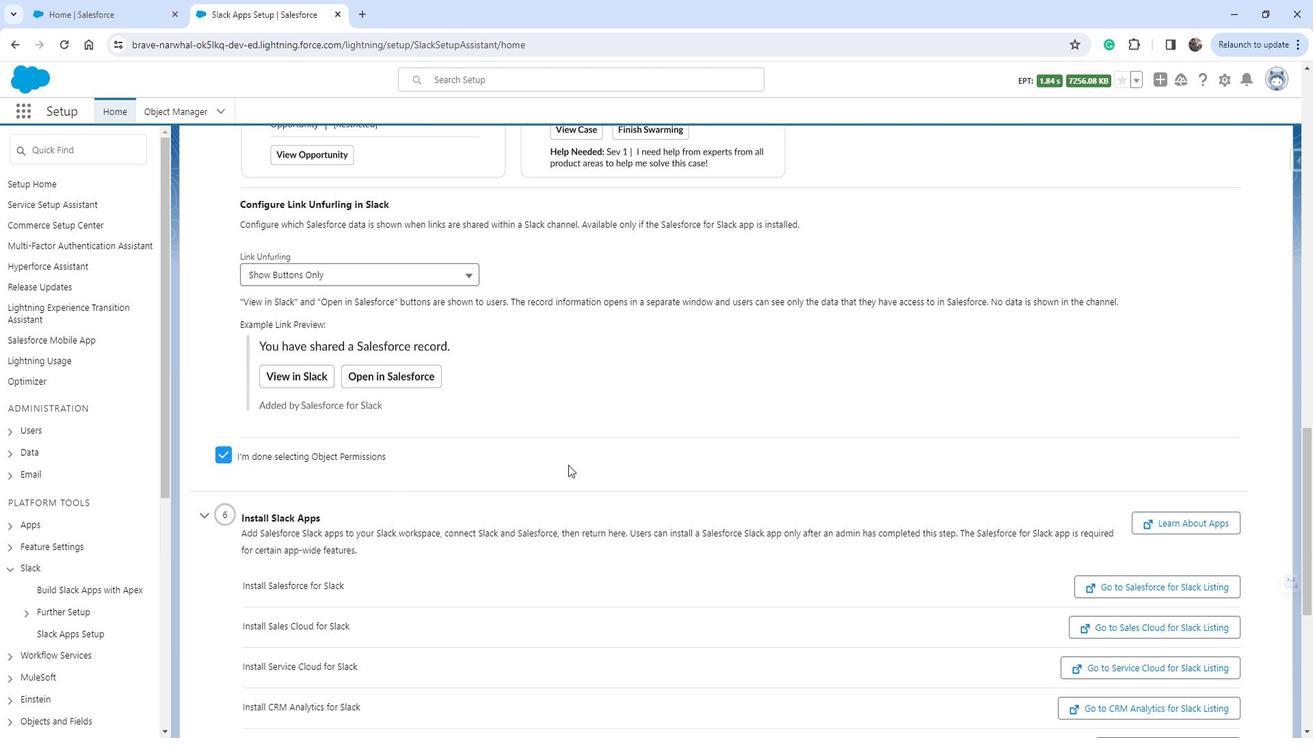 
Action: Mouse scrolled (581, 460) with delta (0, 0)
Screenshot: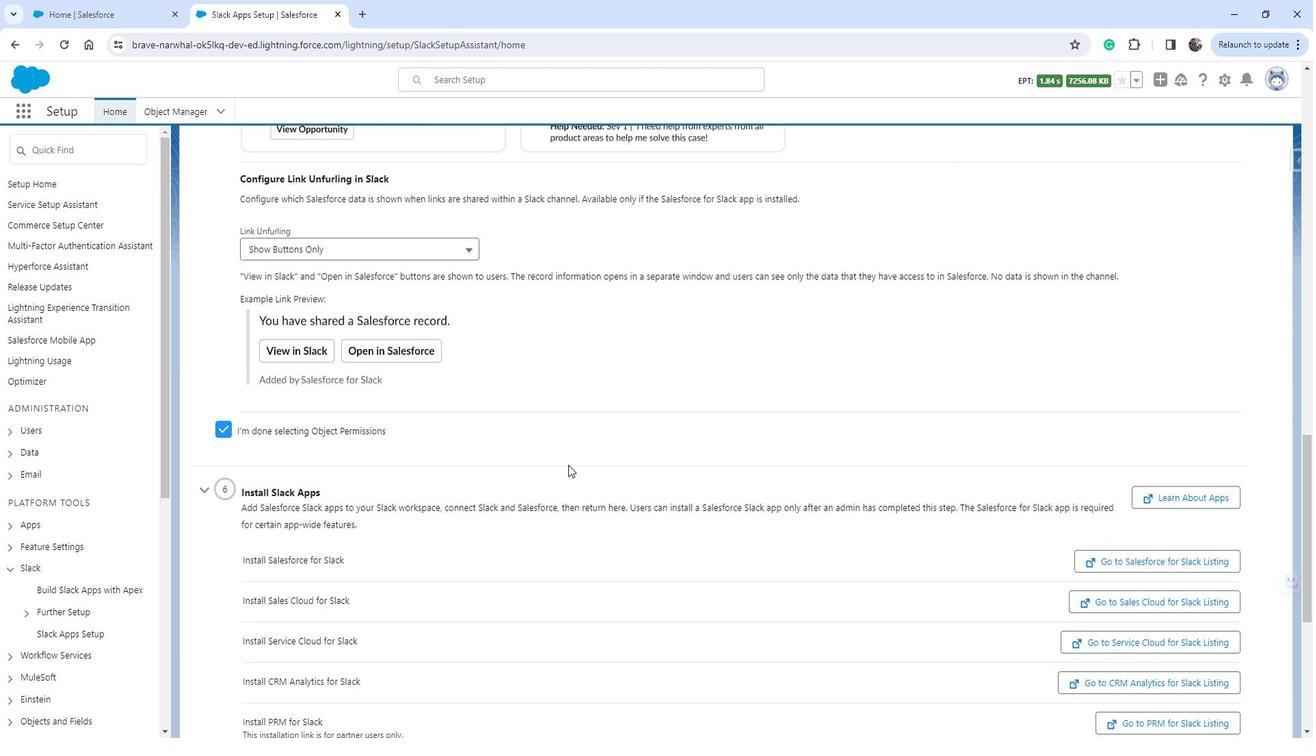 
Action: Mouse scrolled (581, 460) with delta (0, 0)
Screenshot: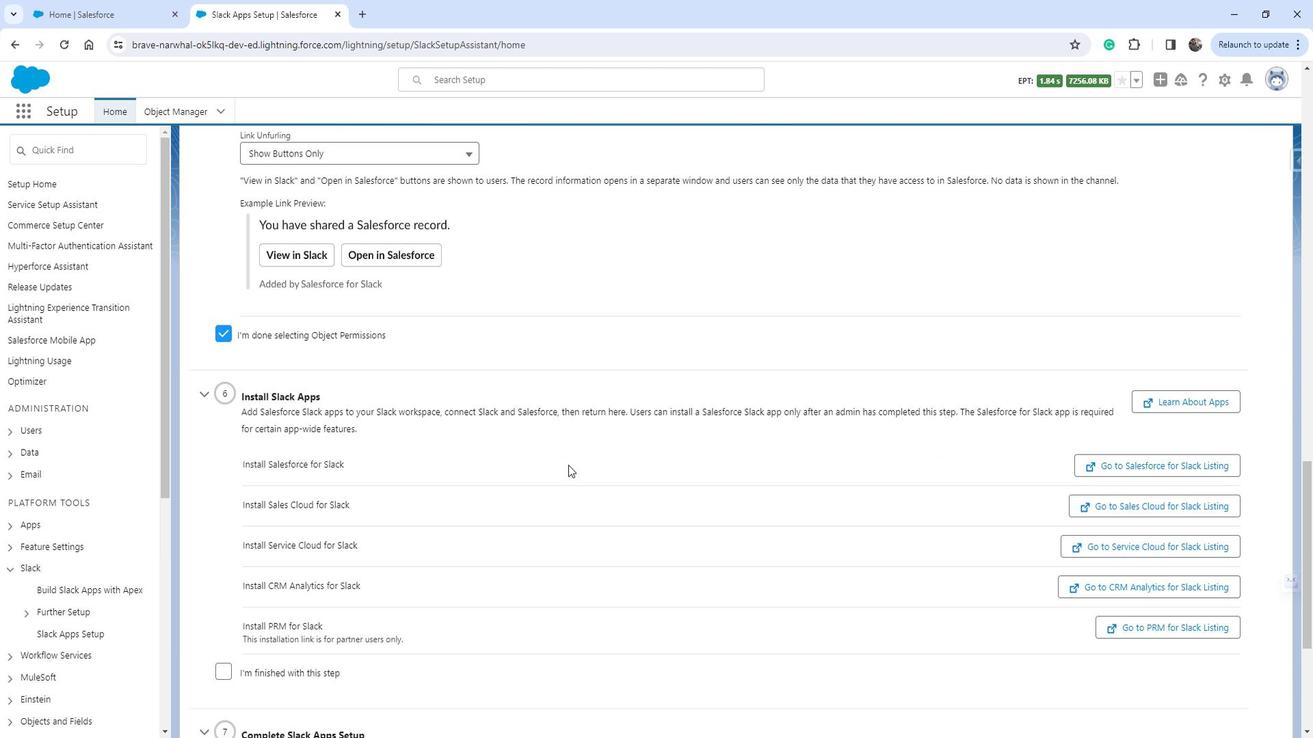 
Action: Mouse scrolled (581, 460) with delta (0, 0)
Screenshot: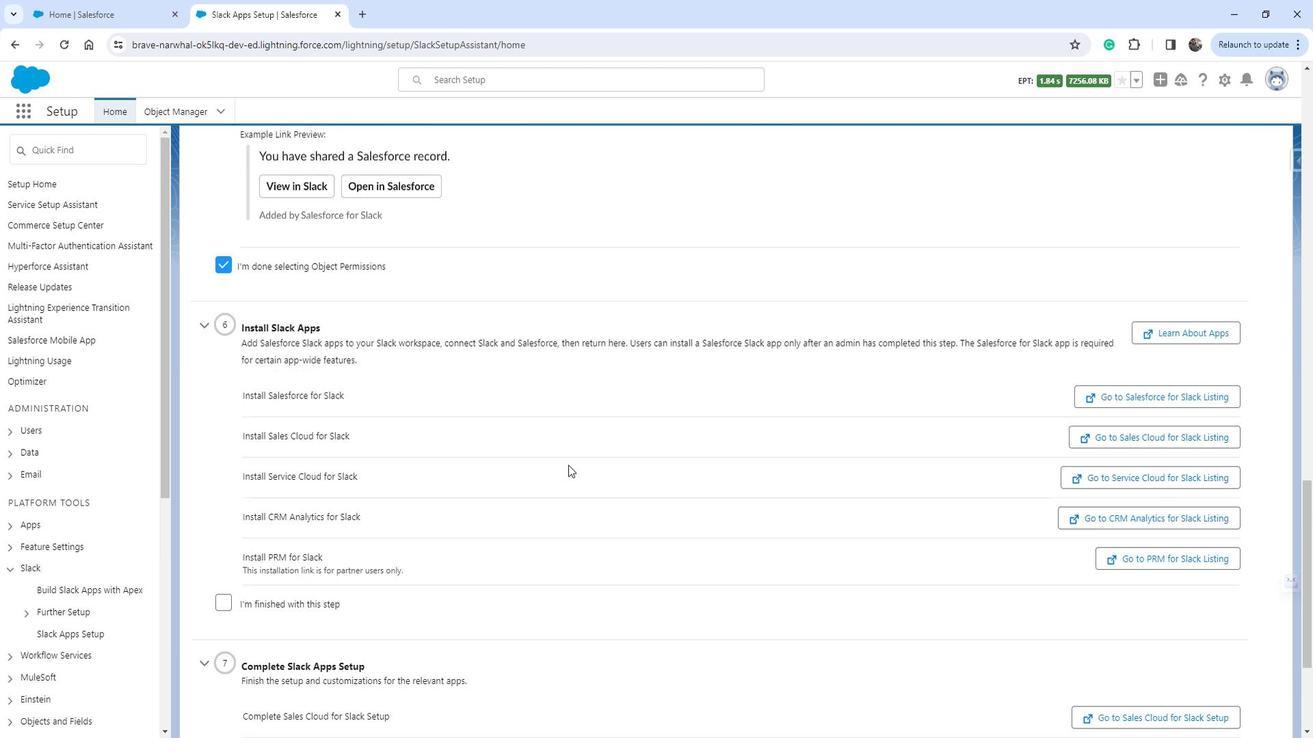 
Action: Mouse moved to (566, 463)
Screenshot: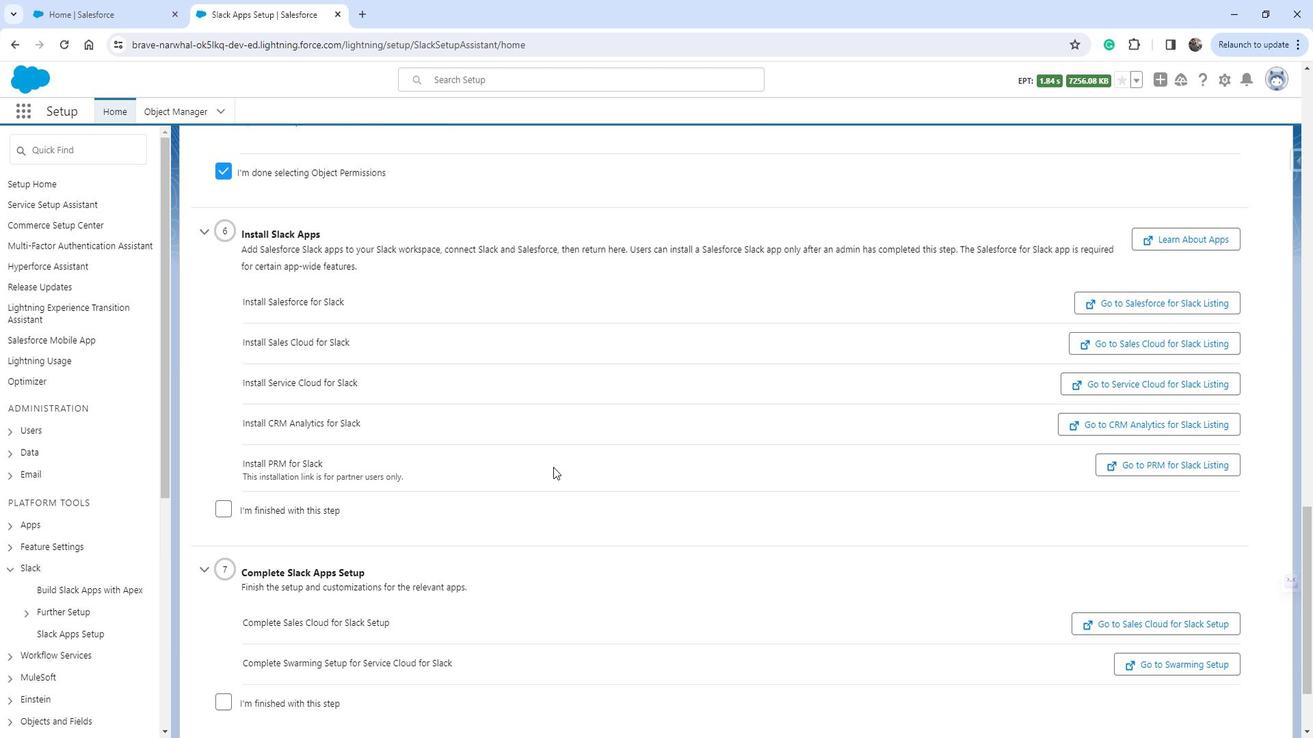 
Action: Mouse scrolled (566, 462) with delta (0, 0)
Screenshot: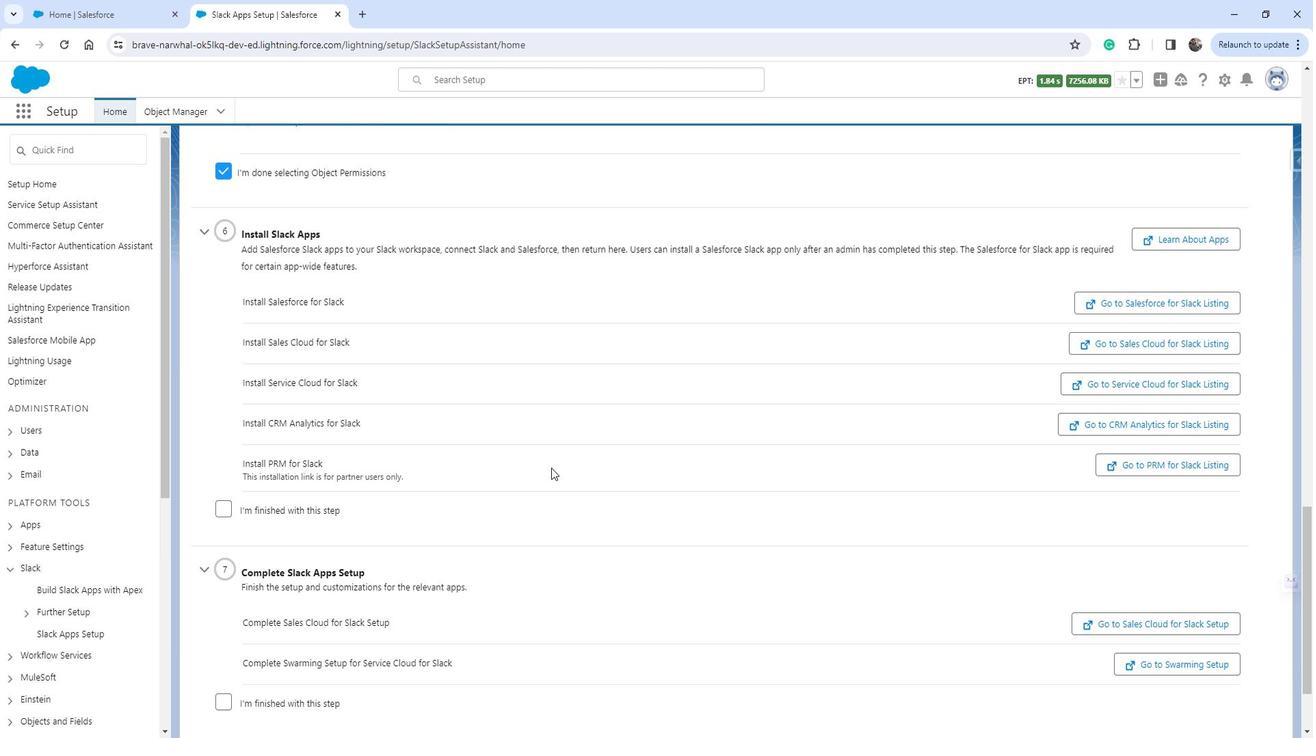 
Action: Mouse moved to (234, 427)
Screenshot: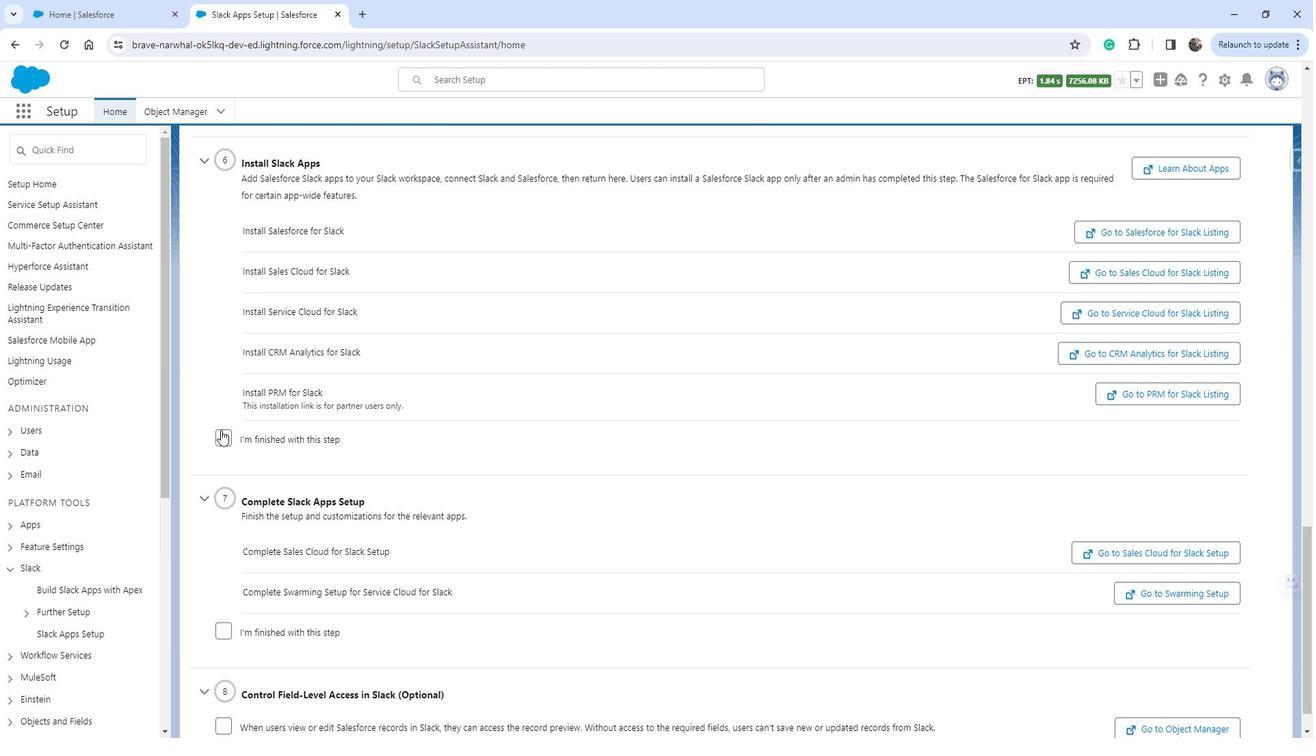 
Action: Mouse pressed left at (234, 427)
Screenshot: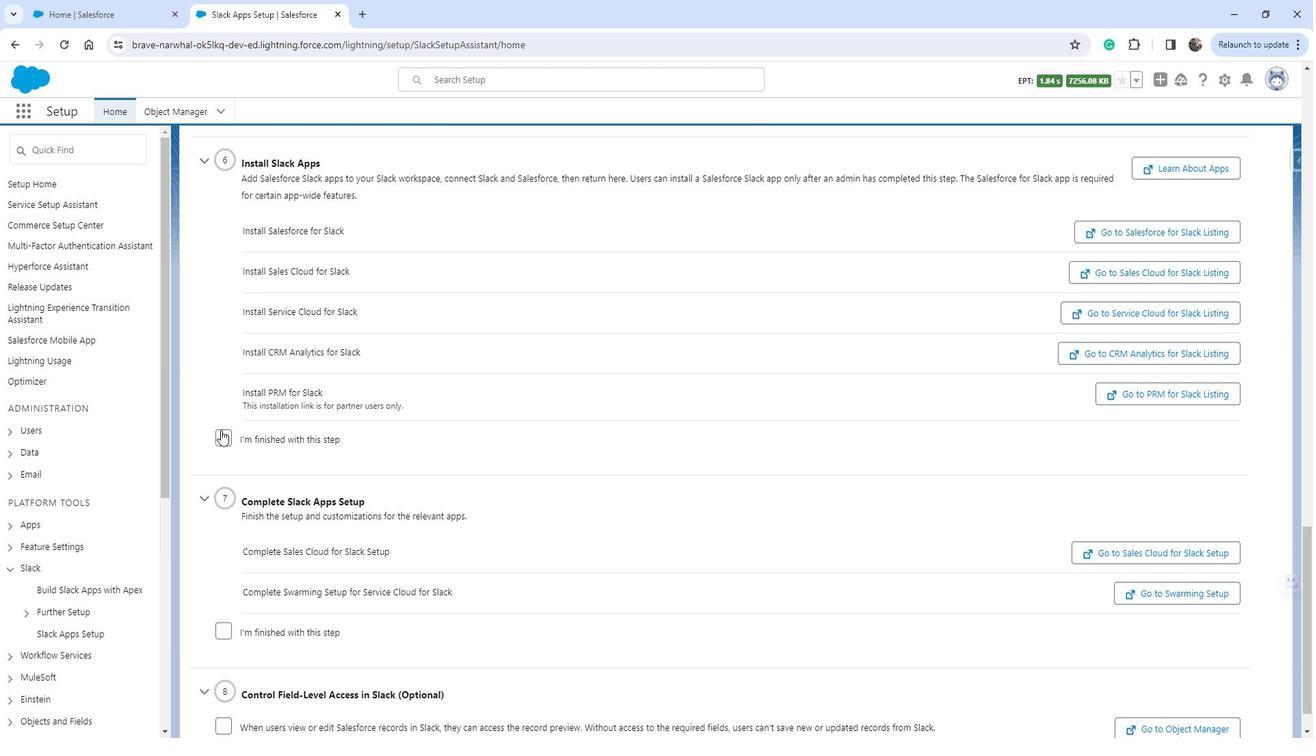 
Action: Mouse moved to (397, 459)
Screenshot: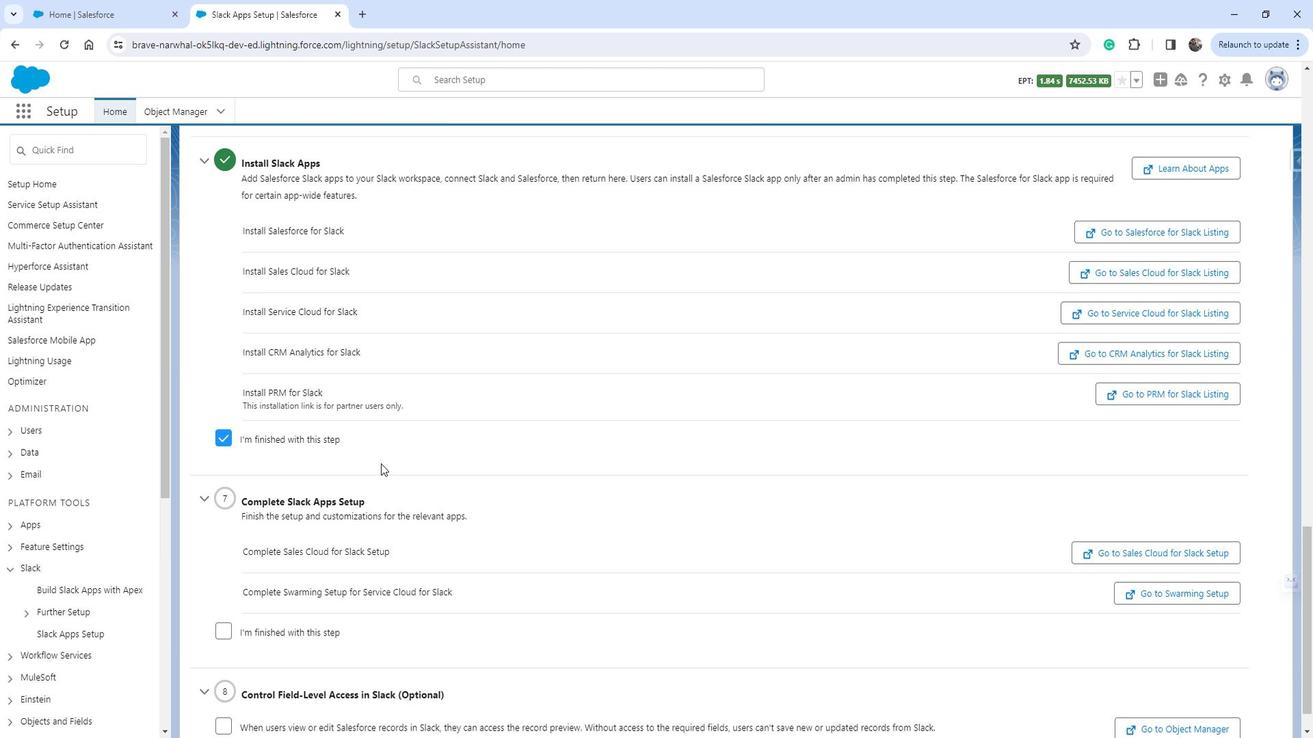 
Action: Mouse scrolled (397, 459) with delta (0, 0)
Screenshot: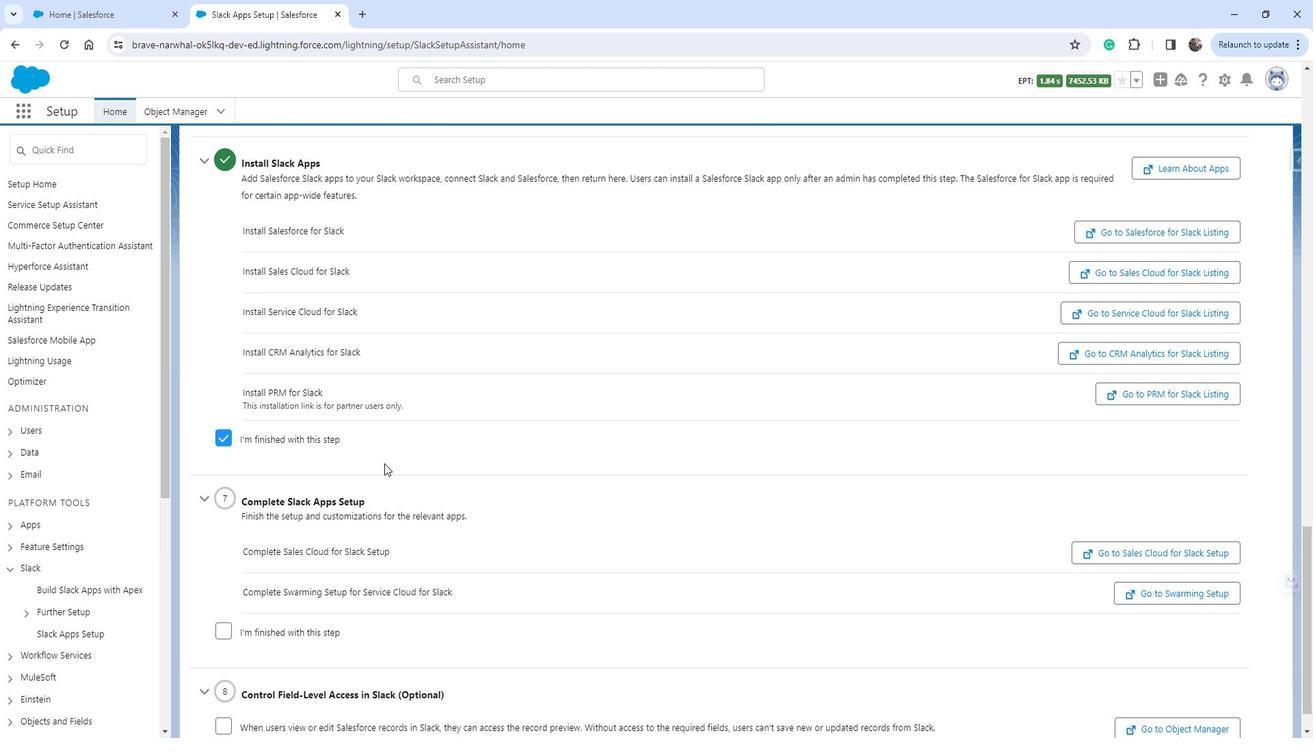 
Action: Mouse scrolled (397, 459) with delta (0, 0)
Screenshot: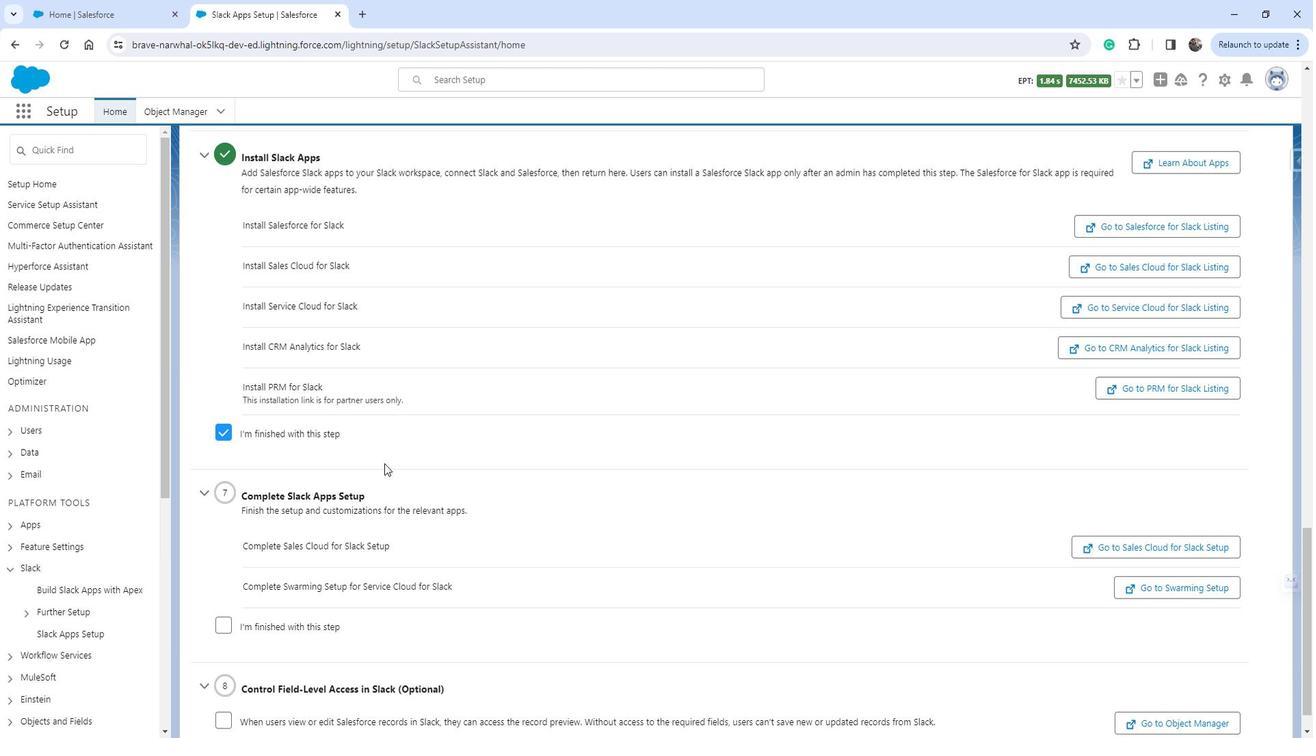
Action: Mouse scrolled (397, 459) with delta (0, 0)
Screenshot: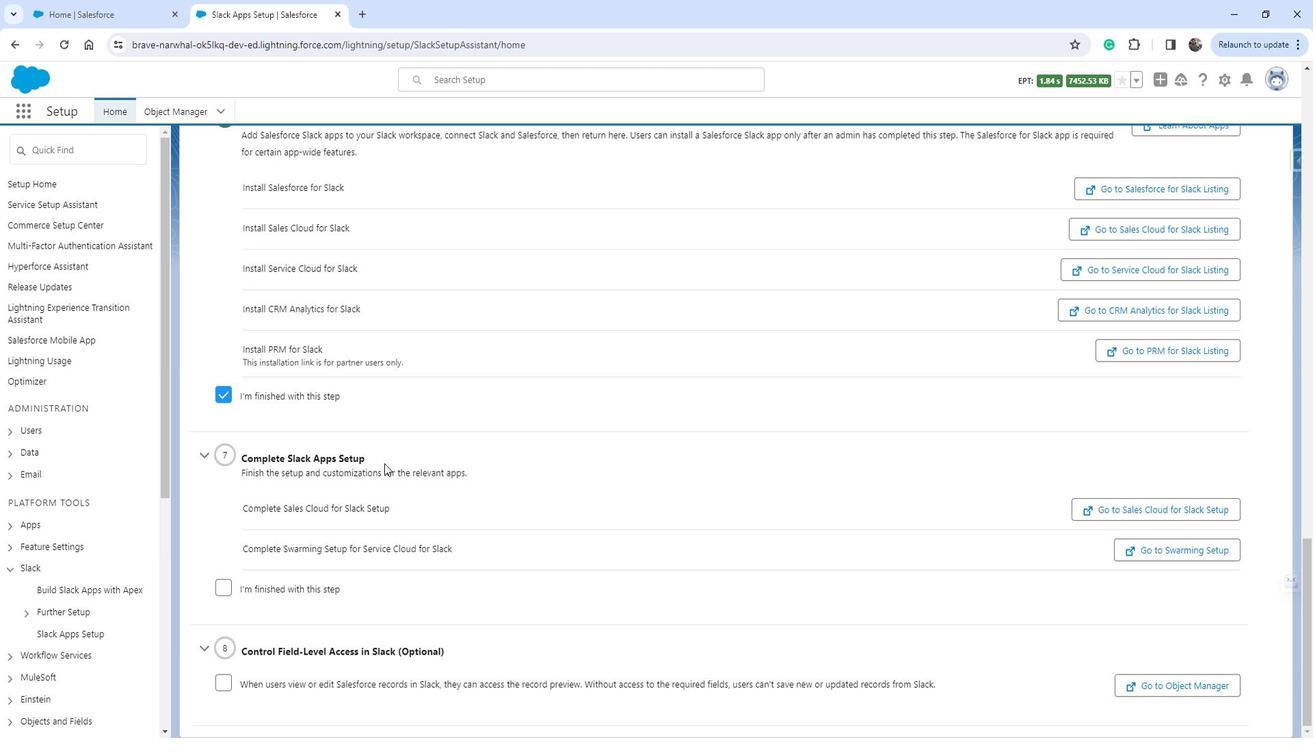 
Action: Mouse moved to (230, 578)
Screenshot: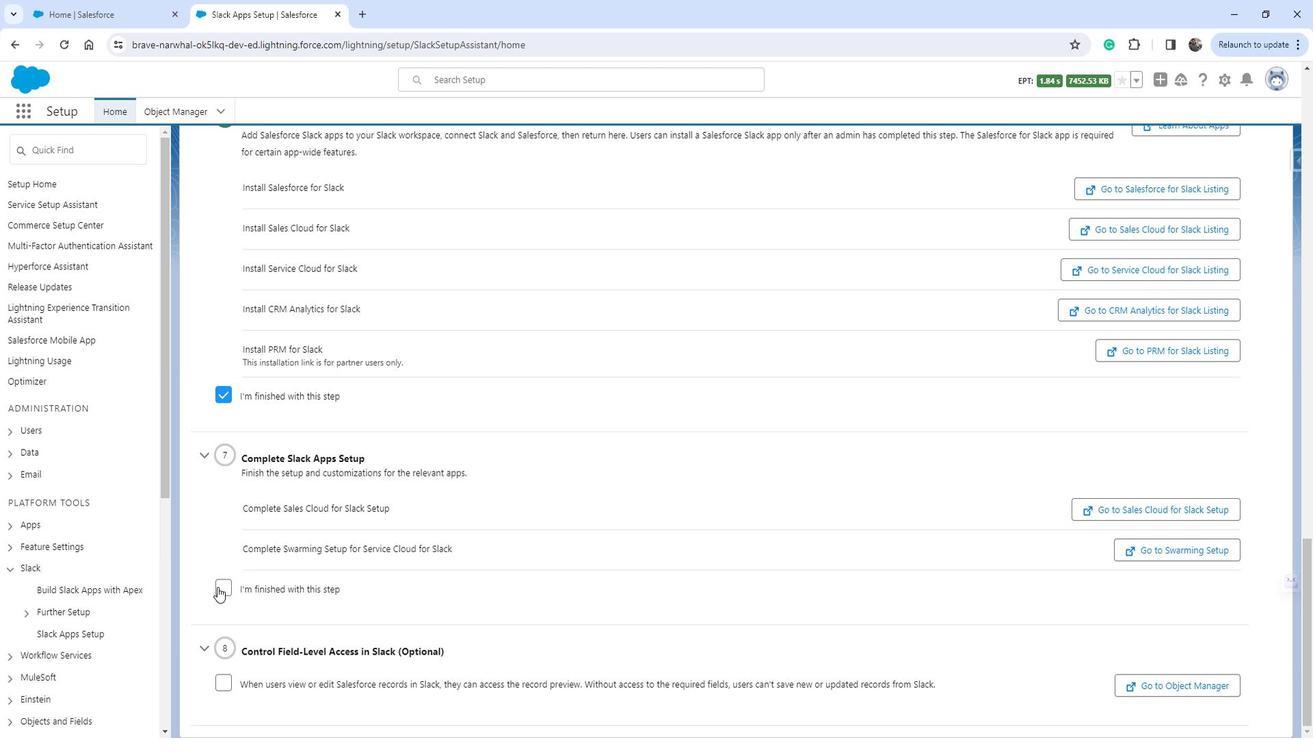 
Action: Mouse pressed left at (230, 578)
Screenshot: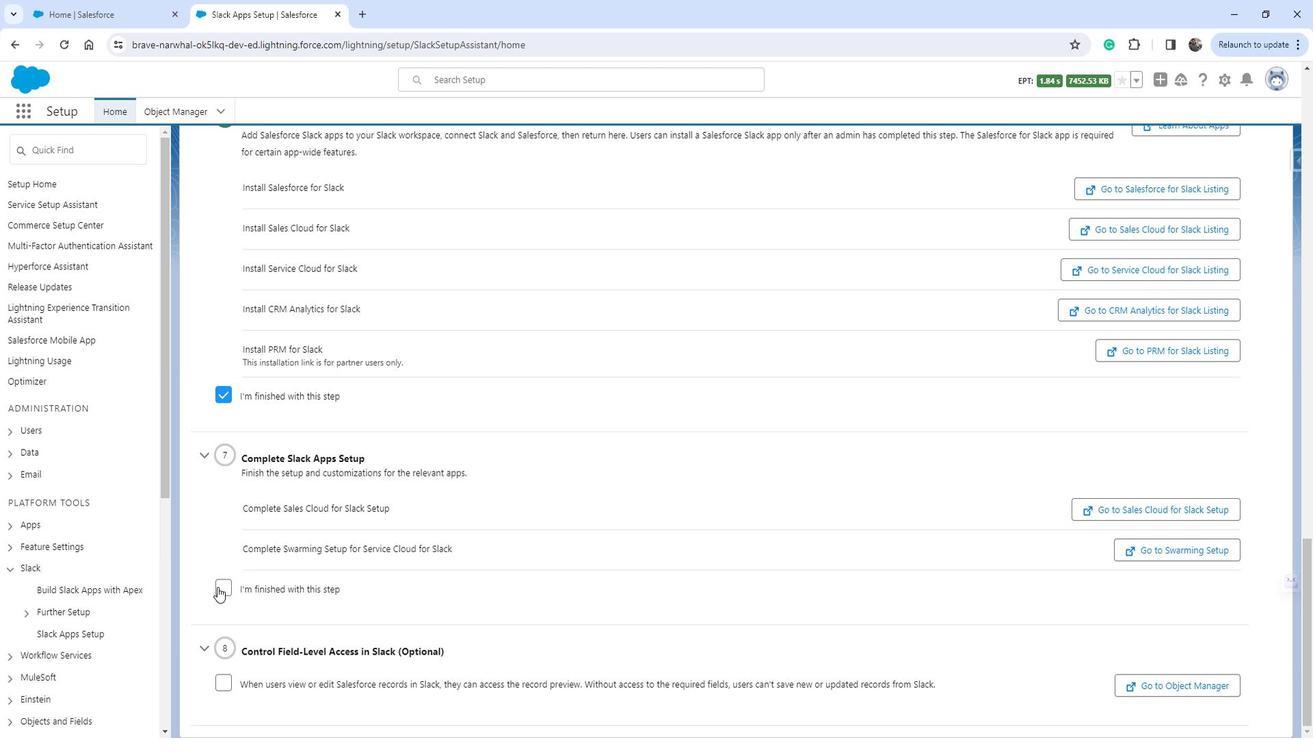 
Action: Mouse moved to (242, 674)
Screenshot: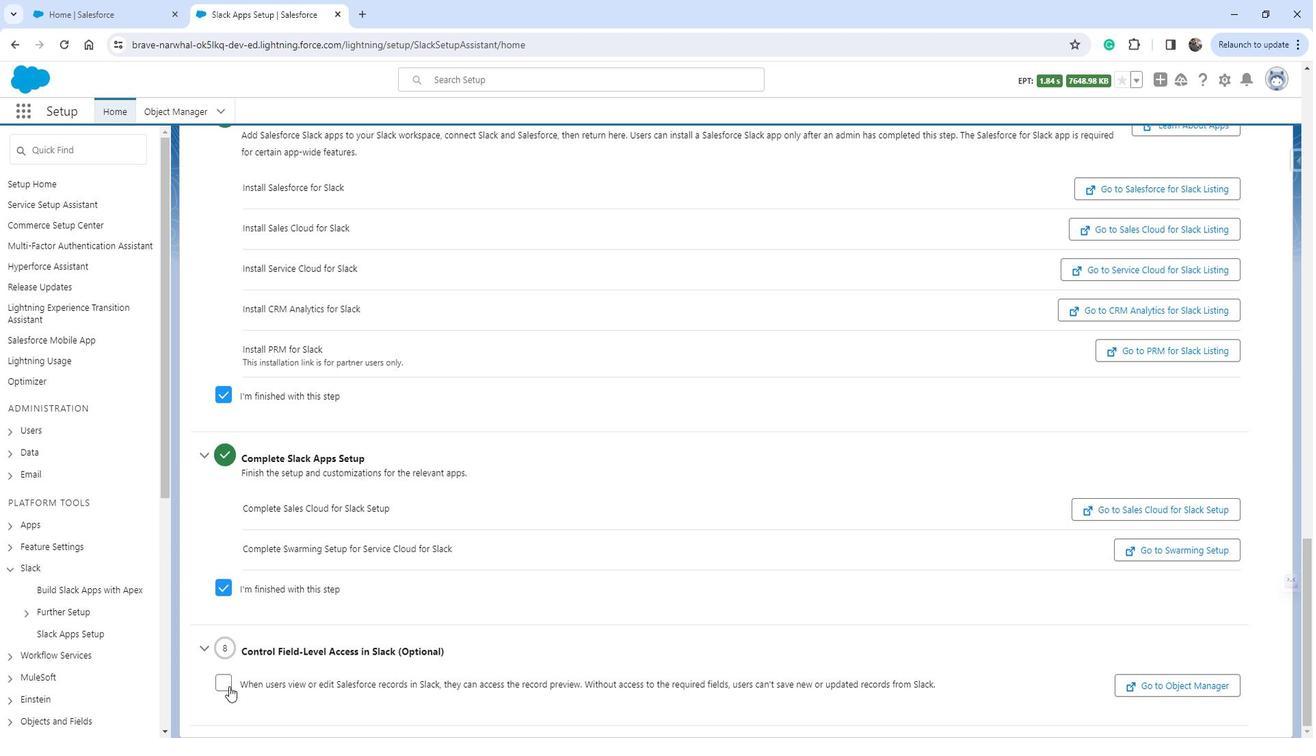 
Action: Mouse pressed left at (242, 674)
Screenshot: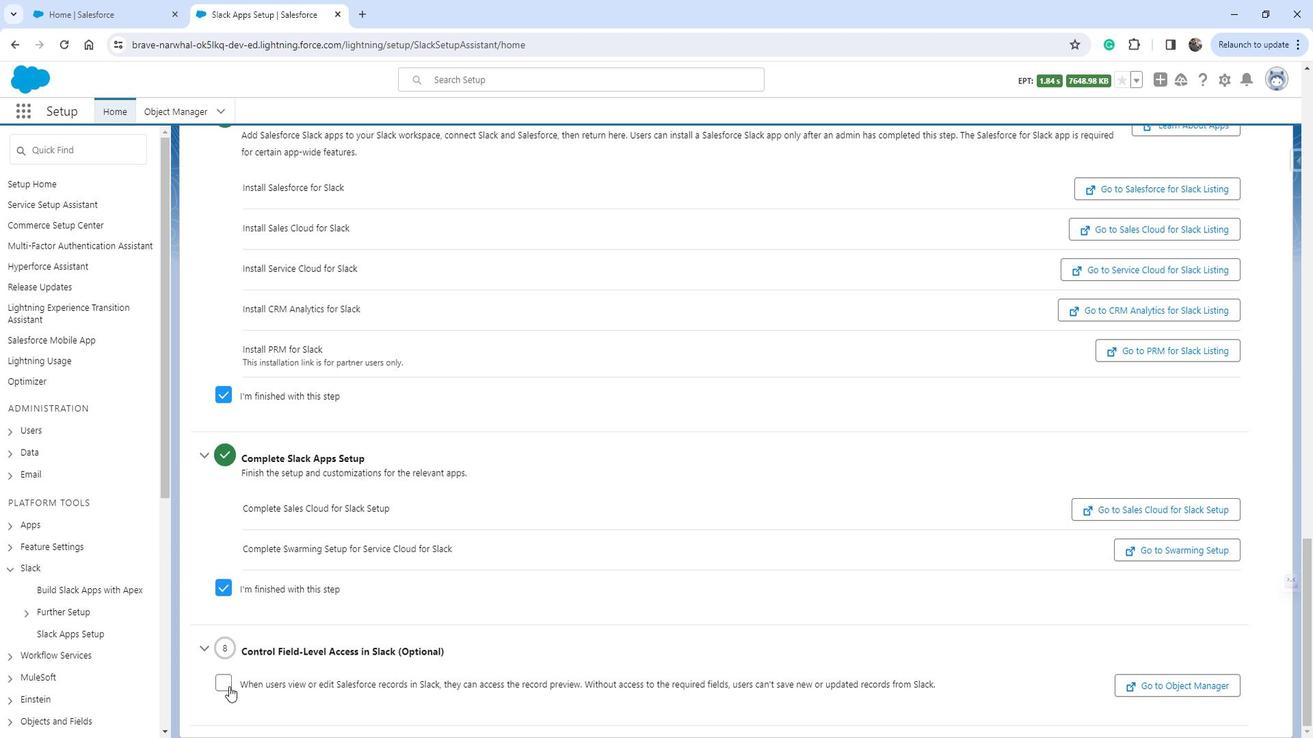 
Action: Mouse moved to (568, 658)
Screenshot: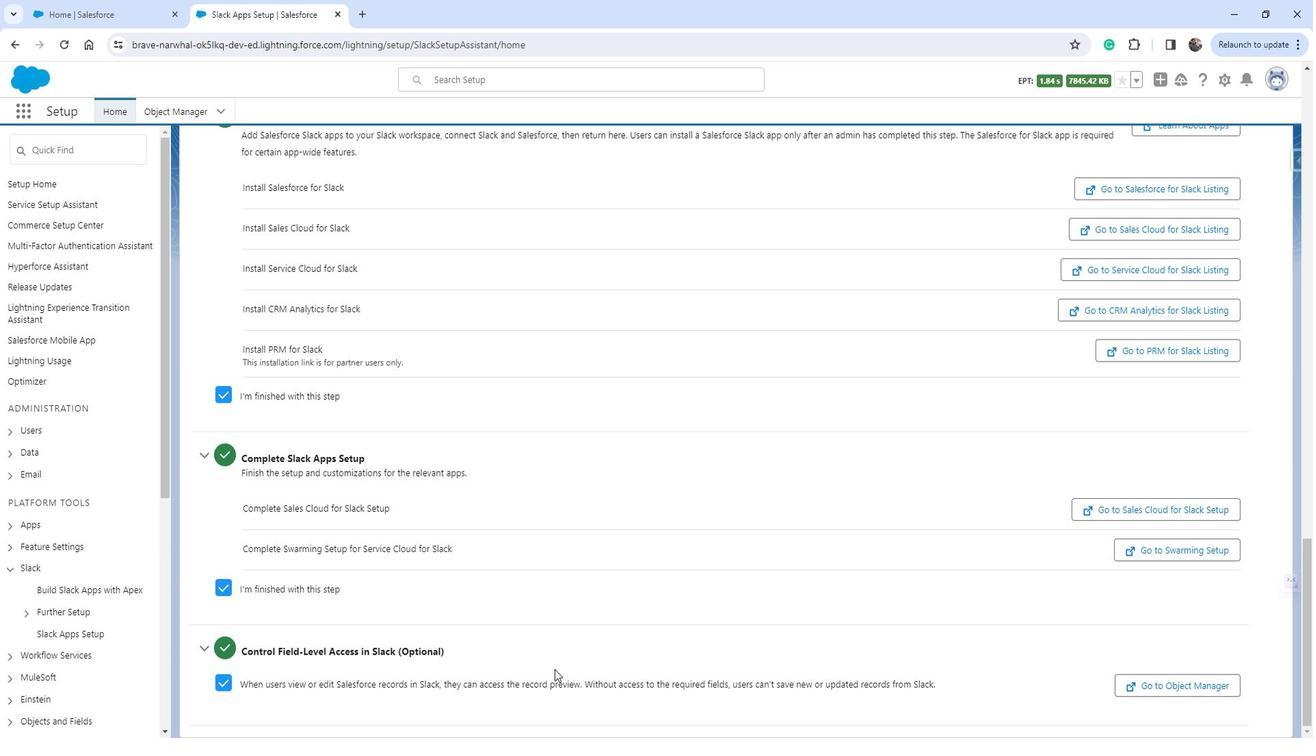 
